 Task: Reply to email with the signature Brittany Collins with the subject Request for a proposal from softage.1@softage.net with the message Could you provide an update on the progress of the inventory management system implementation? Undo the message and rewrite the message as I would like to arrange a meeting to discuss this issue. Send the email
Action: Mouse moved to (469, 594)
Screenshot: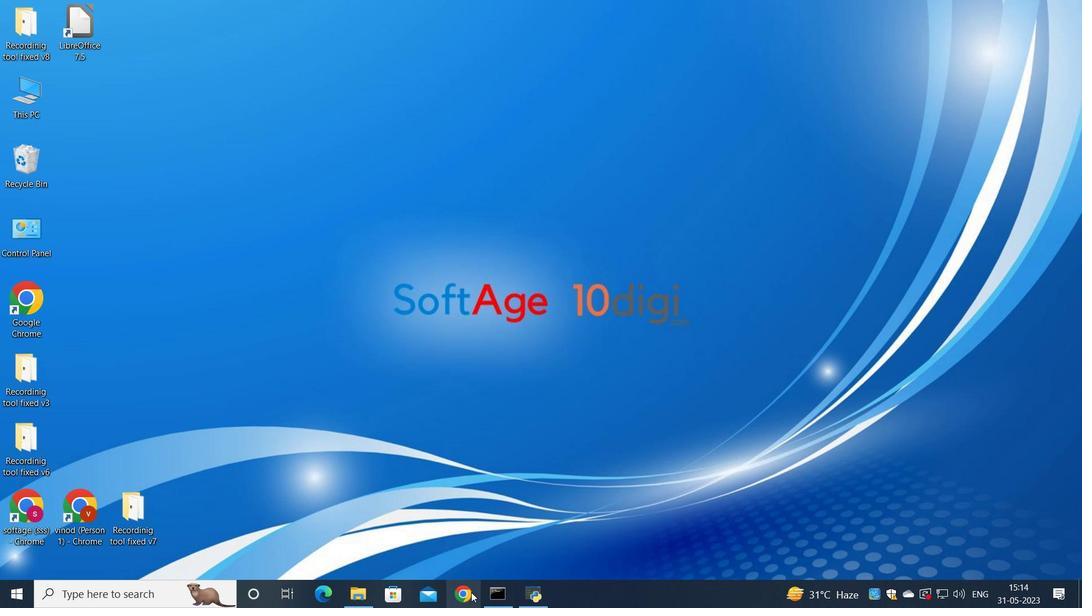
Action: Mouse pressed left at (469, 594)
Screenshot: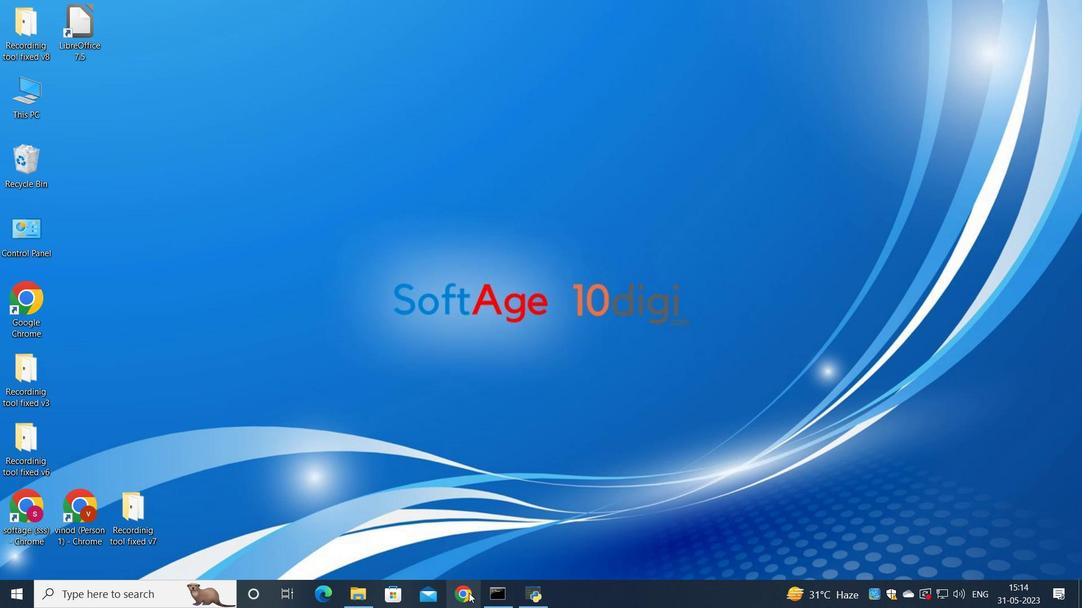 
Action: Mouse moved to (470, 364)
Screenshot: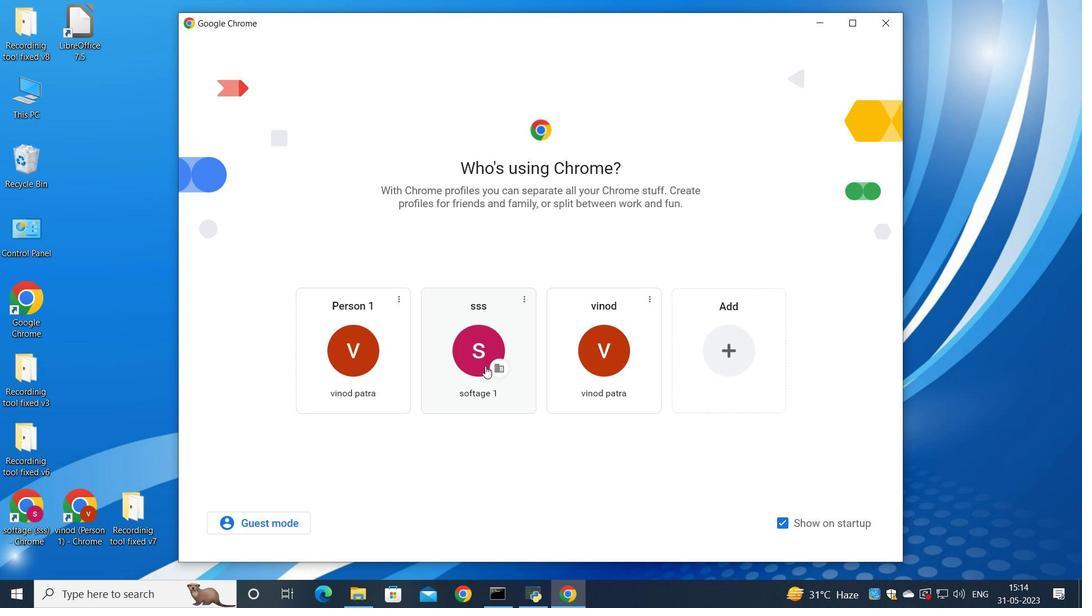
Action: Mouse pressed left at (470, 364)
Screenshot: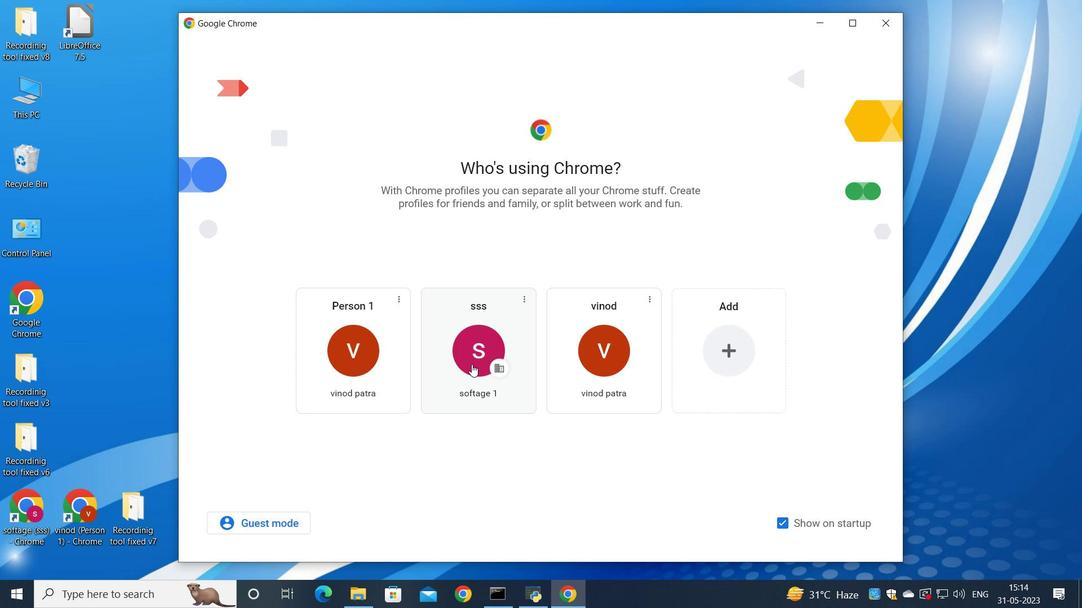 
Action: Mouse moved to (943, 73)
Screenshot: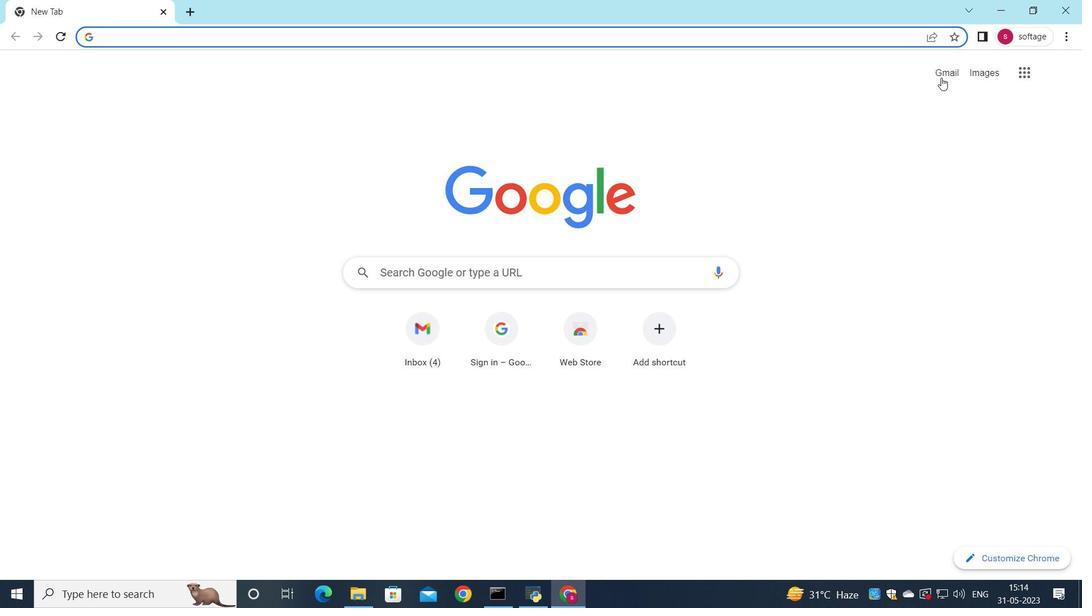 
Action: Mouse pressed left at (943, 73)
Screenshot: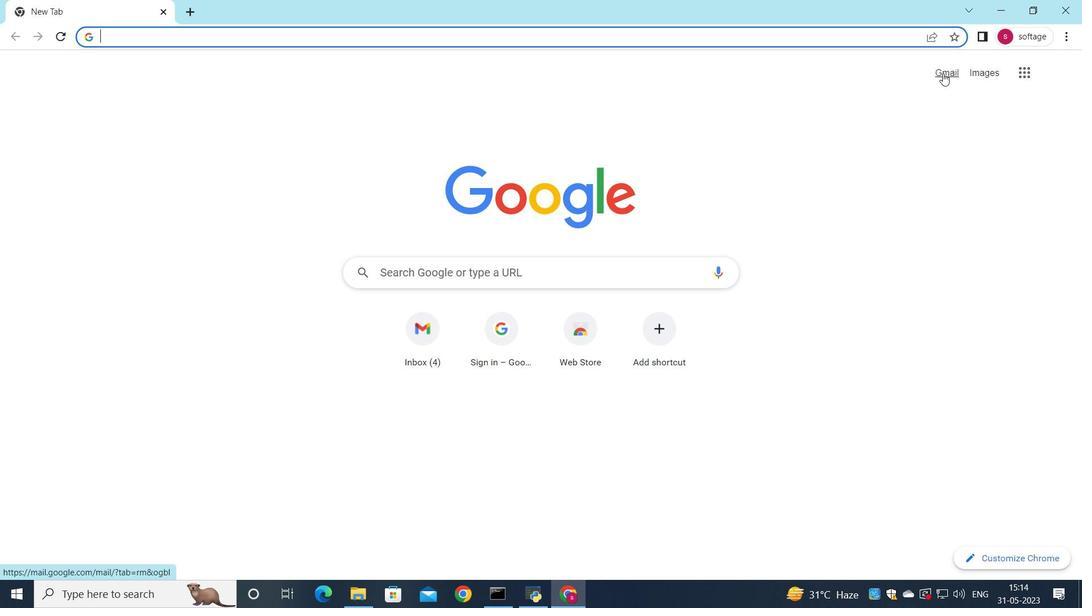 
Action: Mouse moved to (923, 96)
Screenshot: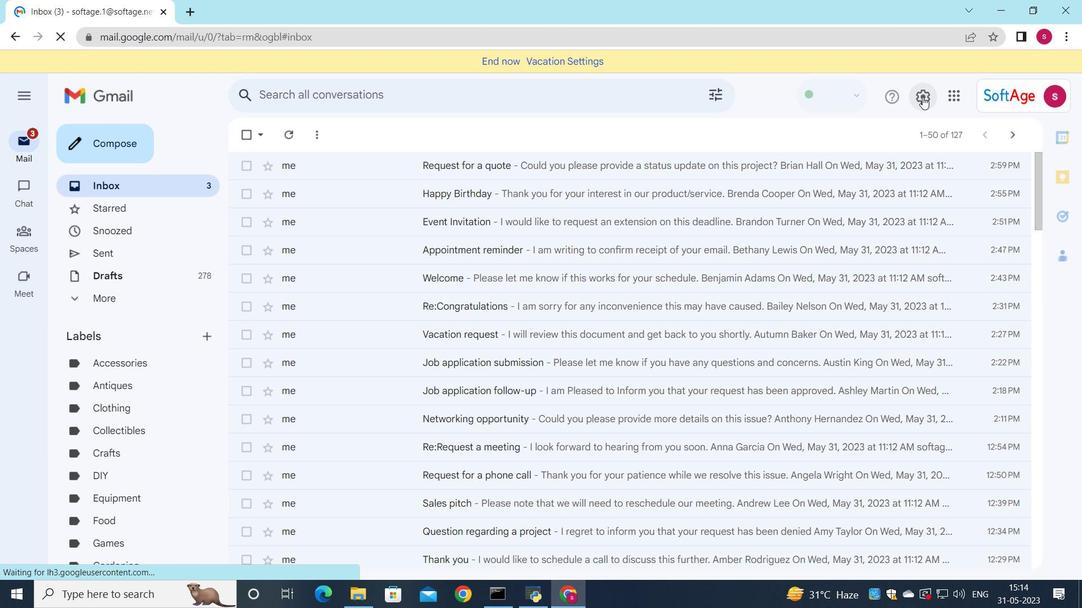 
Action: Mouse pressed left at (923, 96)
Screenshot: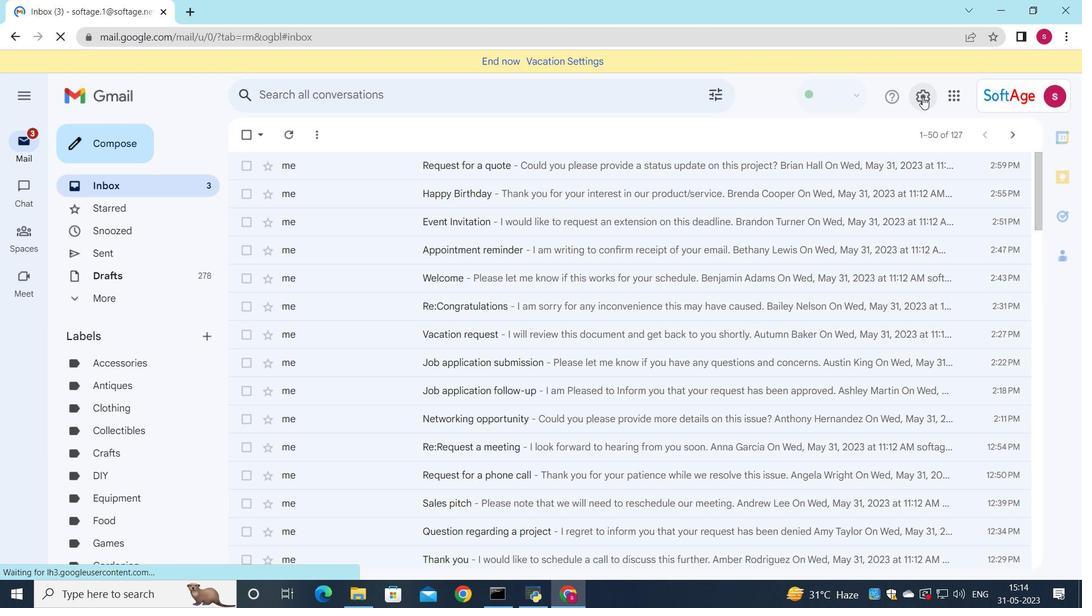 
Action: Mouse moved to (917, 167)
Screenshot: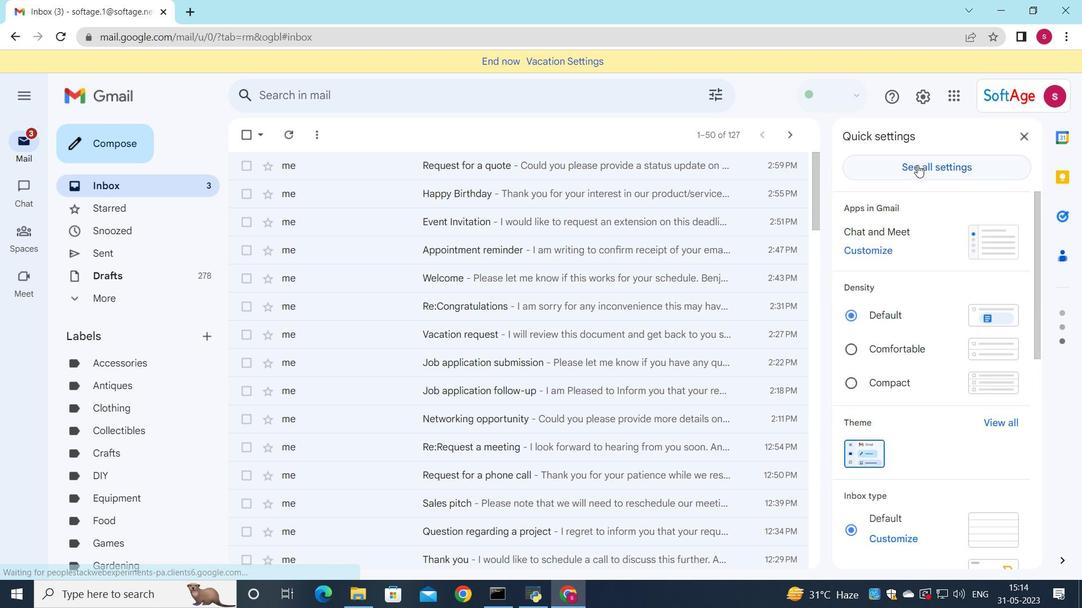 
Action: Mouse pressed left at (917, 167)
Screenshot: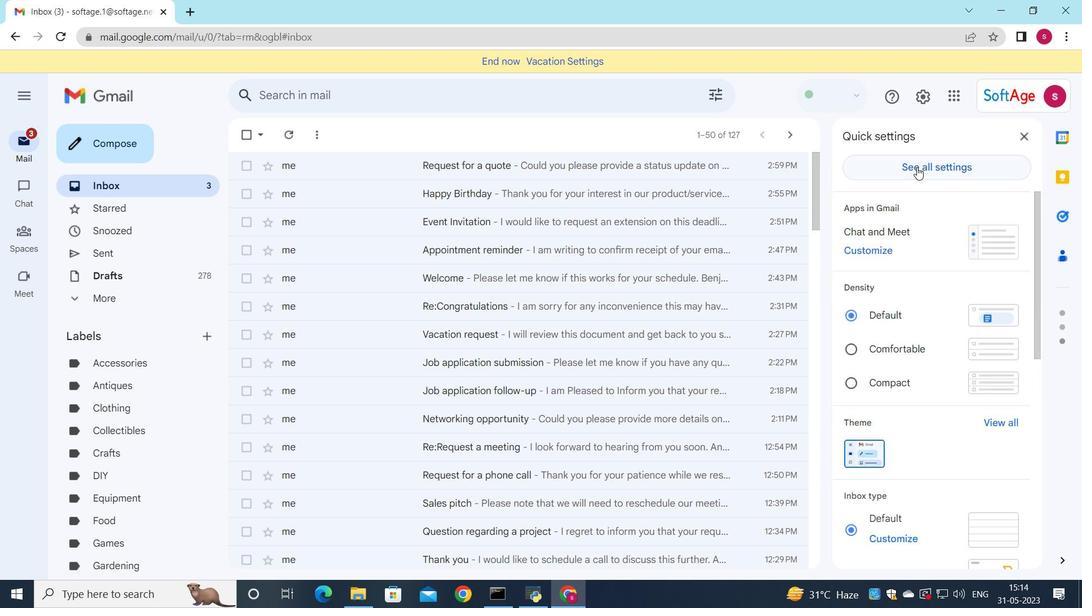 
Action: Mouse moved to (564, 237)
Screenshot: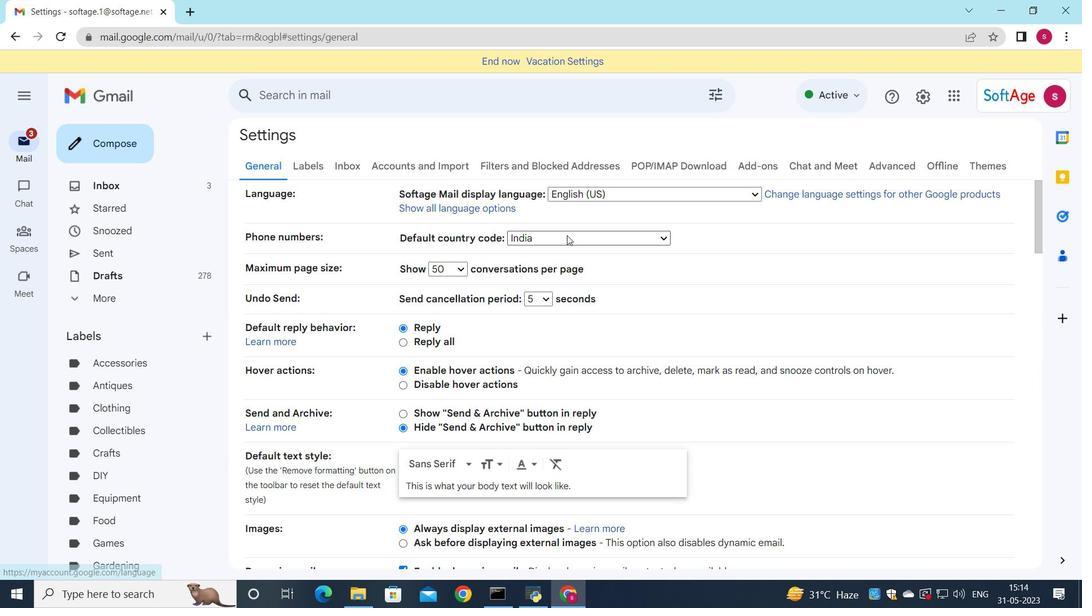 
Action: Mouse scrolled (564, 236) with delta (0, 0)
Screenshot: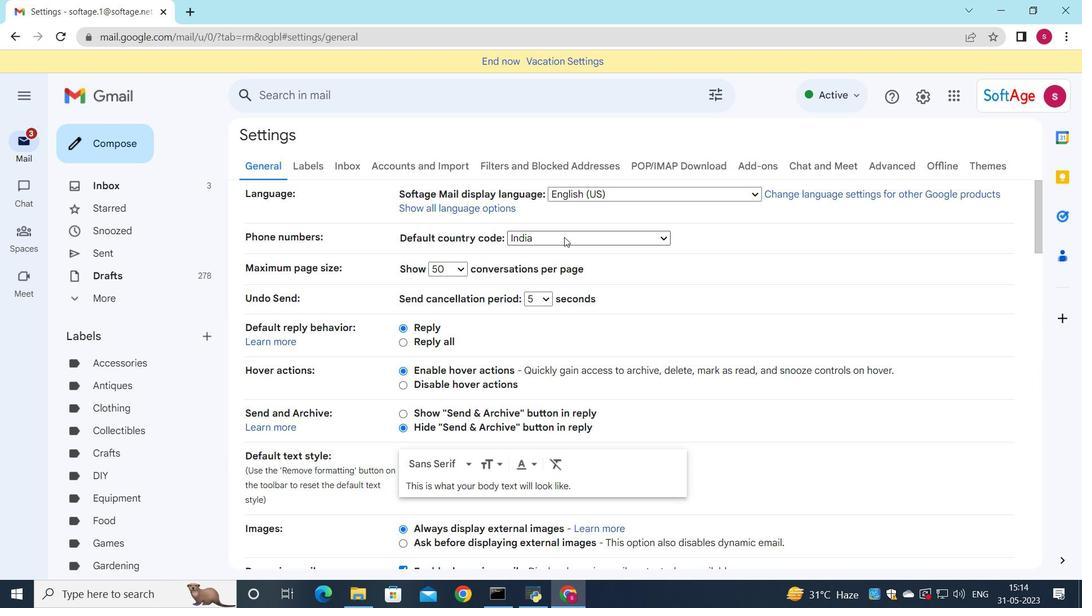 
Action: Mouse moved to (563, 237)
Screenshot: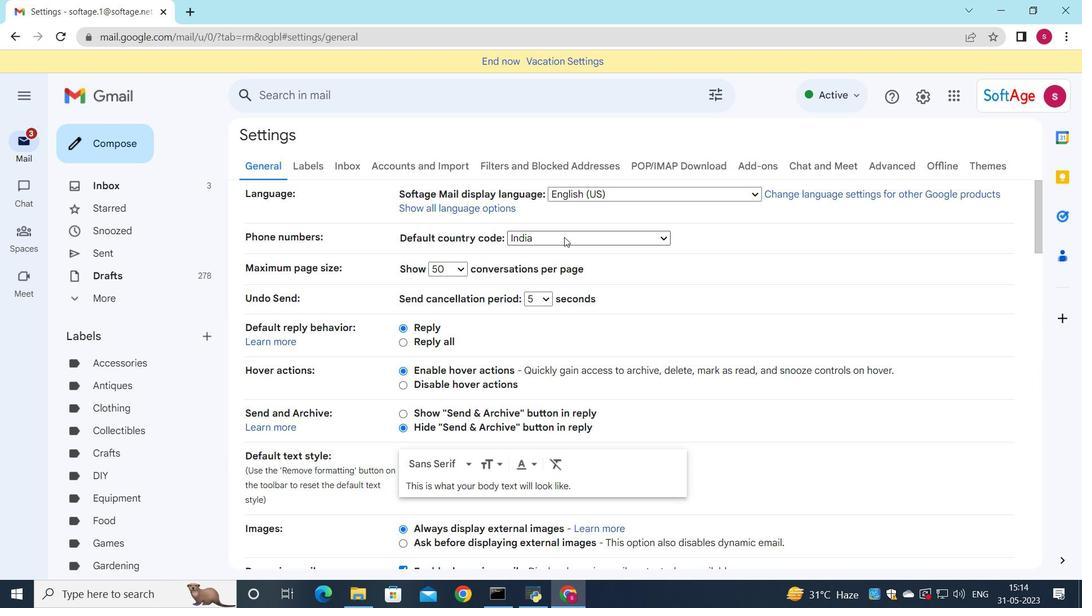 
Action: Mouse scrolled (563, 237) with delta (0, 0)
Screenshot: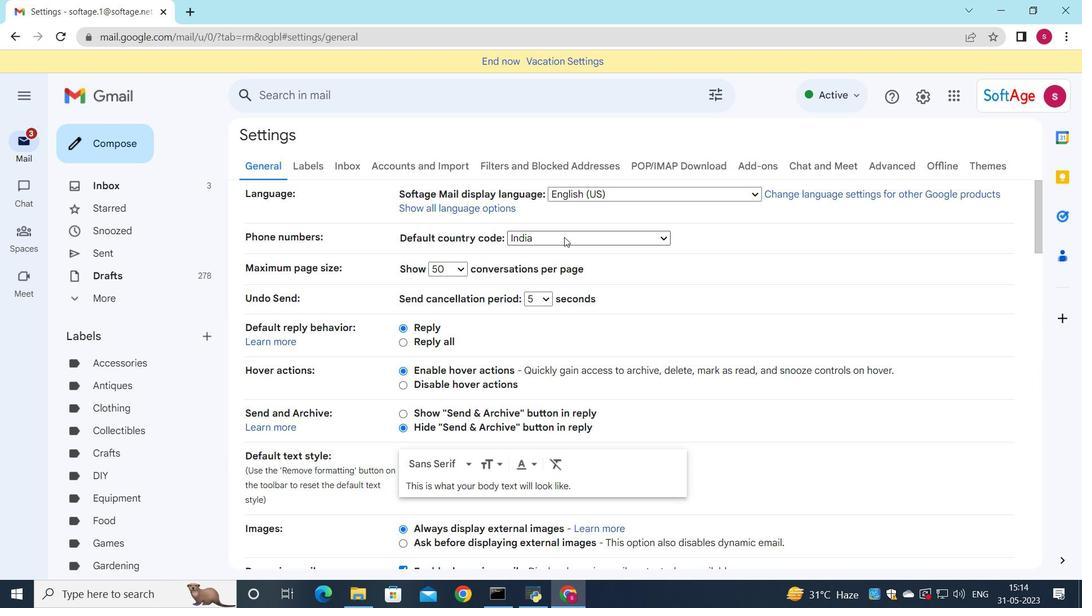 
Action: Mouse scrolled (563, 237) with delta (0, 0)
Screenshot: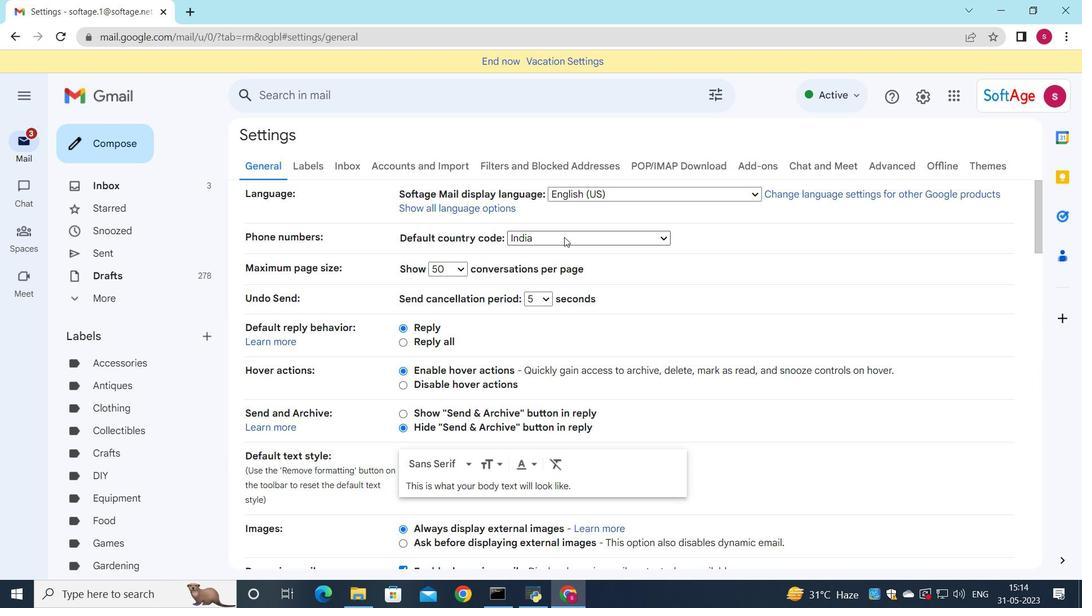 
Action: Mouse moved to (563, 239)
Screenshot: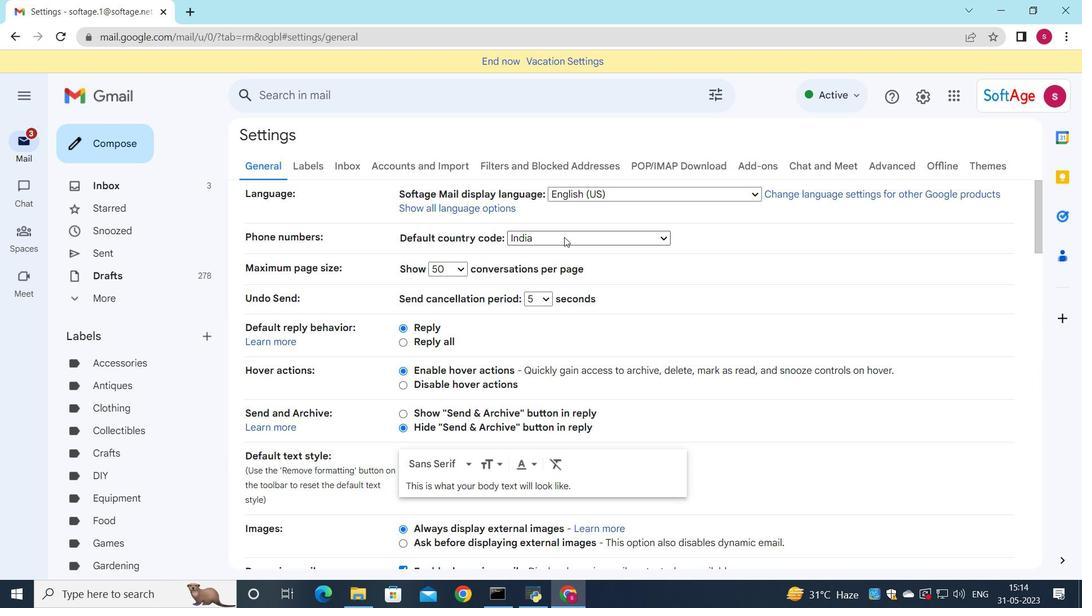 
Action: Mouse scrolled (563, 238) with delta (0, 0)
Screenshot: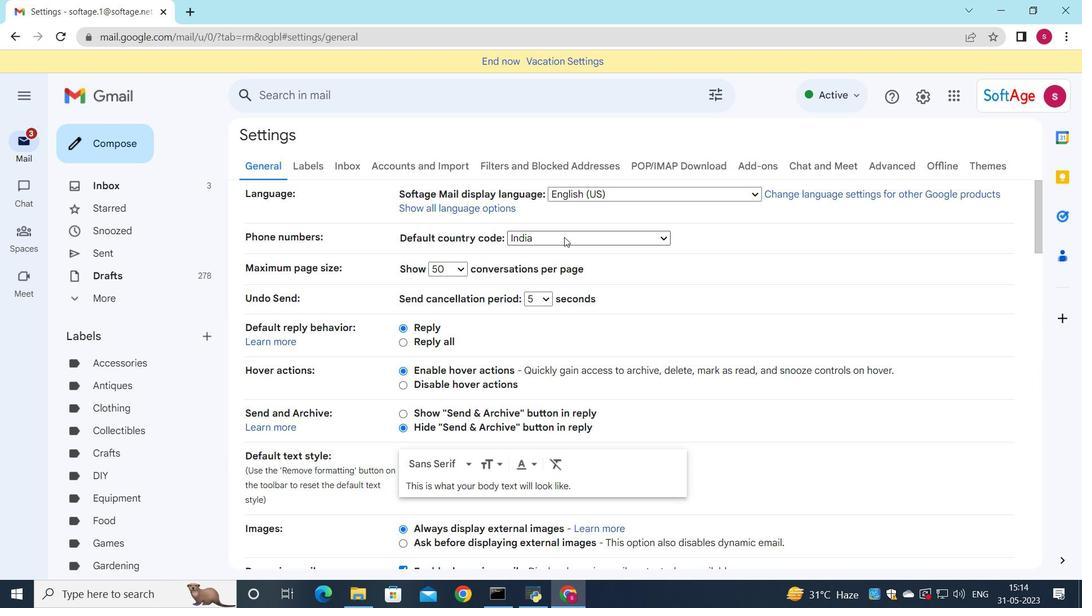 
Action: Mouse moved to (563, 241)
Screenshot: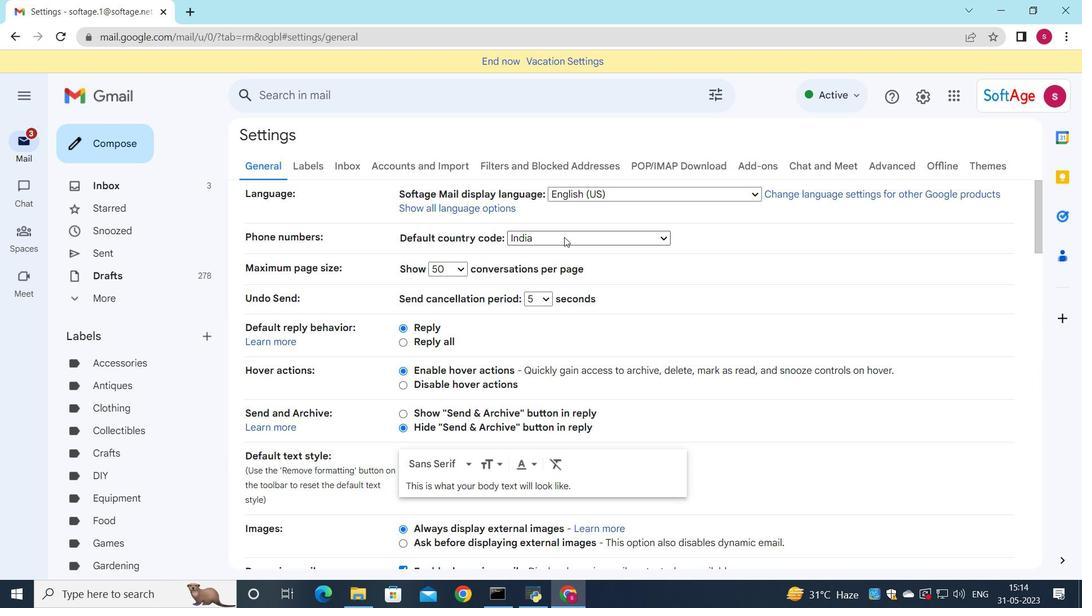 
Action: Mouse scrolled (563, 241) with delta (0, 0)
Screenshot: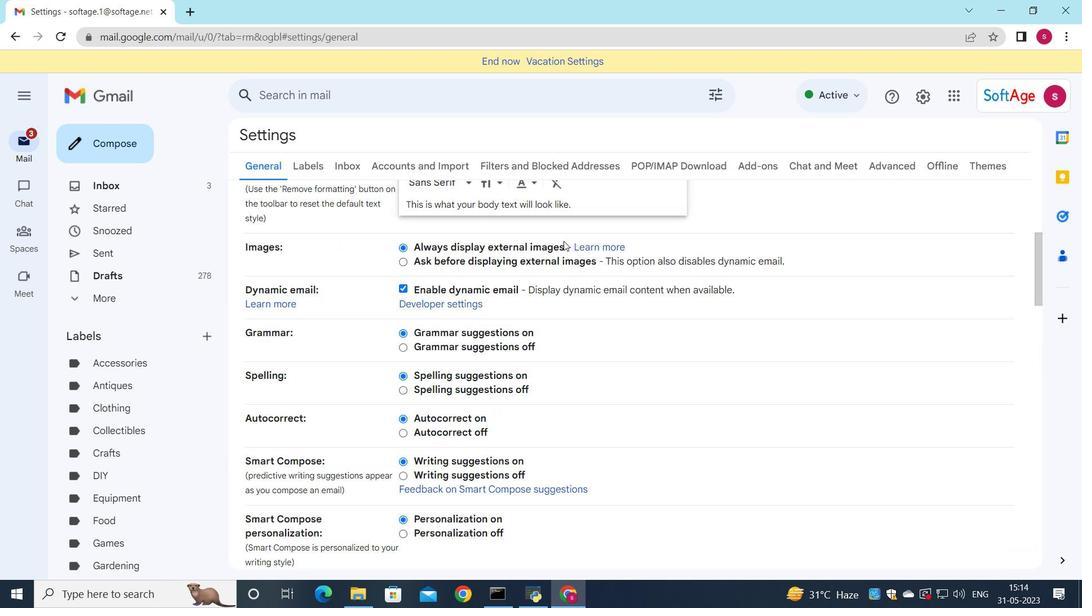 
Action: Mouse scrolled (563, 241) with delta (0, 0)
Screenshot: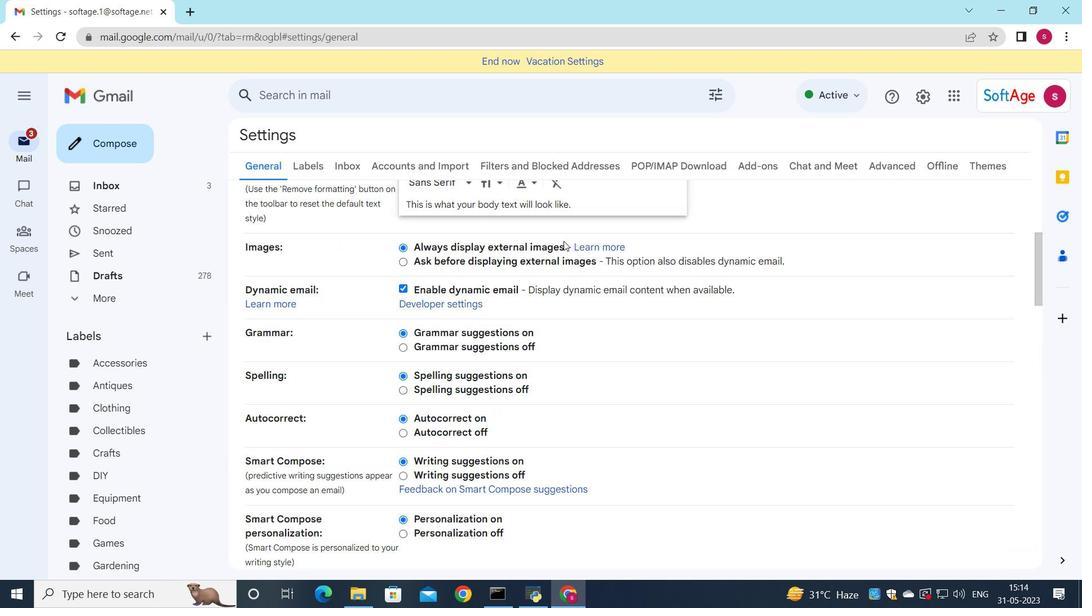 
Action: Mouse scrolled (563, 241) with delta (0, 0)
Screenshot: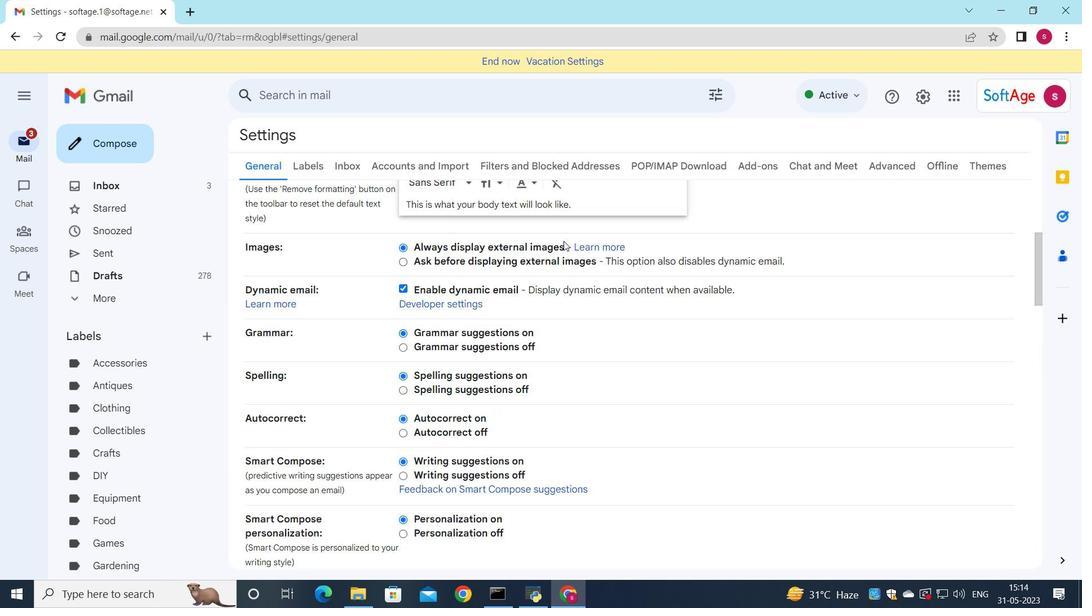 
Action: Mouse moved to (550, 249)
Screenshot: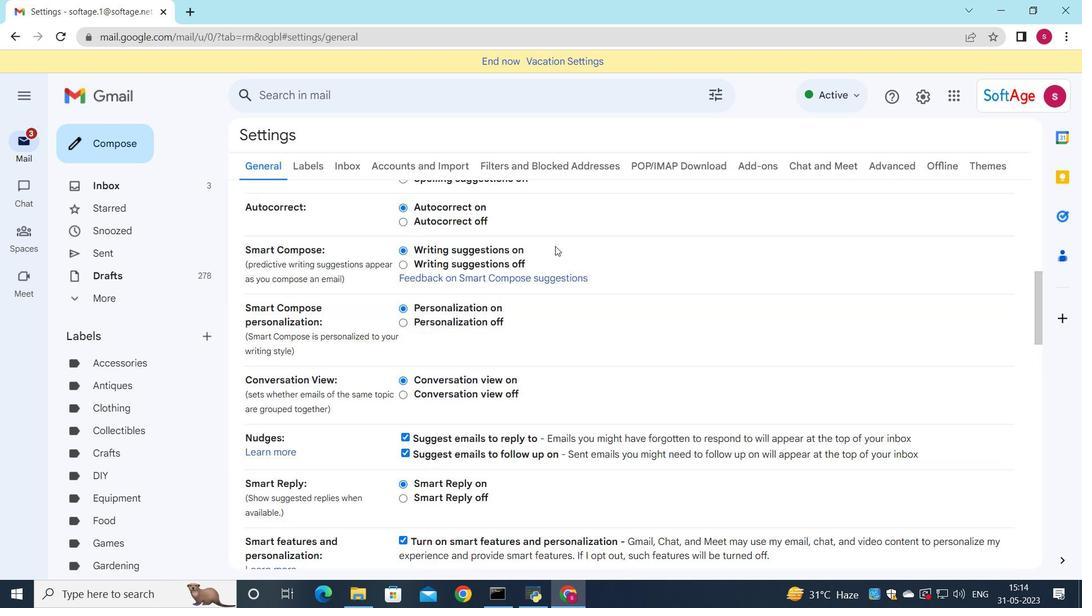 
Action: Mouse scrolled (550, 249) with delta (0, 0)
Screenshot: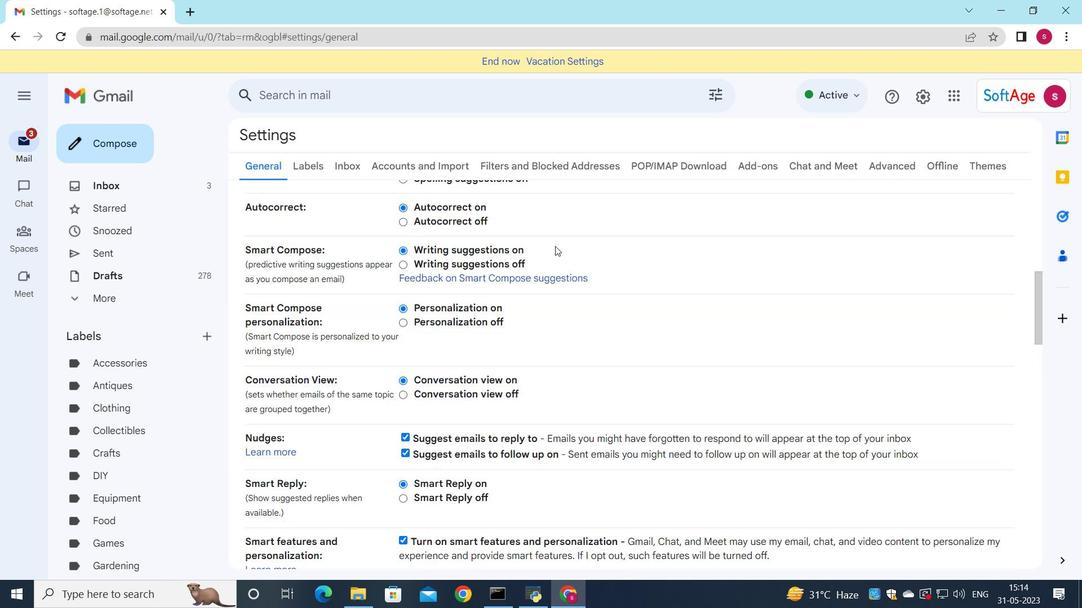
Action: Mouse scrolled (550, 249) with delta (0, 0)
Screenshot: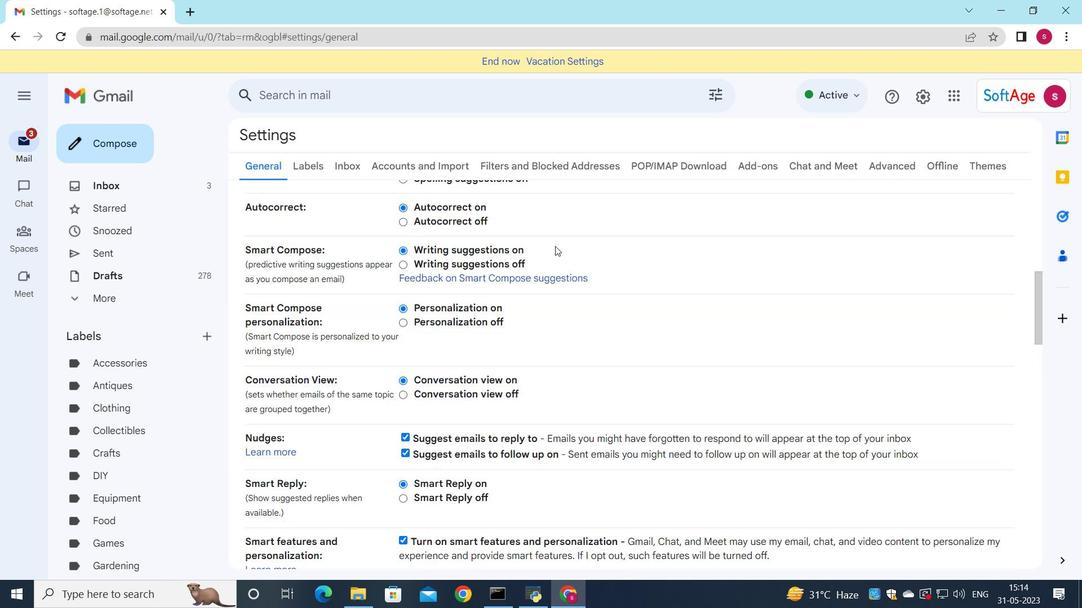 
Action: Mouse moved to (549, 251)
Screenshot: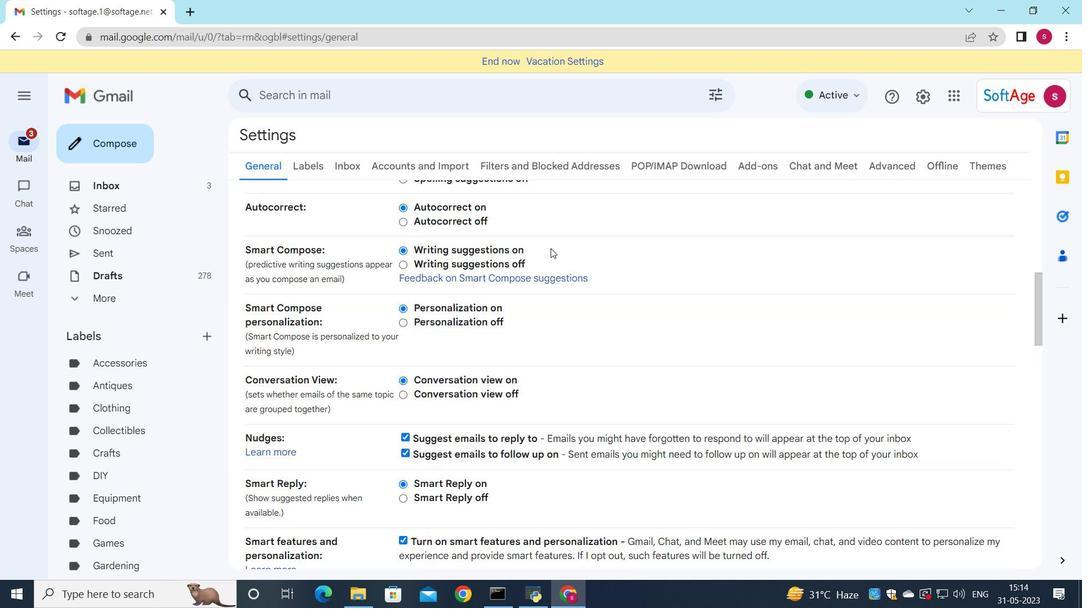 
Action: Mouse scrolled (549, 250) with delta (0, 0)
Screenshot: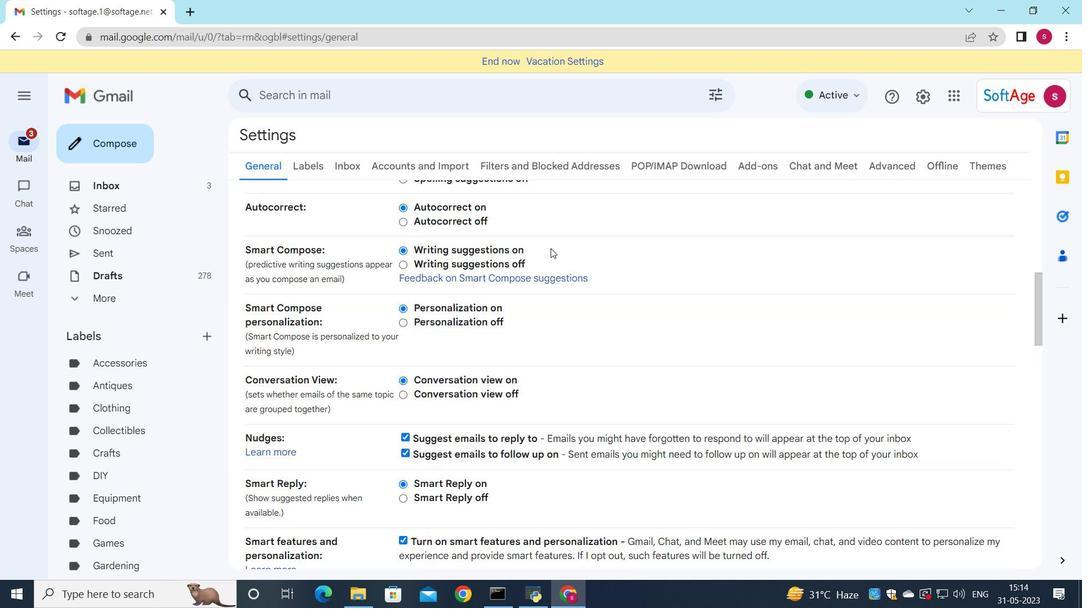 
Action: Mouse moved to (547, 258)
Screenshot: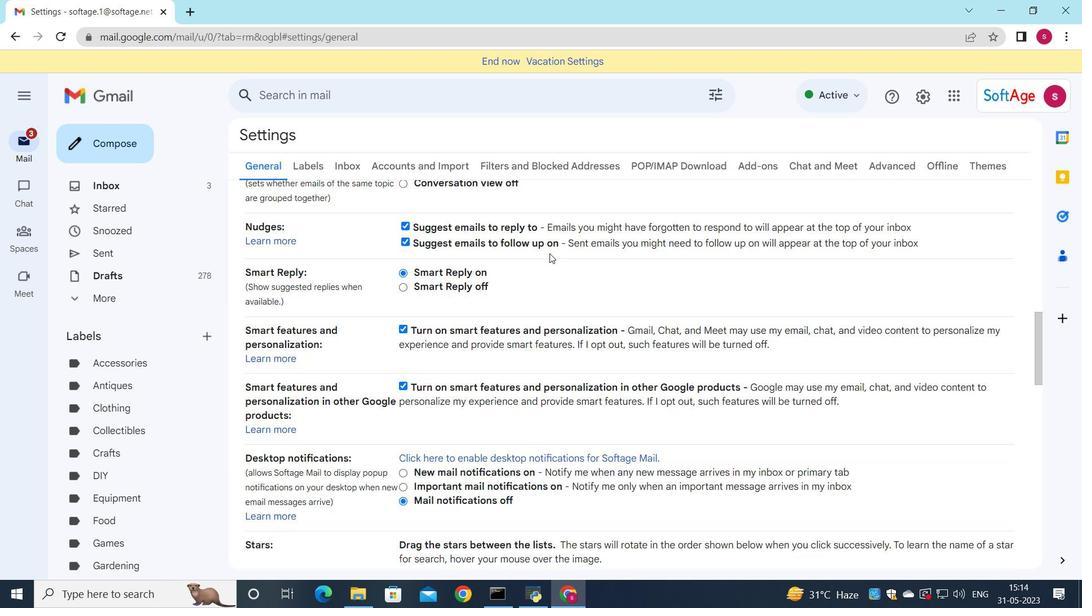 
Action: Mouse scrolled (547, 257) with delta (0, 0)
Screenshot: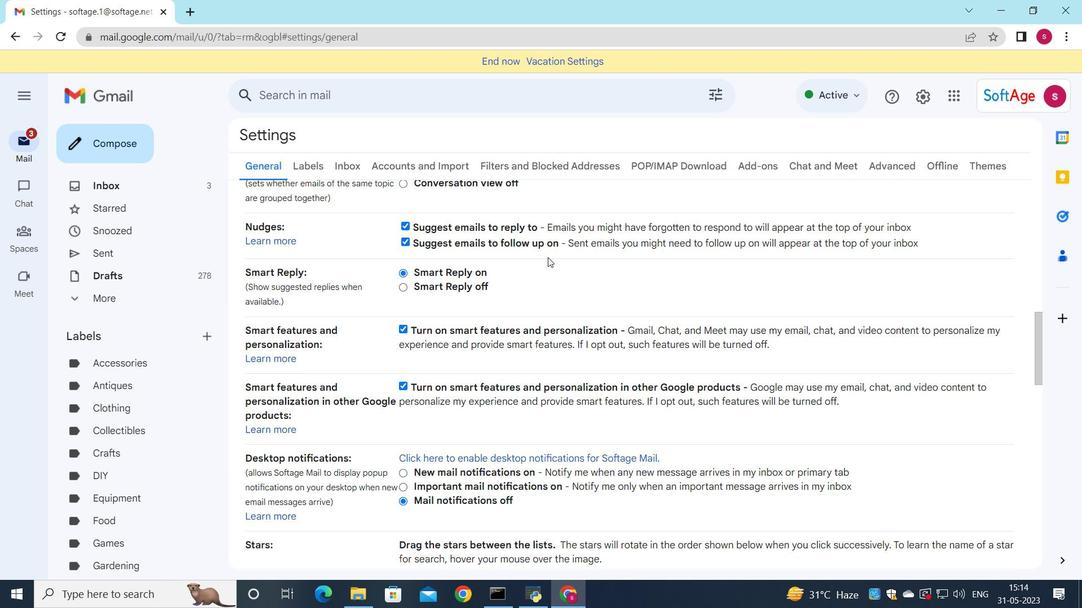
Action: Mouse scrolled (547, 257) with delta (0, 0)
Screenshot: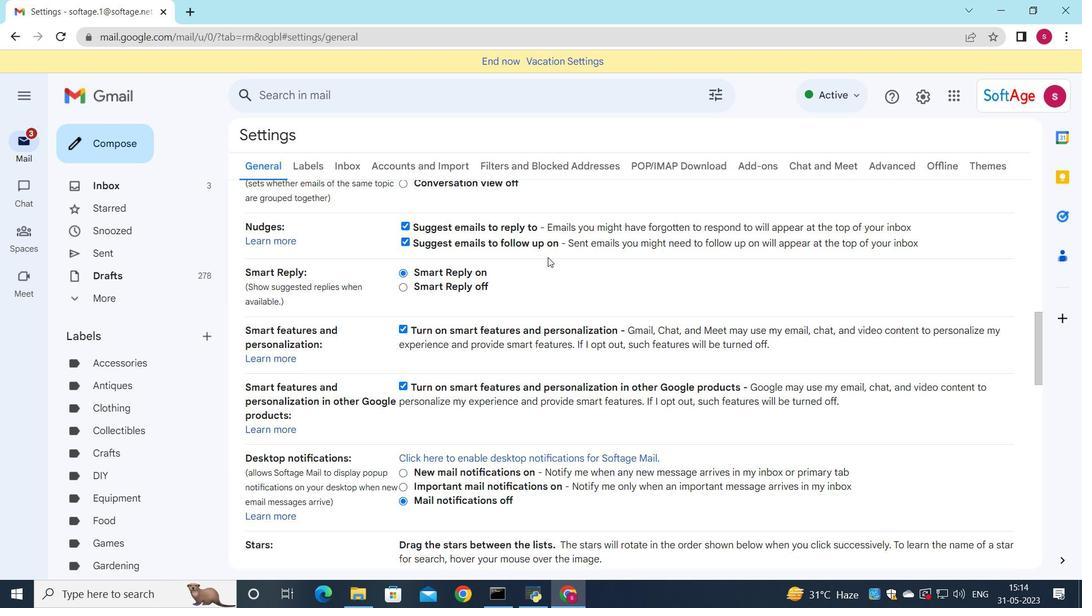 
Action: Mouse scrolled (547, 257) with delta (0, 0)
Screenshot: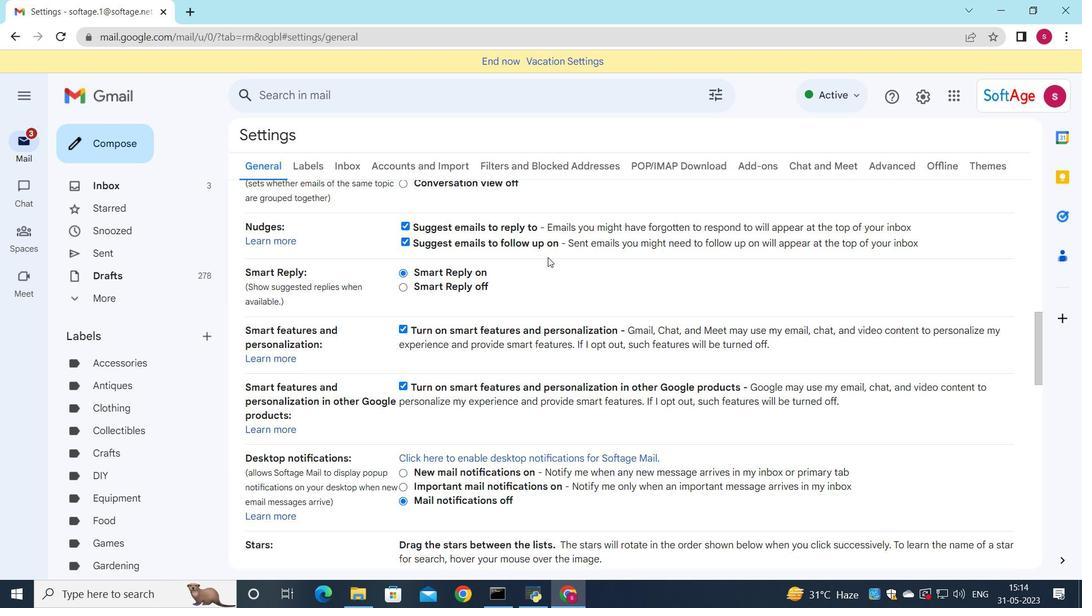 
Action: Mouse scrolled (547, 257) with delta (0, 0)
Screenshot: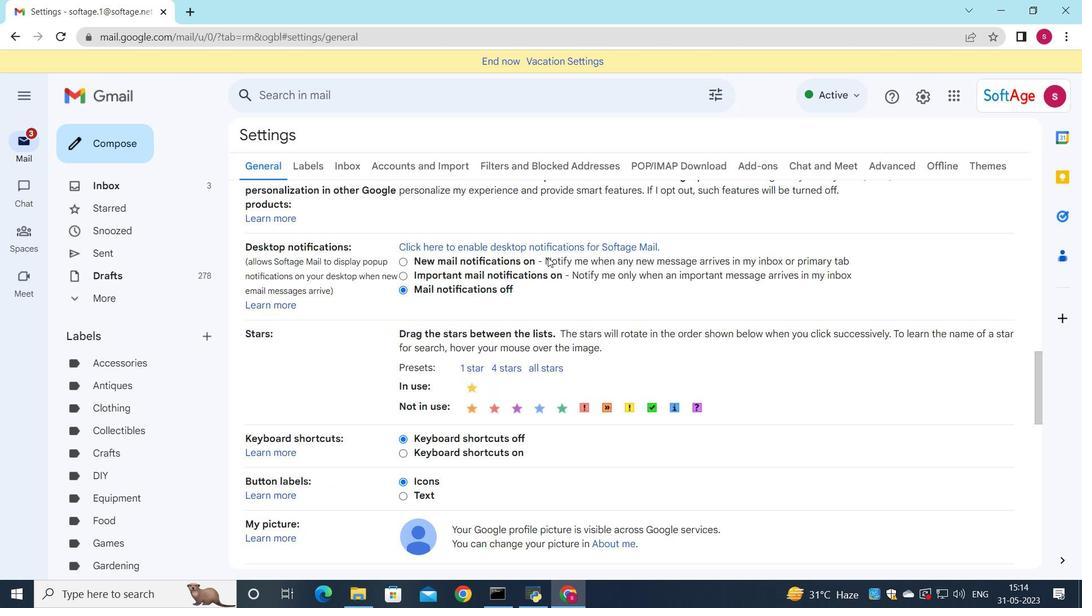 
Action: Mouse scrolled (547, 257) with delta (0, 0)
Screenshot: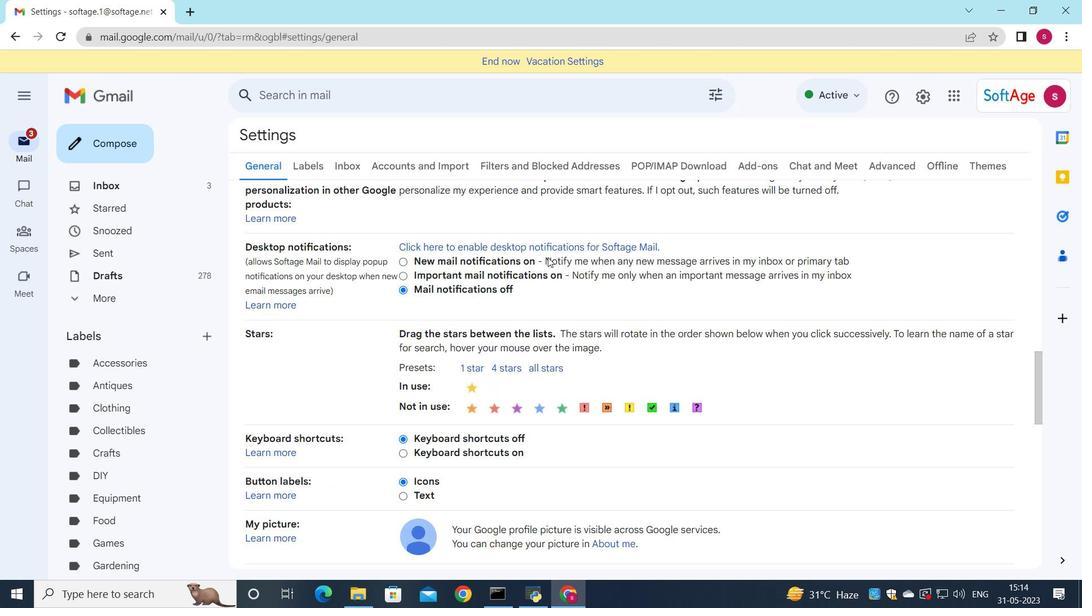 
Action: Mouse scrolled (547, 257) with delta (0, 0)
Screenshot: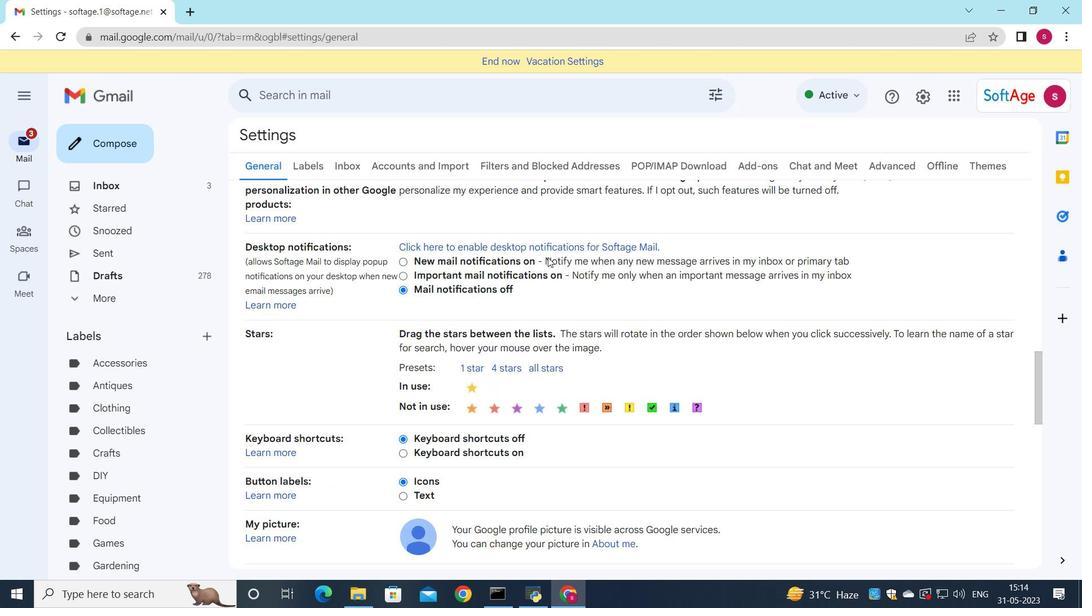 
Action: Mouse moved to (546, 257)
Screenshot: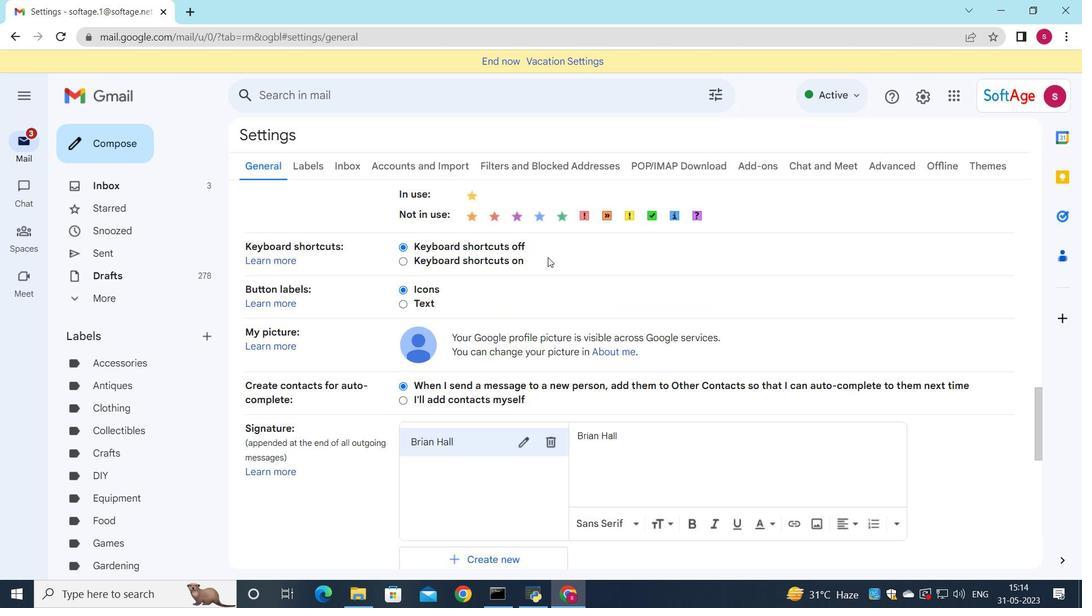 
Action: Mouse scrolled (546, 256) with delta (0, 0)
Screenshot: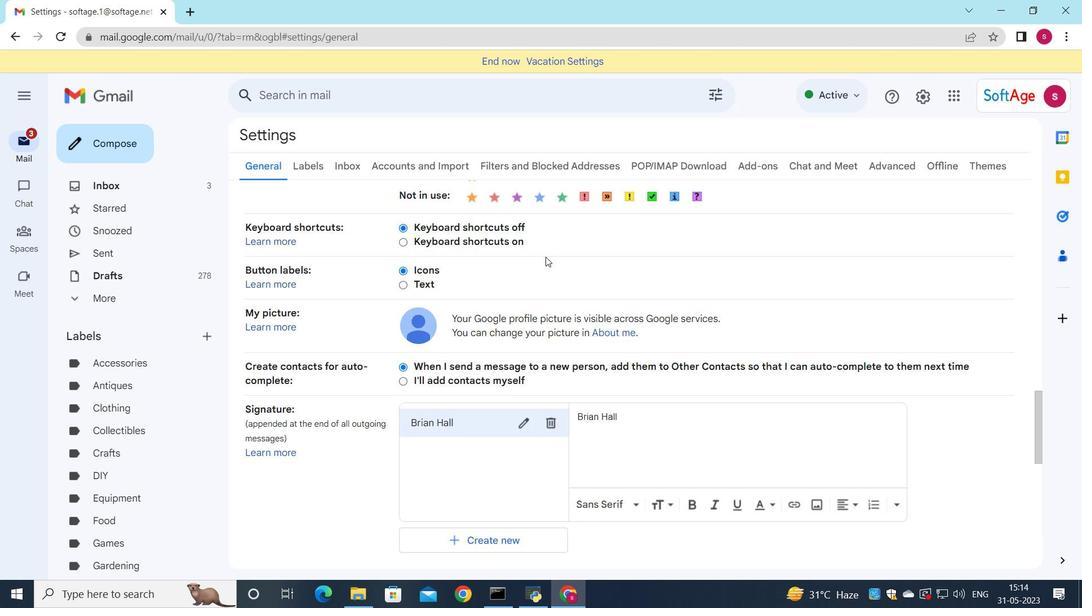 
Action: Mouse scrolled (546, 256) with delta (0, 0)
Screenshot: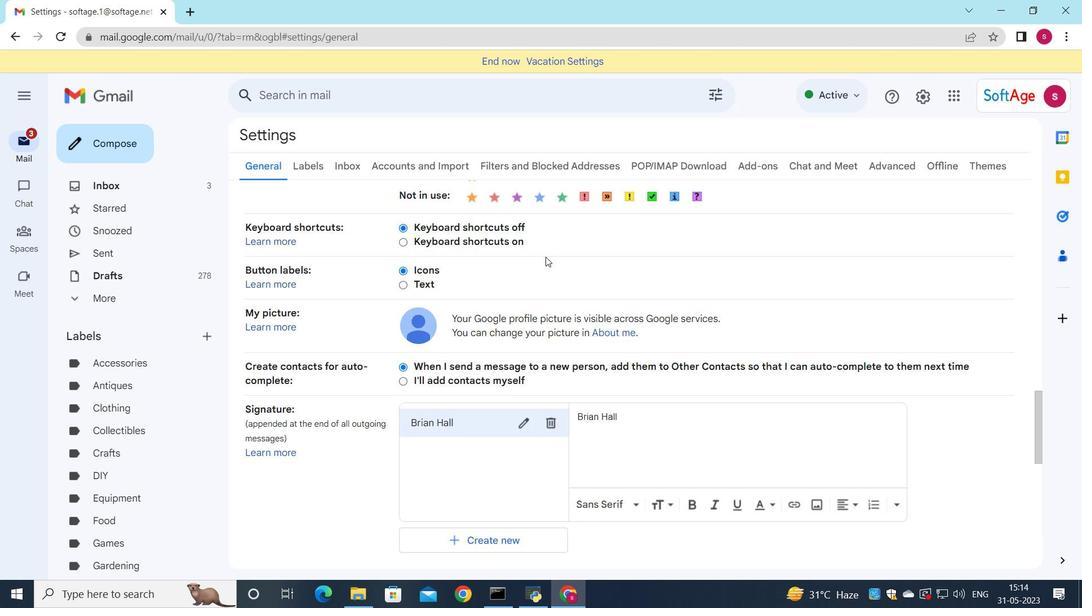 
Action: Mouse scrolled (546, 256) with delta (0, 0)
Screenshot: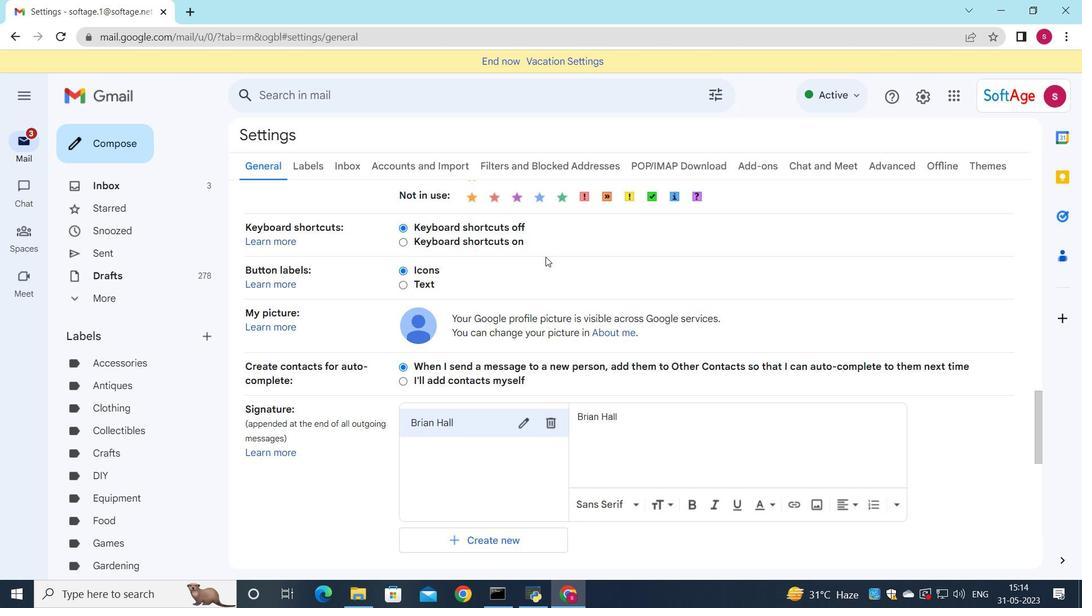 
Action: Mouse moved to (548, 222)
Screenshot: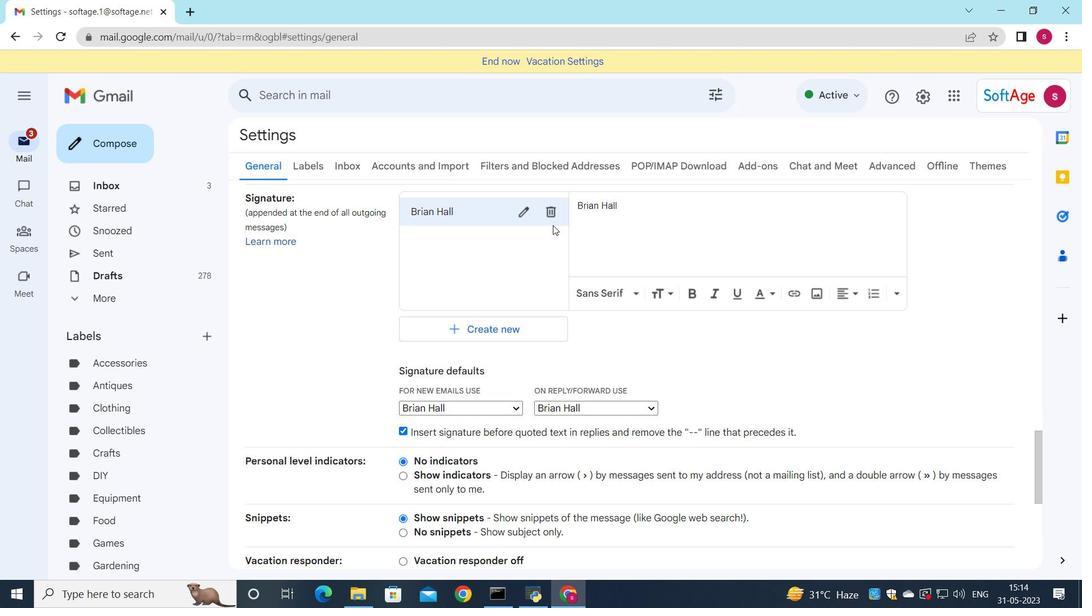 
Action: Mouse pressed left at (548, 222)
Screenshot: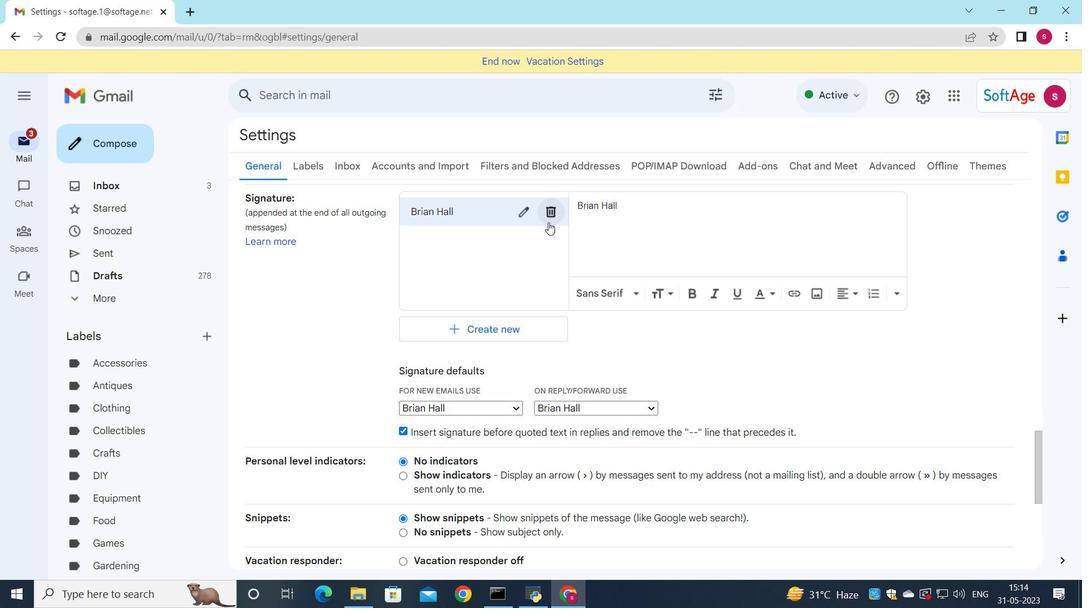 
Action: Mouse moved to (651, 344)
Screenshot: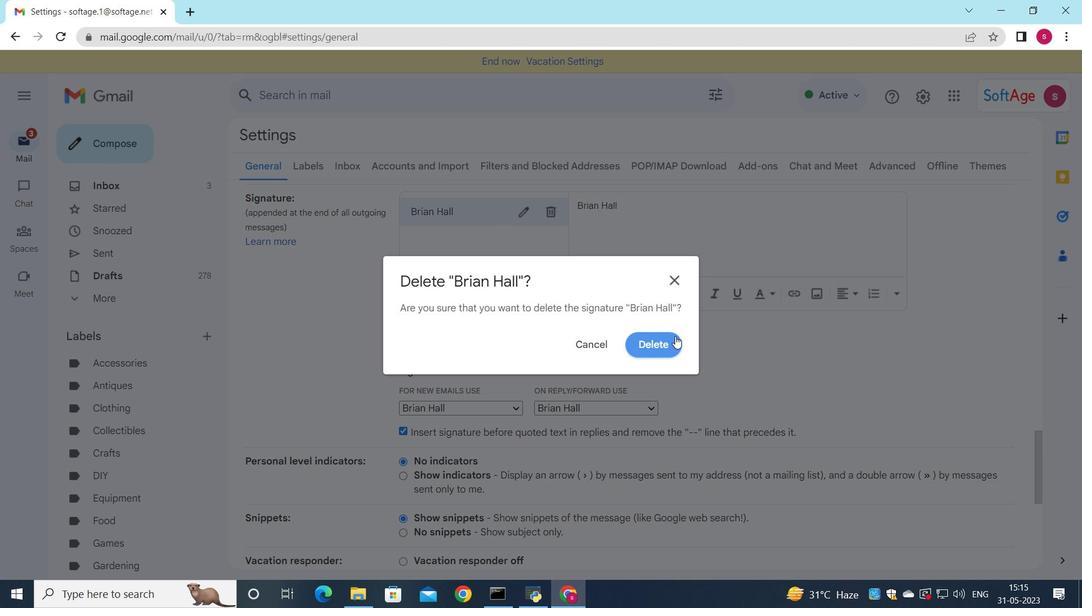 
Action: Mouse pressed left at (651, 344)
Screenshot: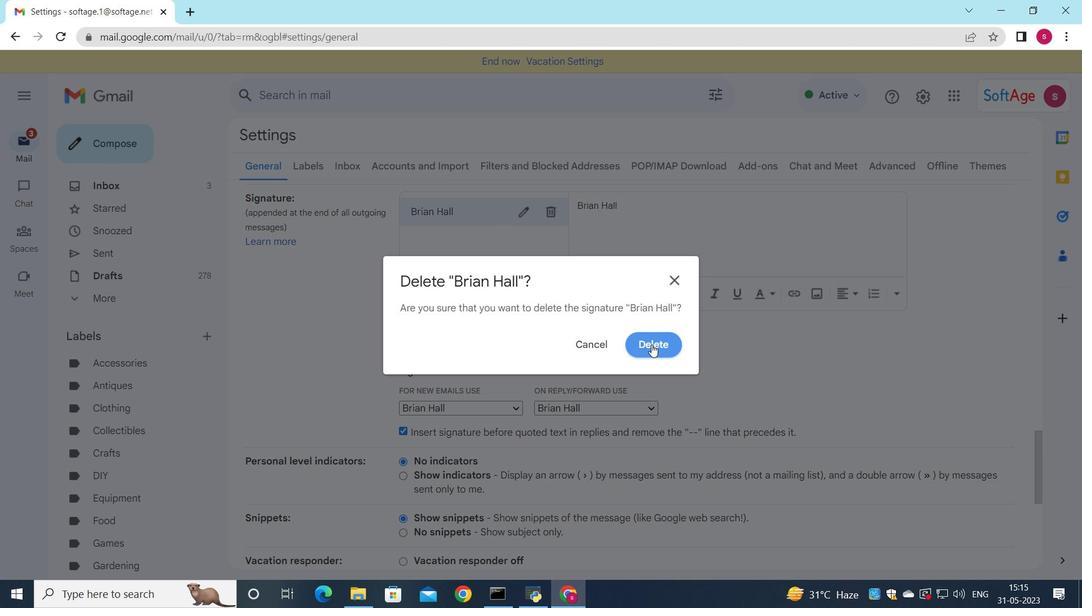 
Action: Mouse moved to (468, 220)
Screenshot: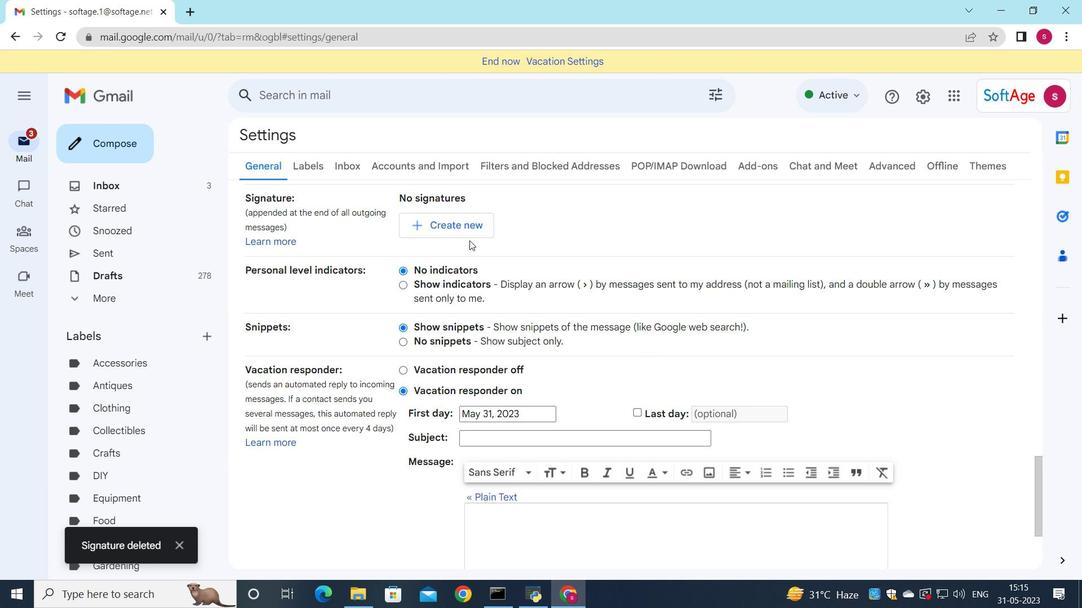 
Action: Mouse pressed left at (468, 220)
Screenshot: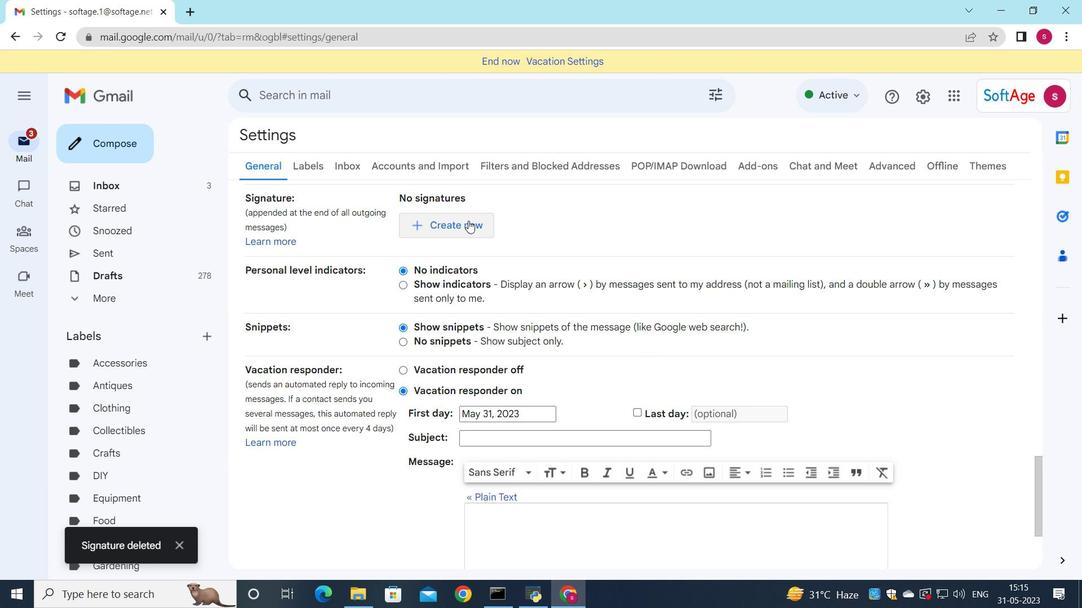 
Action: Mouse moved to (625, 248)
Screenshot: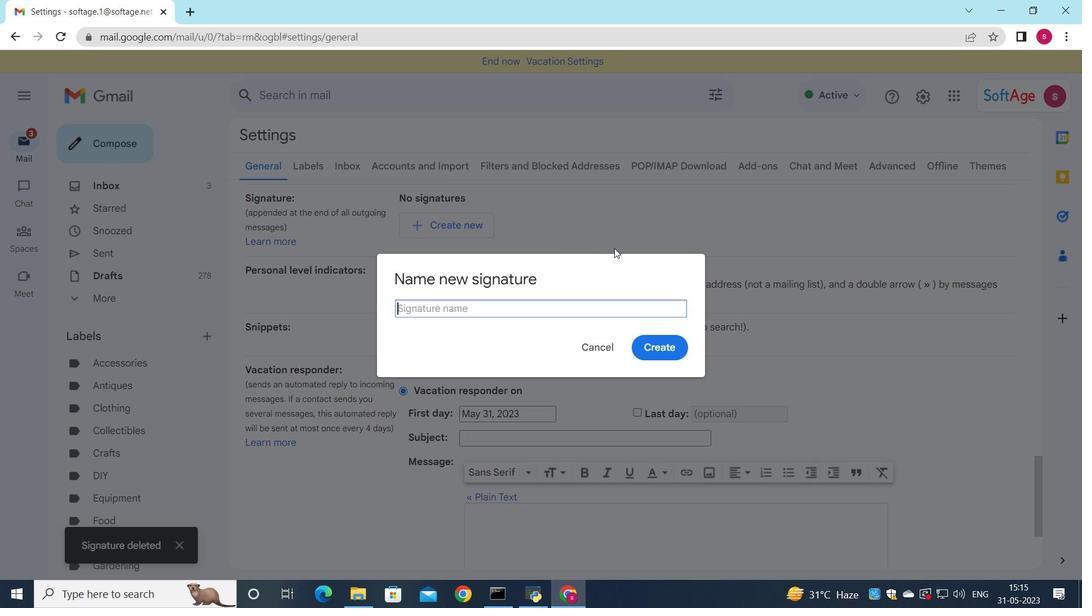 
Action: Key pressed <Key.shift><Key.shift><Key.shift>Brittany<Key.space><Key.shift>Collins
Screenshot: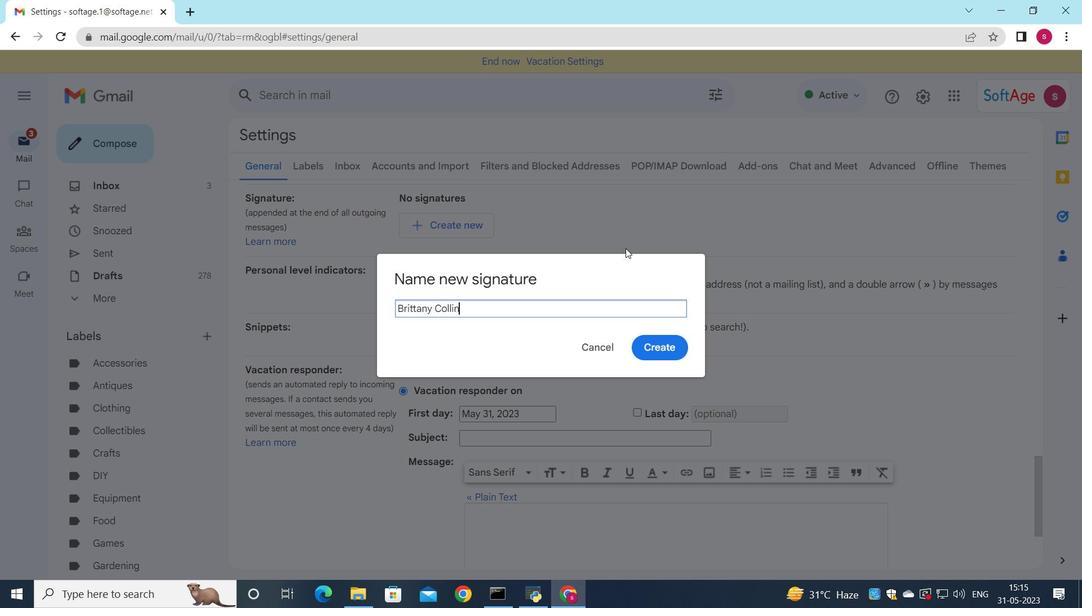 
Action: Mouse moved to (664, 346)
Screenshot: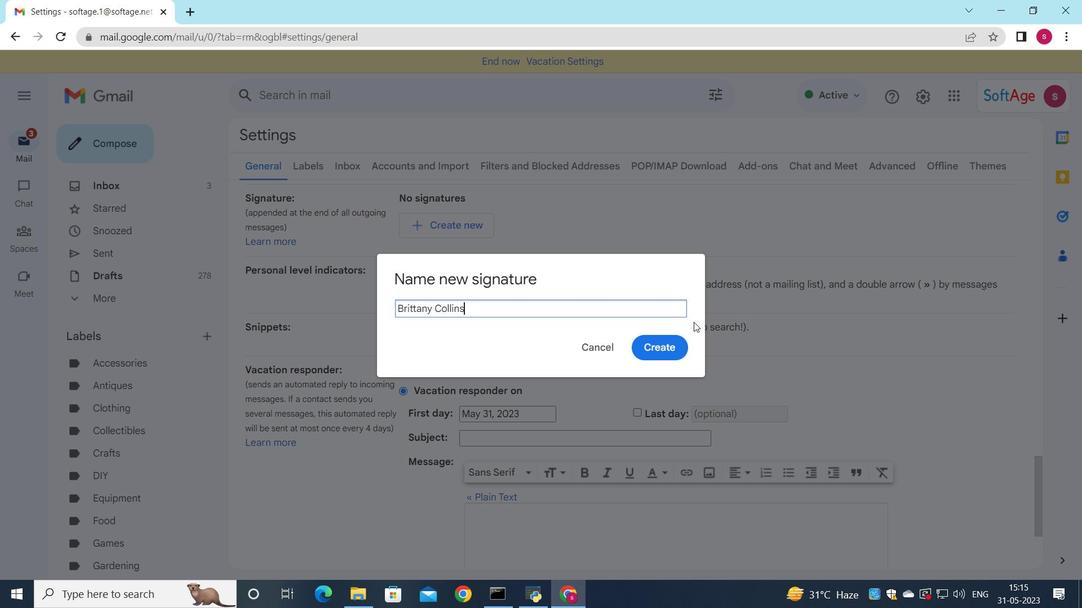 
Action: Mouse pressed left at (664, 346)
Screenshot: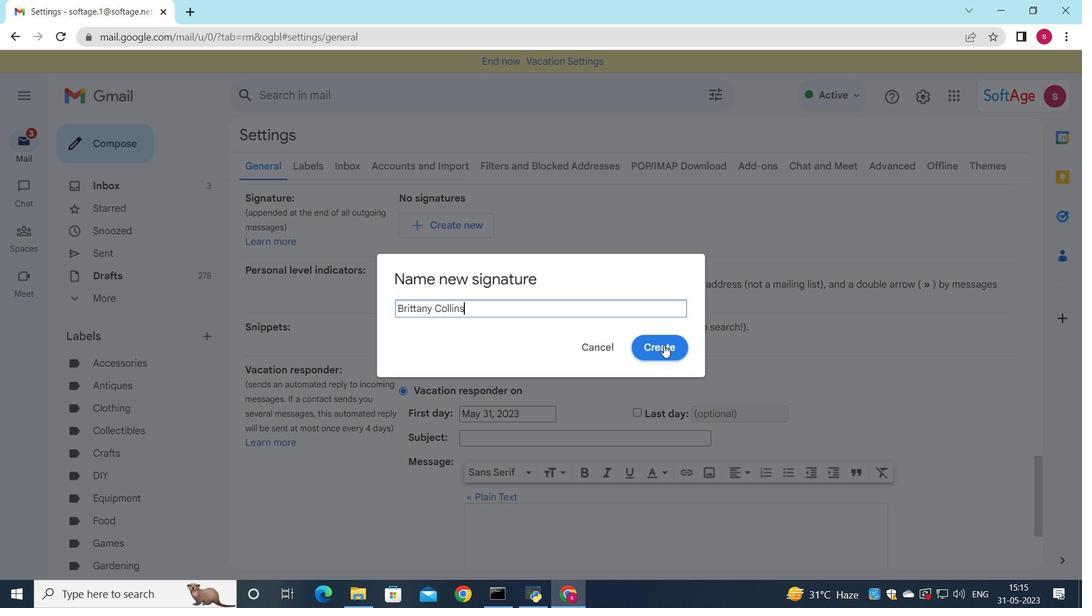 
Action: Mouse moved to (684, 222)
Screenshot: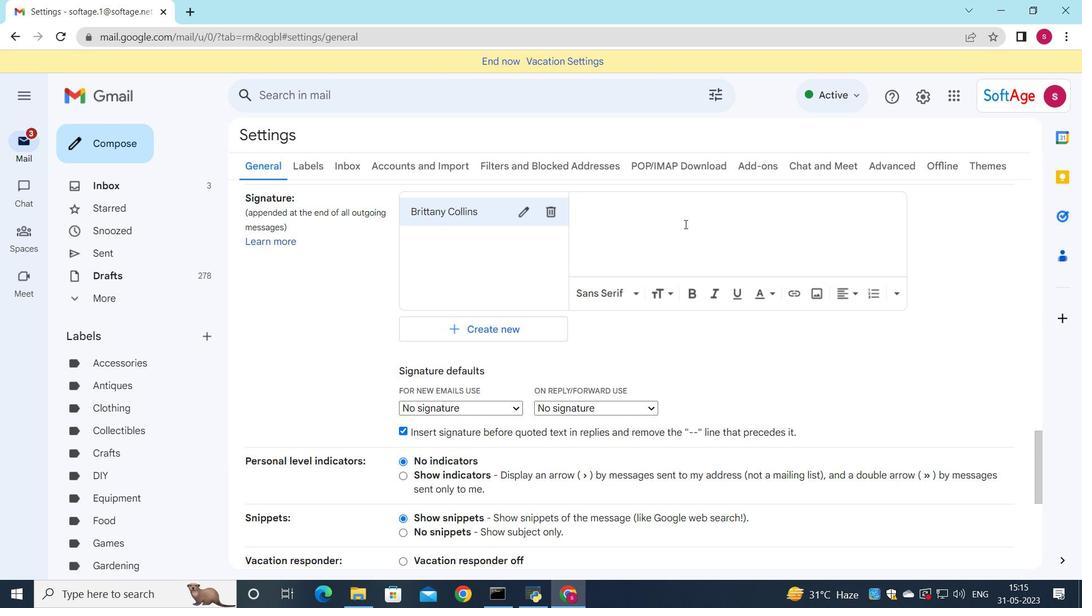 
Action: Mouse pressed left at (684, 222)
Screenshot: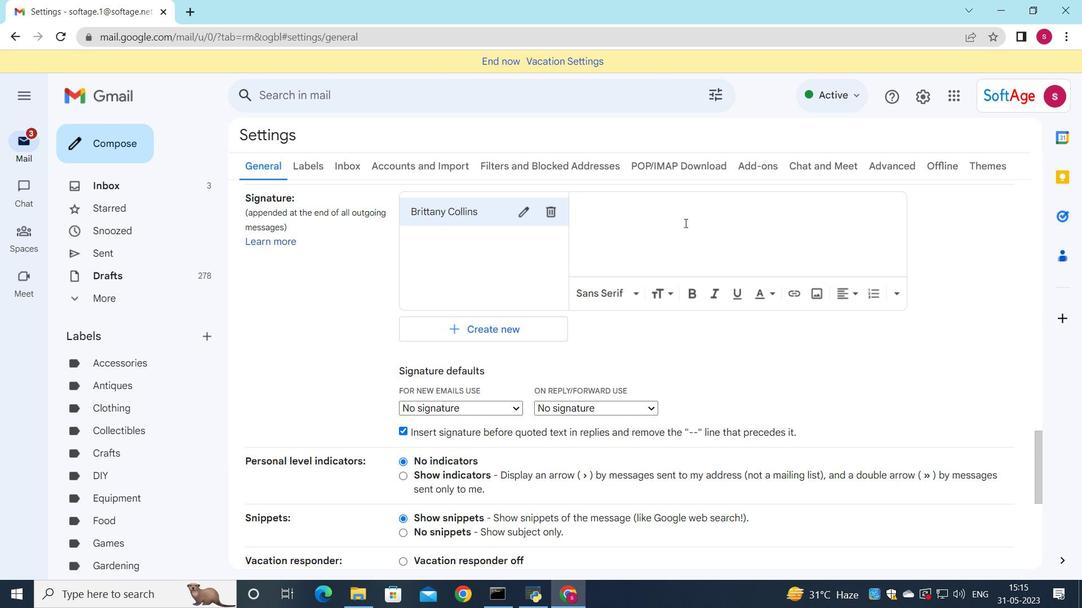 
Action: Key pressed <Key.shift>Brittany<Key.space><Key.shift>Collind<Key.backspace>s
Screenshot: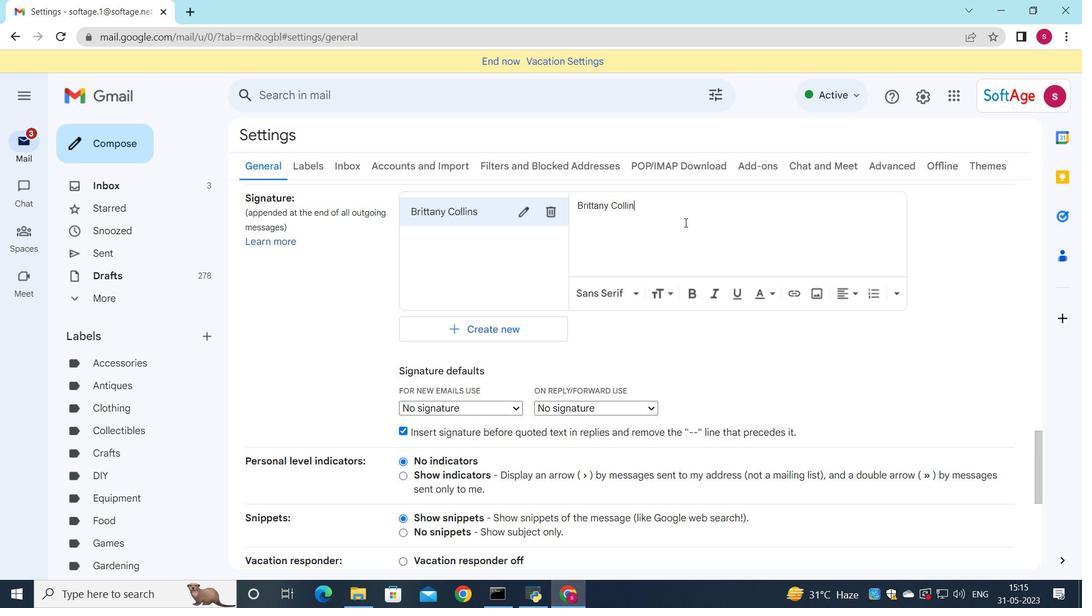 
Action: Mouse moved to (608, 329)
Screenshot: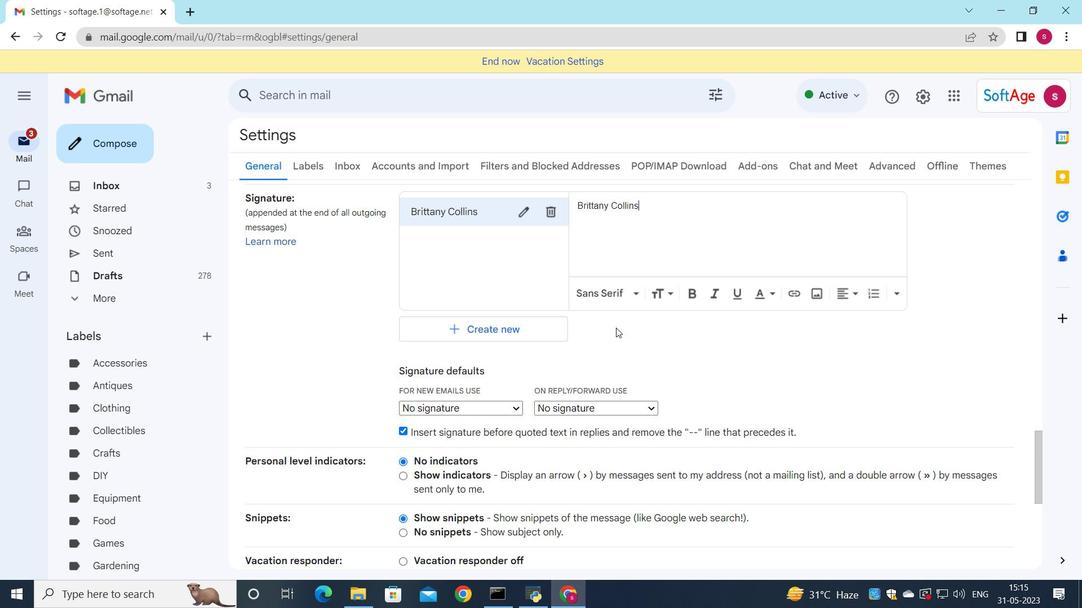 
Action: Mouse scrolled (608, 329) with delta (0, 0)
Screenshot: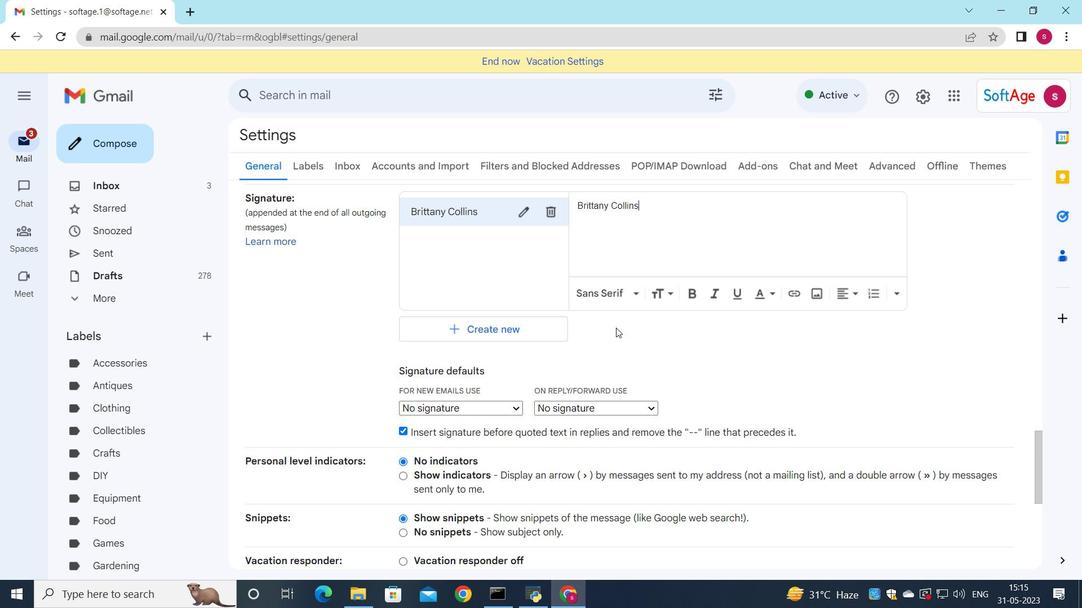 
Action: Mouse moved to (583, 336)
Screenshot: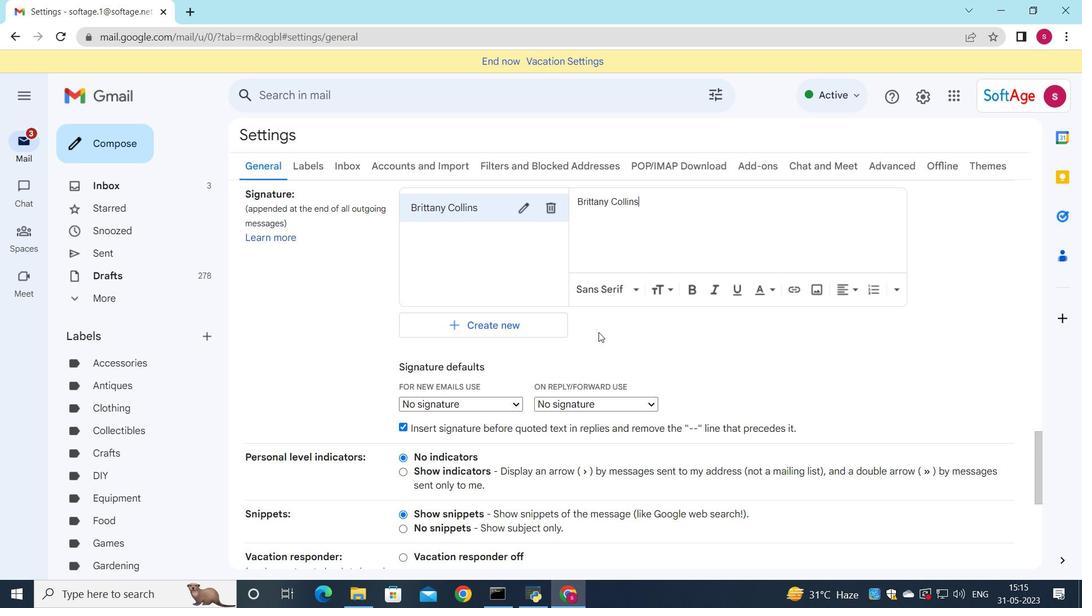 
Action: Mouse scrolled (583, 335) with delta (0, 0)
Screenshot: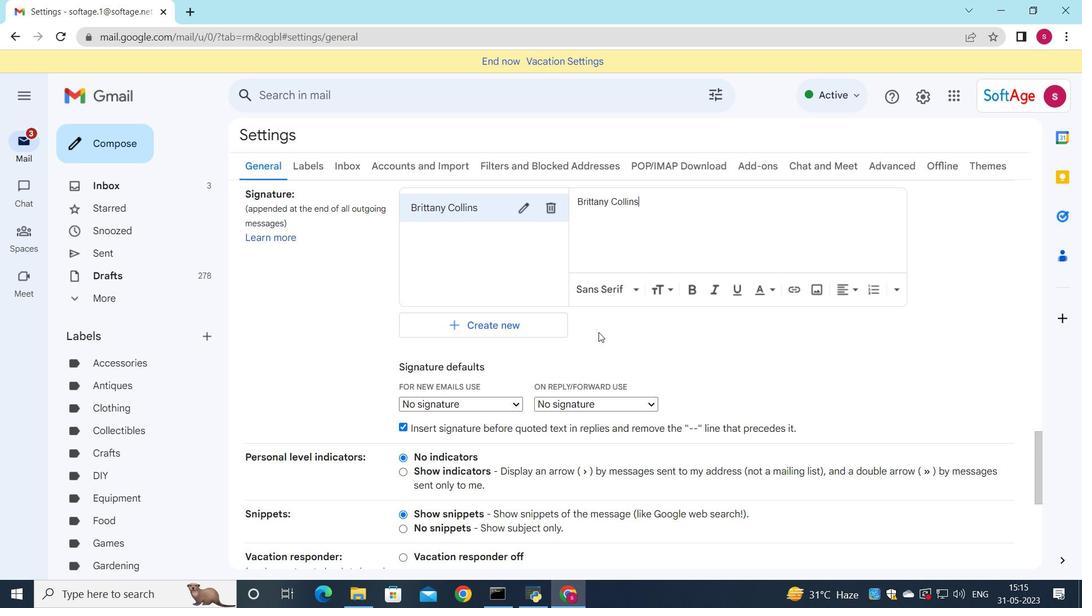 
Action: Mouse moved to (474, 265)
Screenshot: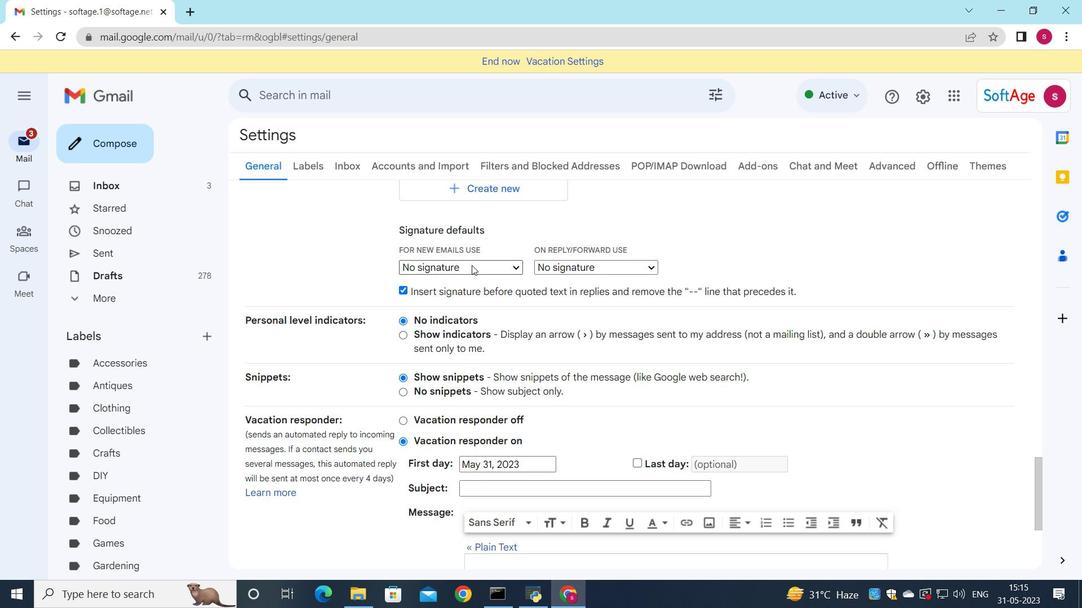 
Action: Mouse pressed left at (474, 265)
Screenshot: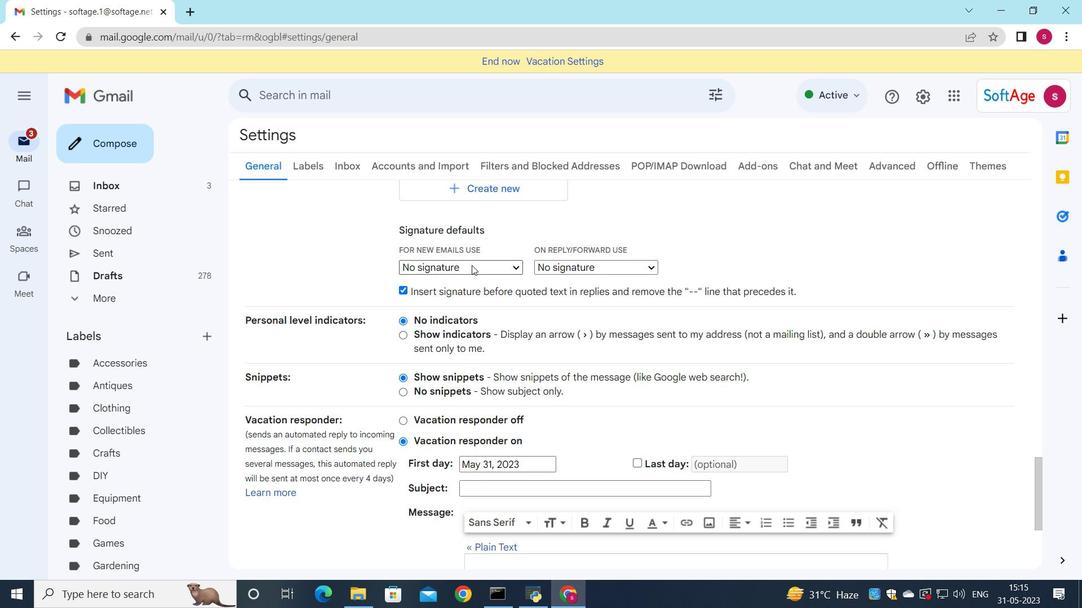 
Action: Mouse moved to (464, 295)
Screenshot: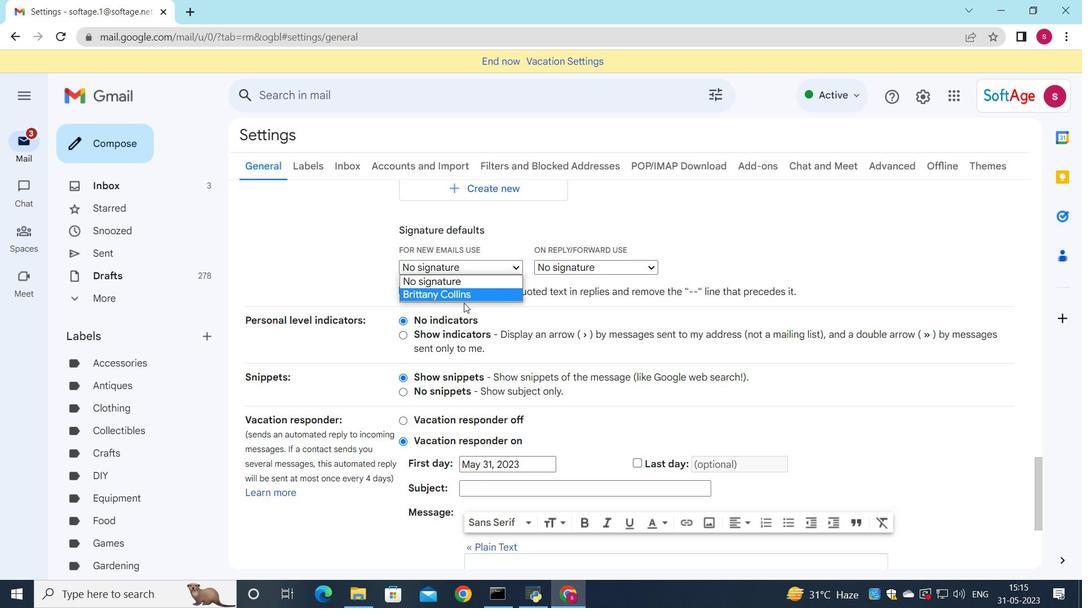 
Action: Mouse pressed left at (464, 295)
Screenshot: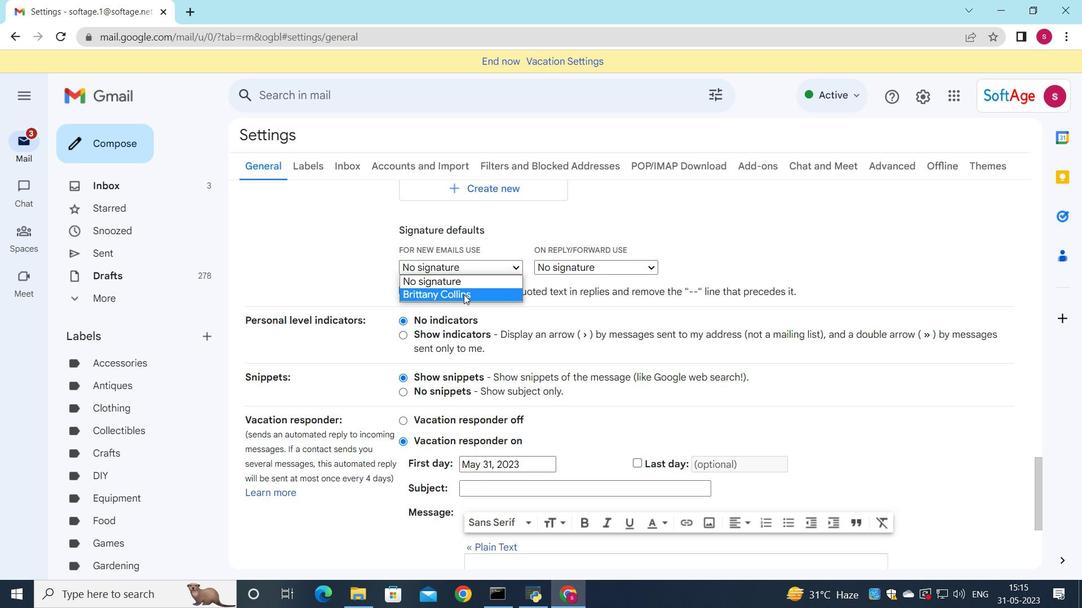
Action: Mouse moved to (560, 273)
Screenshot: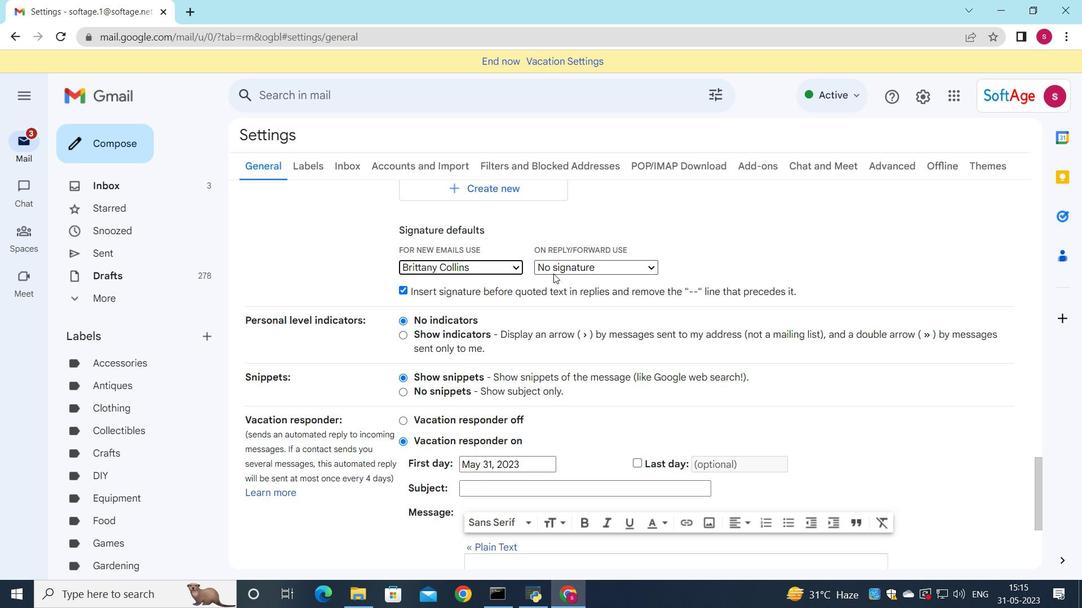 
Action: Mouse pressed left at (560, 273)
Screenshot: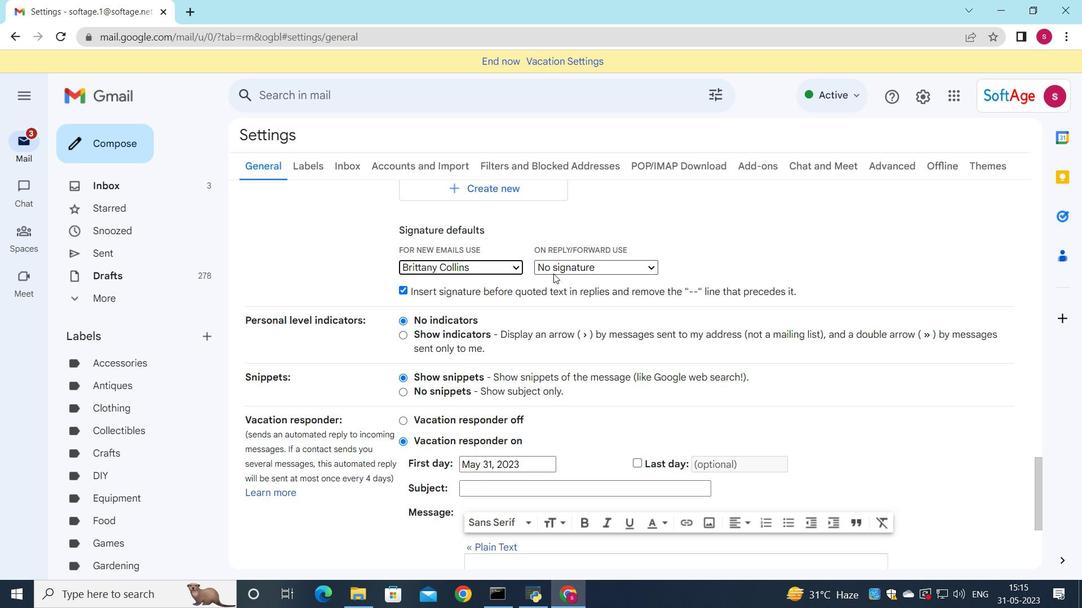 
Action: Mouse moved to (560, 289)
Screenshot: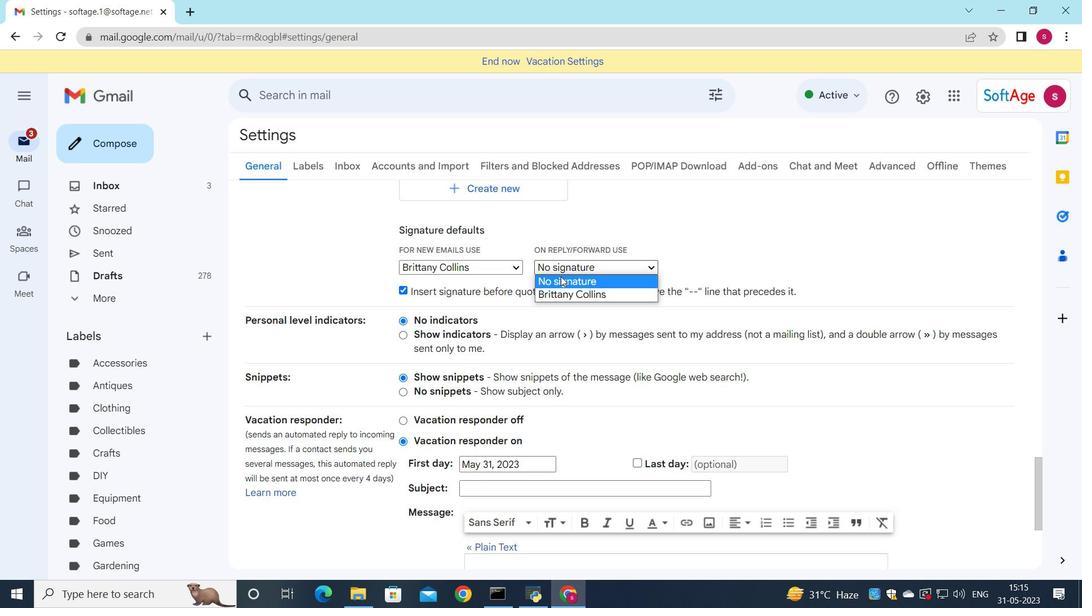 
Action: Mouse pressed left at (560, 289)
Screenshot: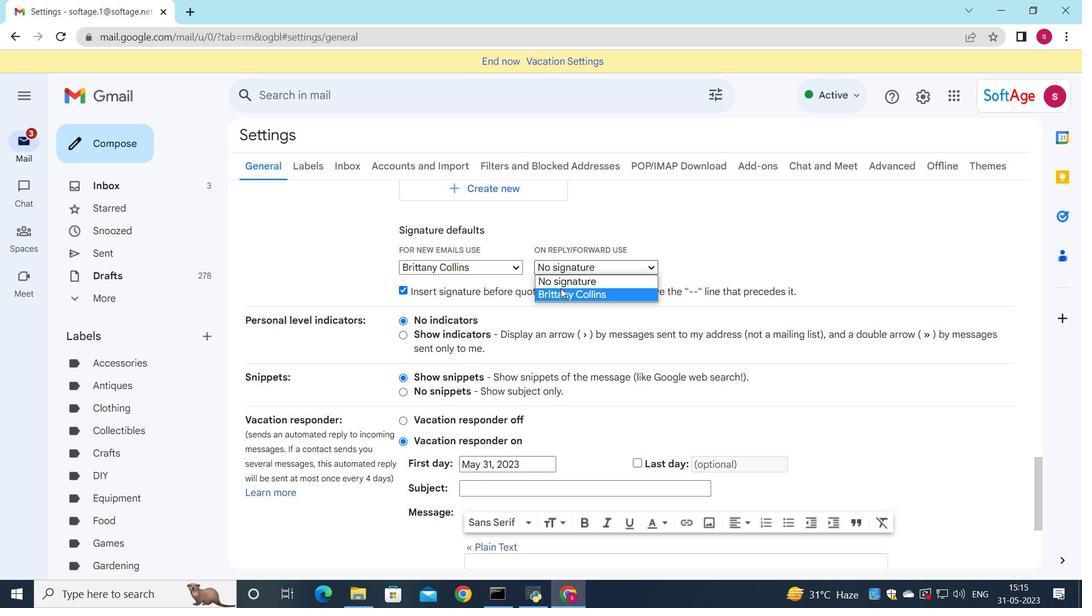 
Action: Mouse moved to (685, 390)
Screenshot: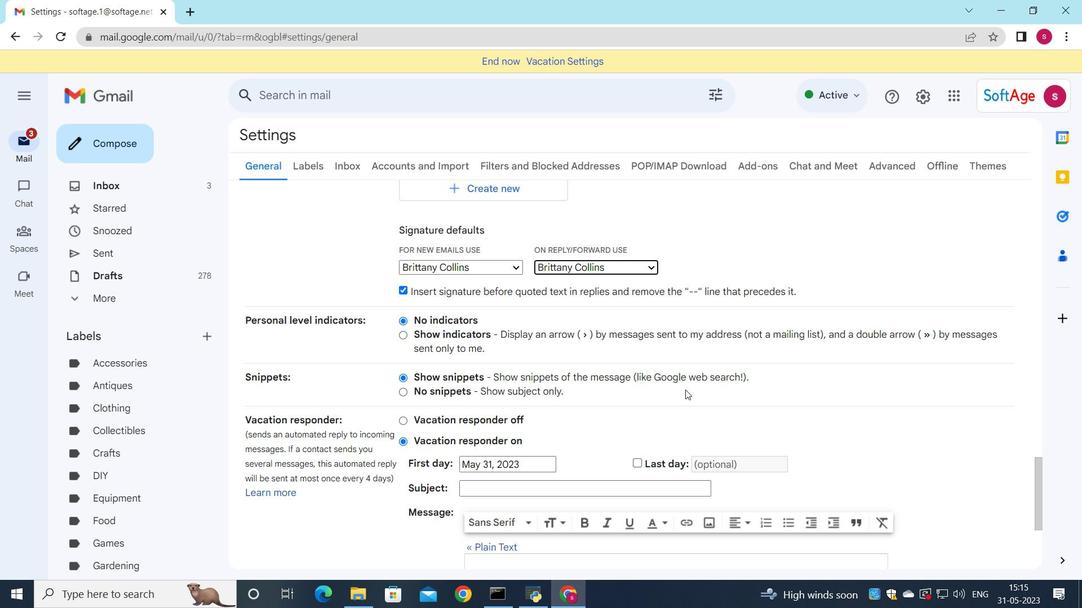 
Action: Mouse scrolled (685, 389) with delta (0, 0)
Screenshot: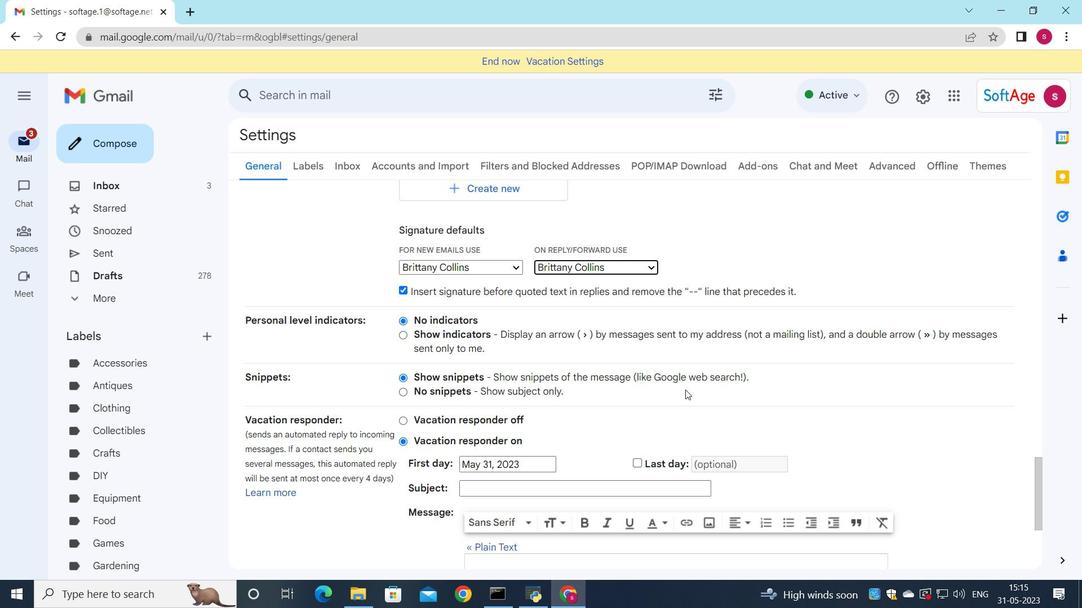 
Action: Mouse scrolled (685, 389) with delta (0, 0)
Screenshot: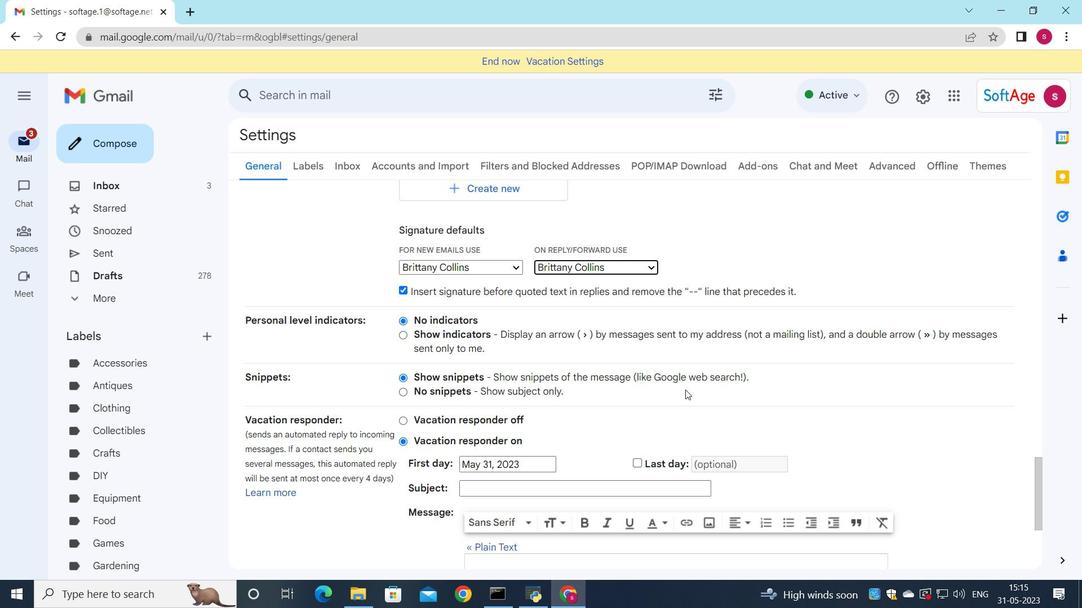 
Action: Mouse scrolled (685, 389) with delta (0, 0)
Screenshot: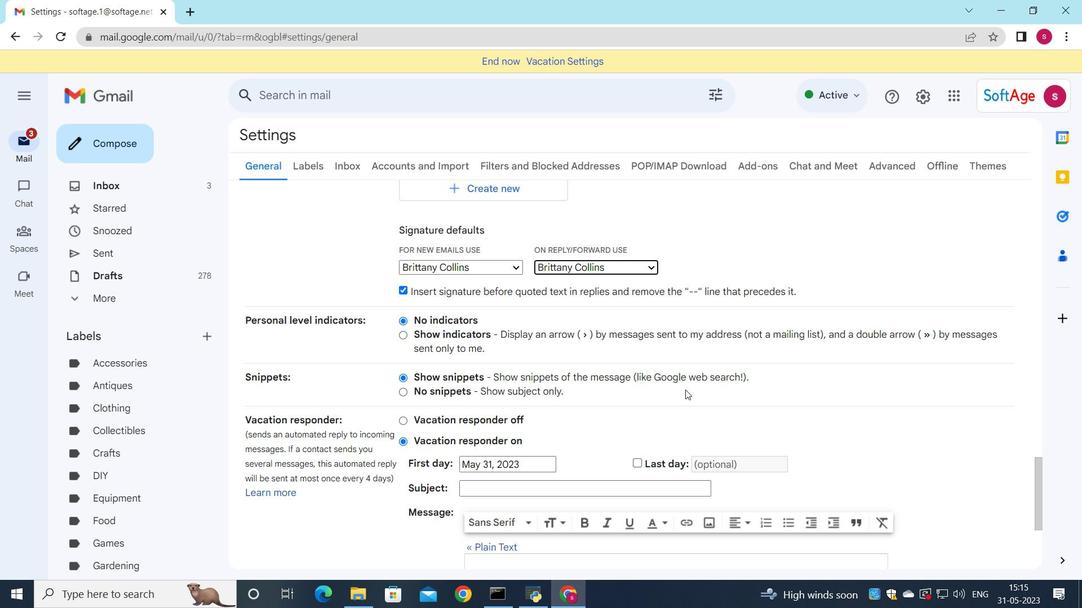 
Action: Mouse moved to (678, 386)
Screenshot: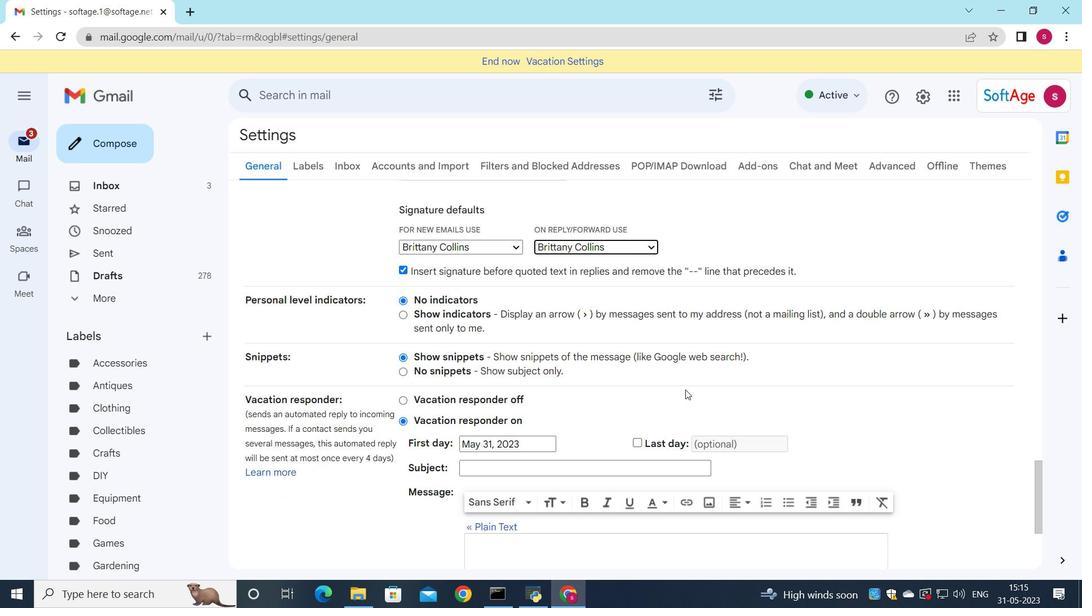 
Action: Mouse scrolled (678, 386) with delta (0, 0)
Screenshot: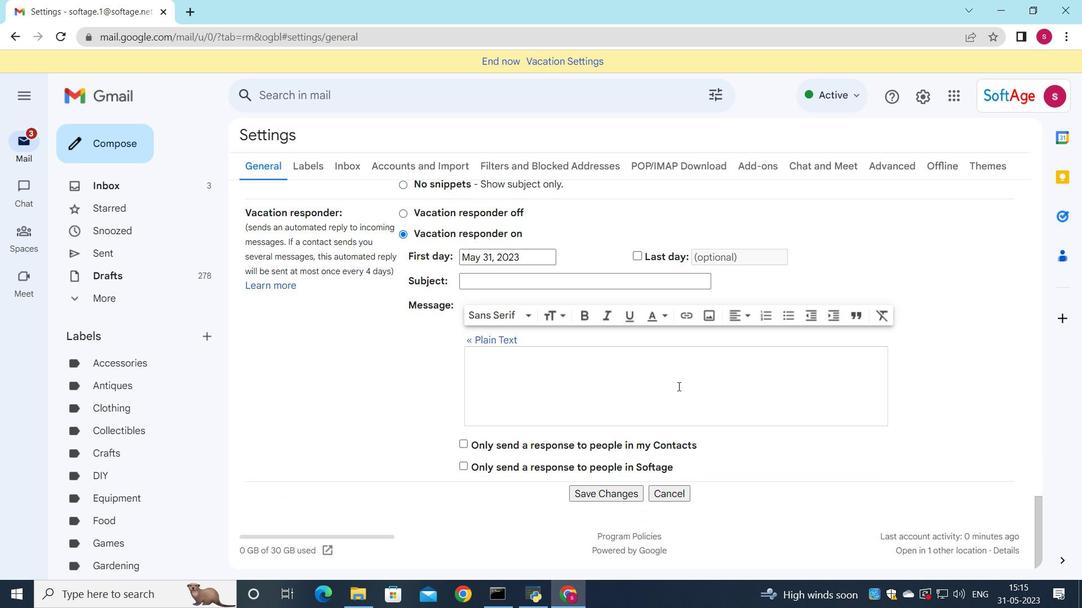 
Action: Mouse scrolled (678, 386) with delta (0, 0)
Screenshot: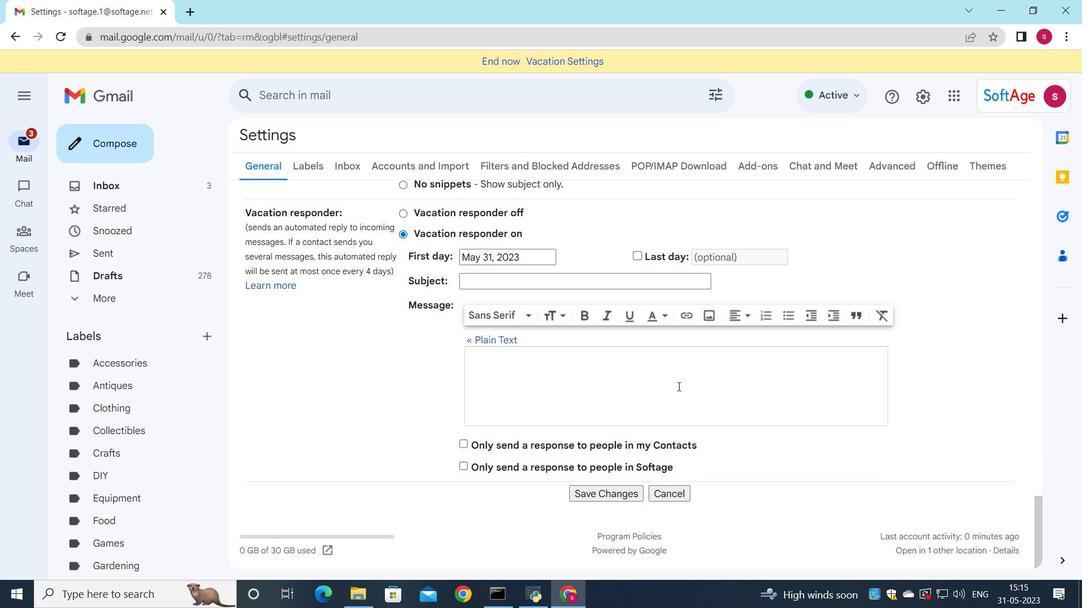 
Action: Mouse scrolled (678, 386) with delta (0, 0)
Screenshot: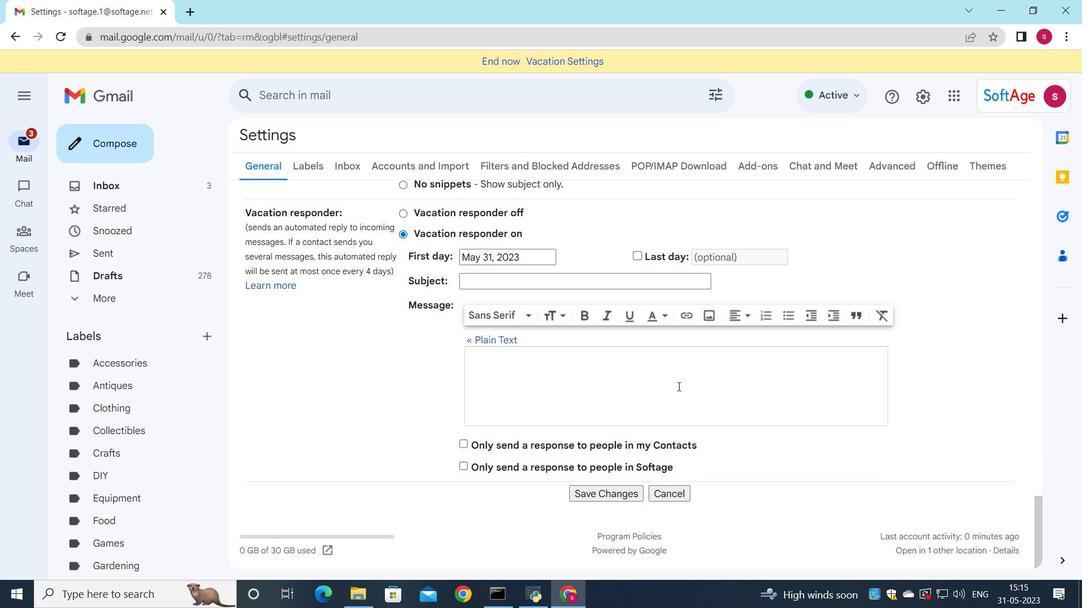 
Action: Mouse moved to (686, 377)
Screenshot: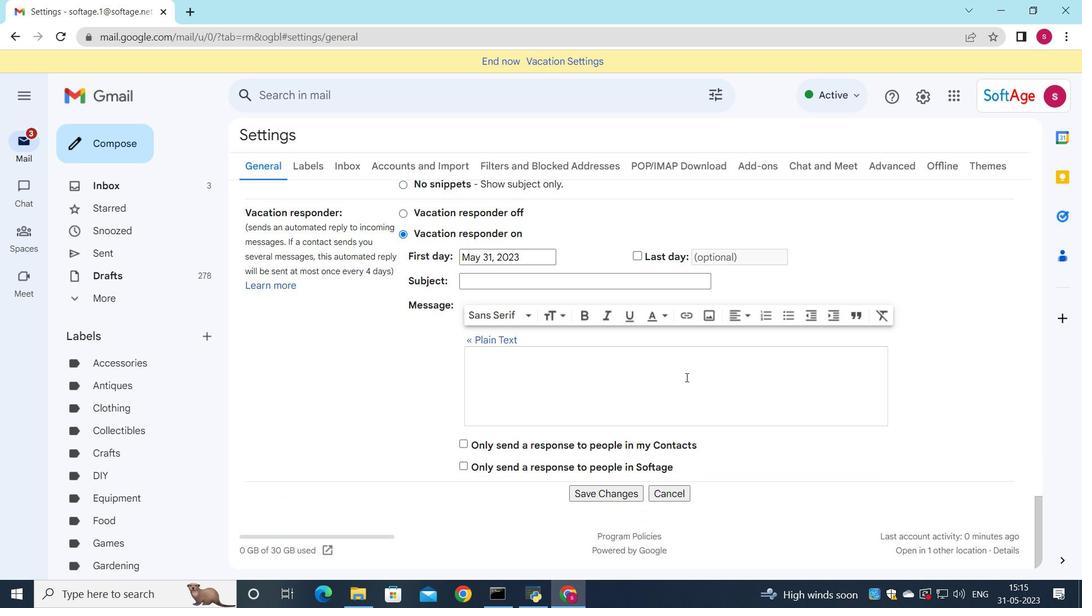 
Action: Mouse scrolled (686, 376) with delta (0, 0)
Screenshot: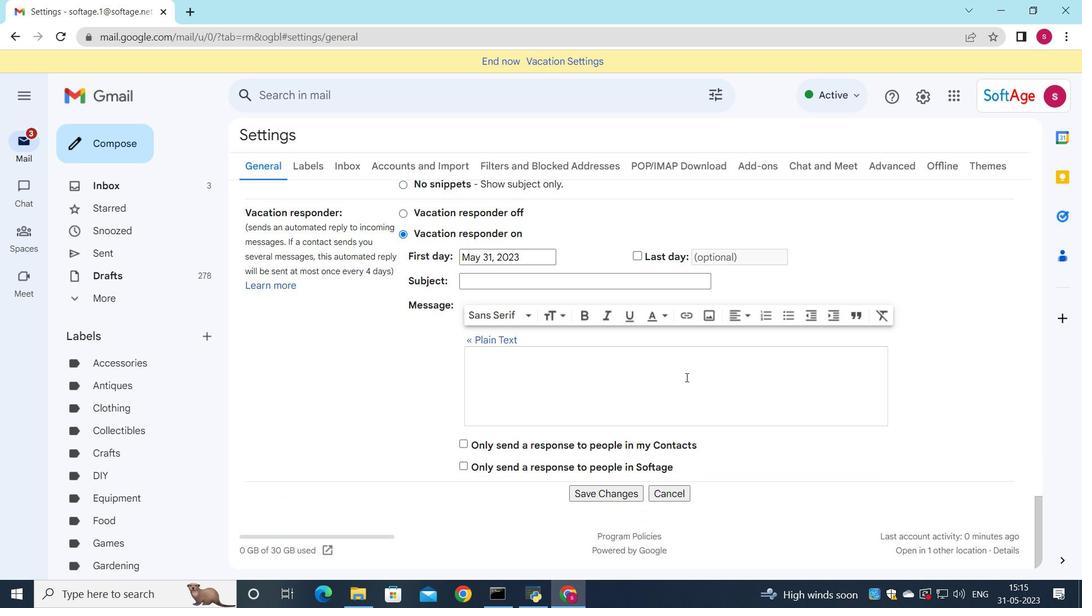 
Action: Mouse scrolled (686, 376) with delta (0, 0)
Screenshot: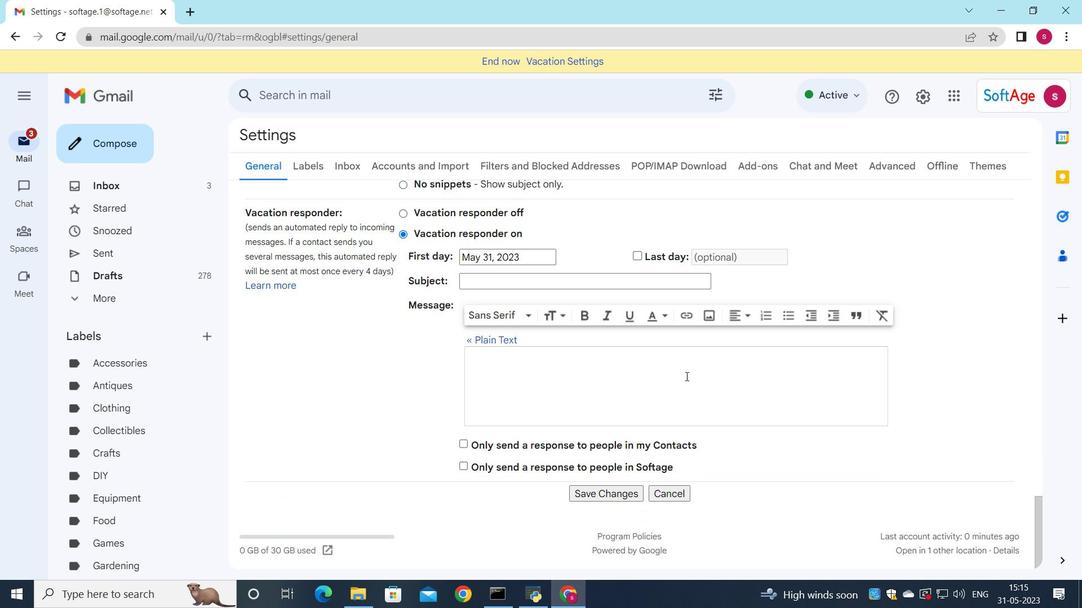 
Action: Mouse moved to (606, 486)
Screenshot: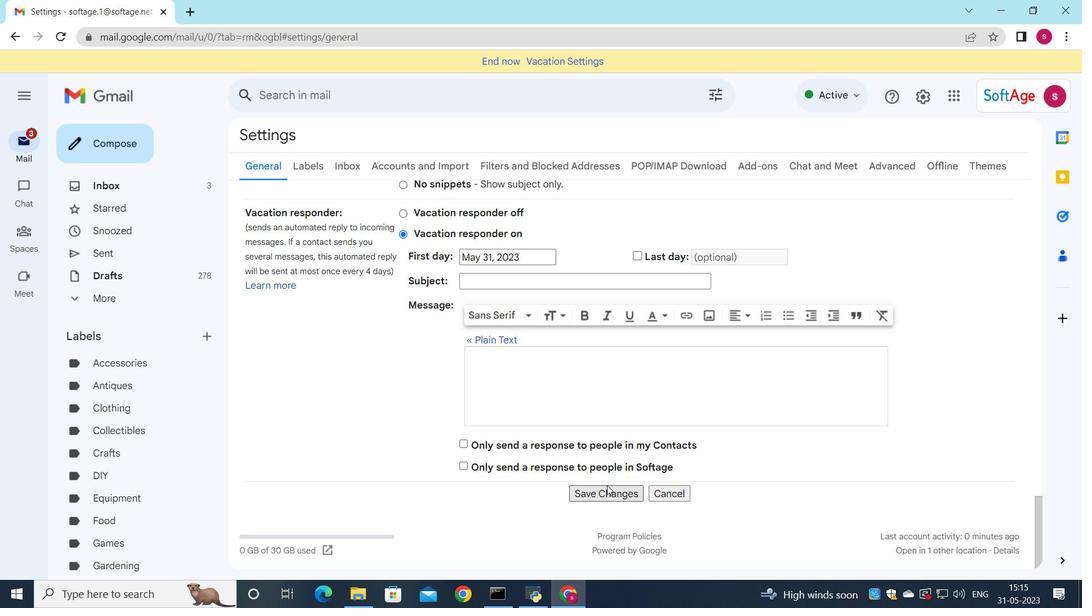 
Action: Mouse pressed left at (606, 486)
Screenshot: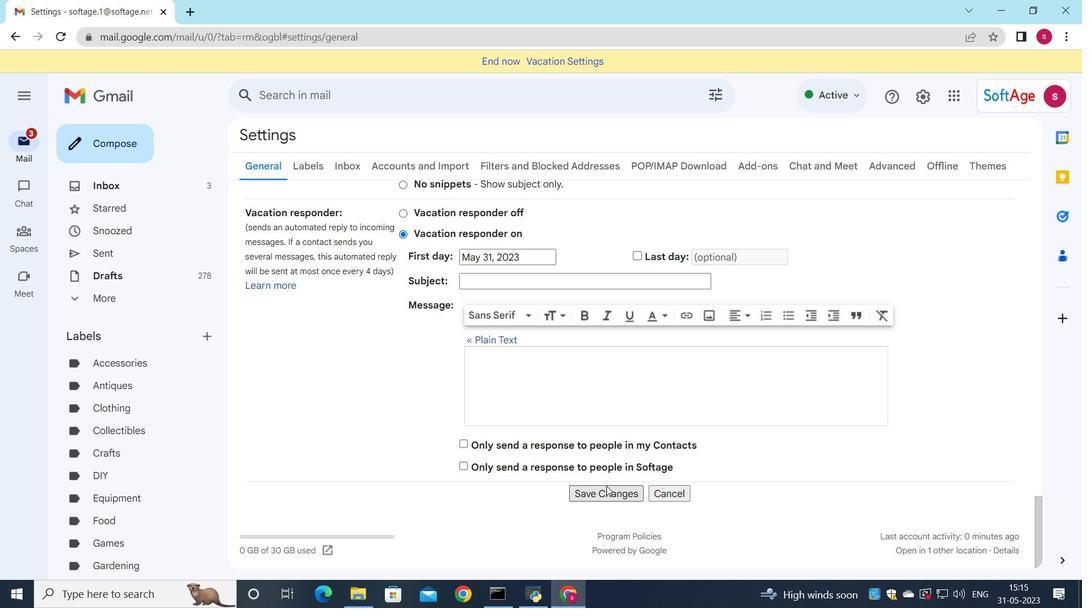 
Action: Mouse moved to (458, 352)
Screenshot: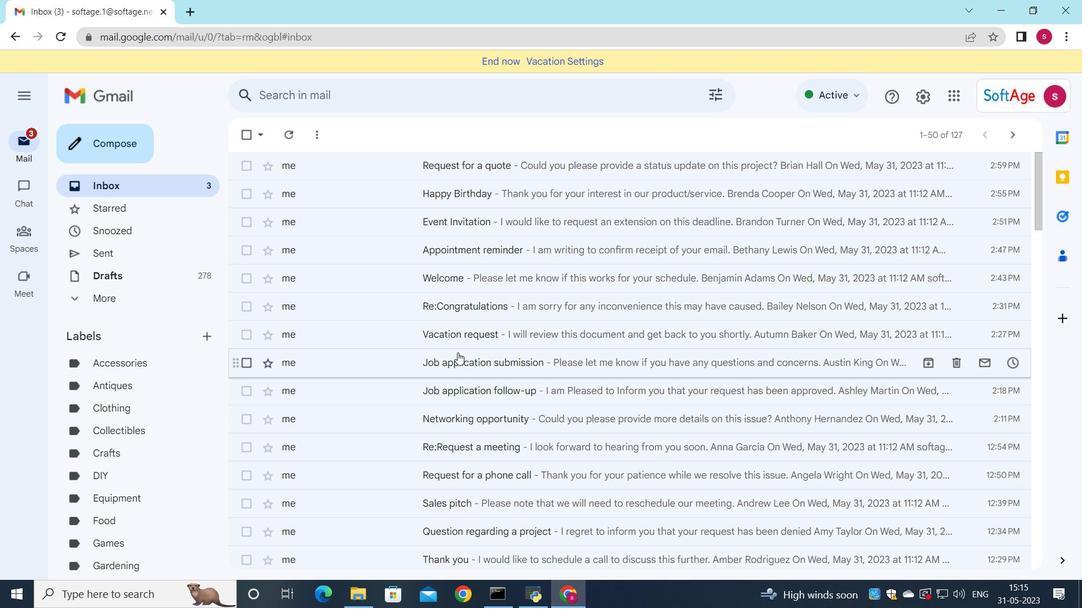 
Action: Mouse scrolled (458, 352) with delta (0, 0)
Screenshot: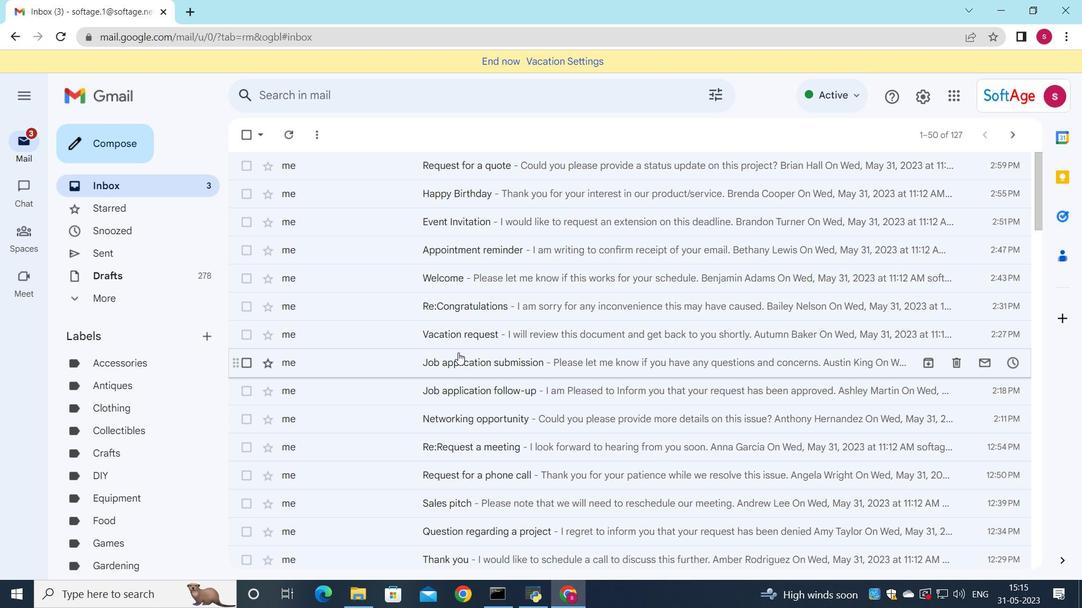 
Action: Mouse scrolled (458, 352) with delta (0, 0)
Screenshot: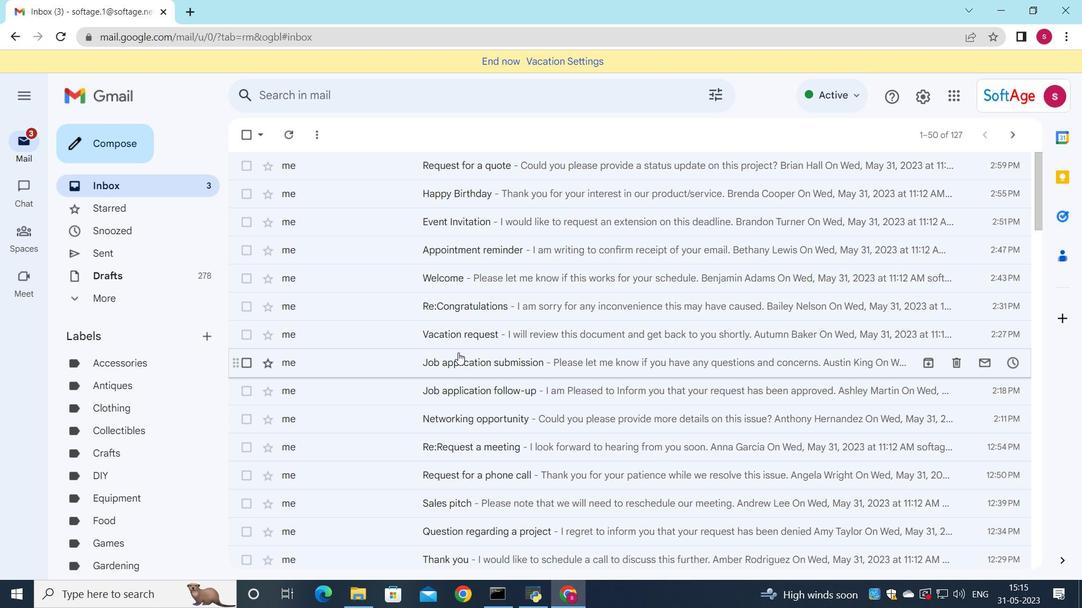 
Action: Mouse scrolled (458, 352) with delta (0, 0)
Screenshot: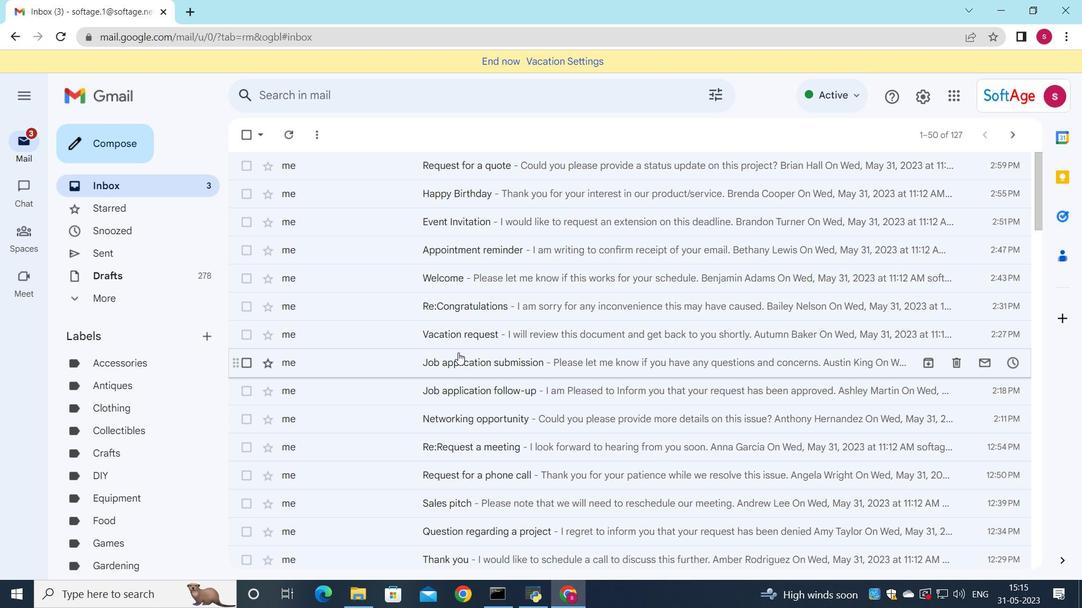 
Action: Mouse scrolled (458, 352) with delta (0, 0)
Screenshot: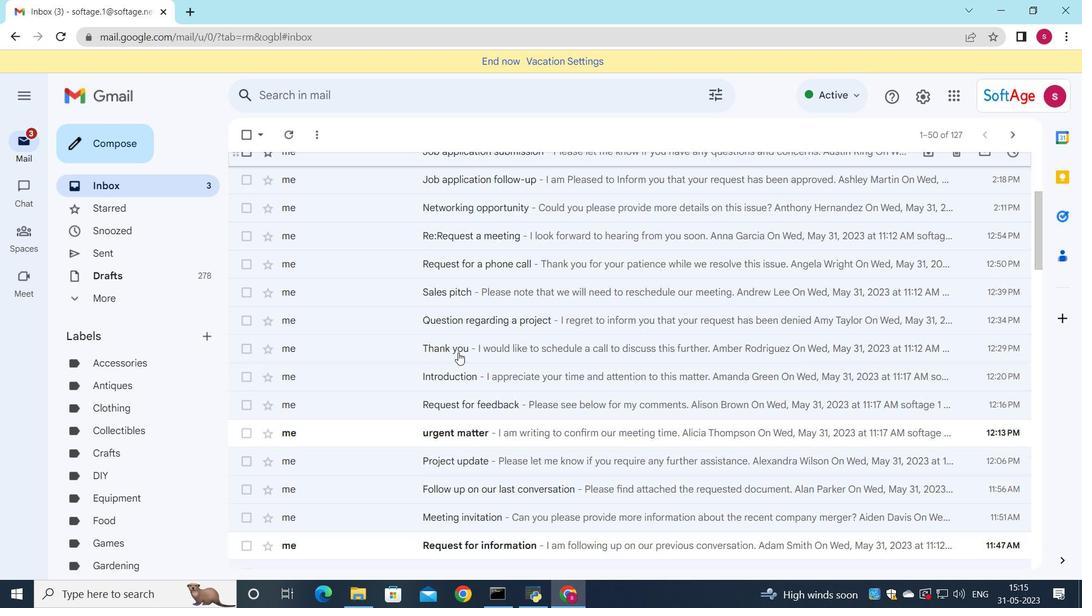 
Action: Mouse scrolled (458, 352) with delta (0, 0)
Screenshot: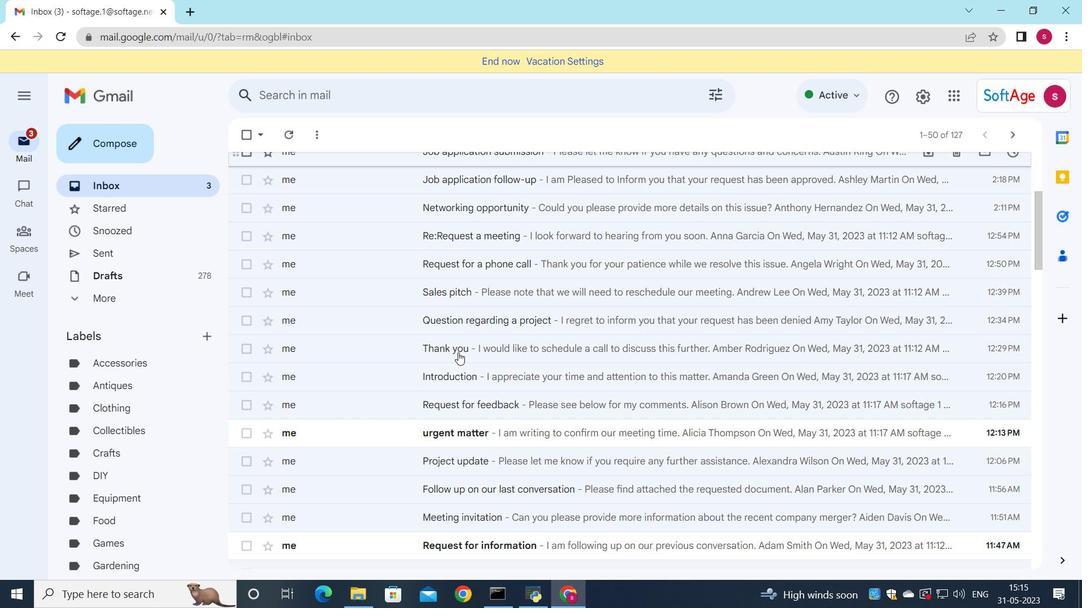 
Action: Mouse scrolled (458, 352) with delta (0, 0)
Screenshot: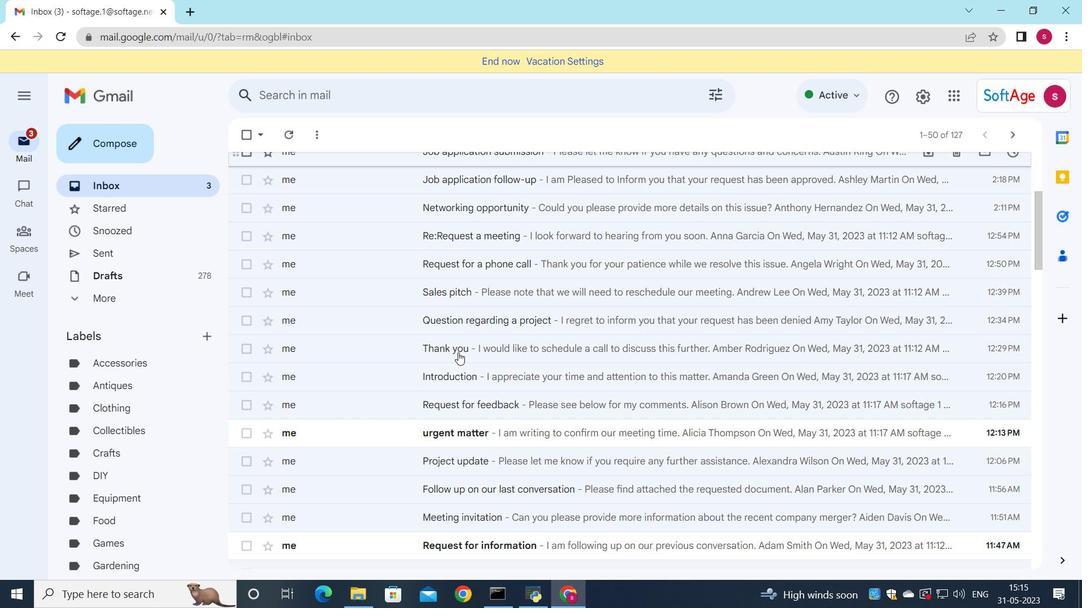 
Action: Mouse moved to (460, 352)
Screenshot: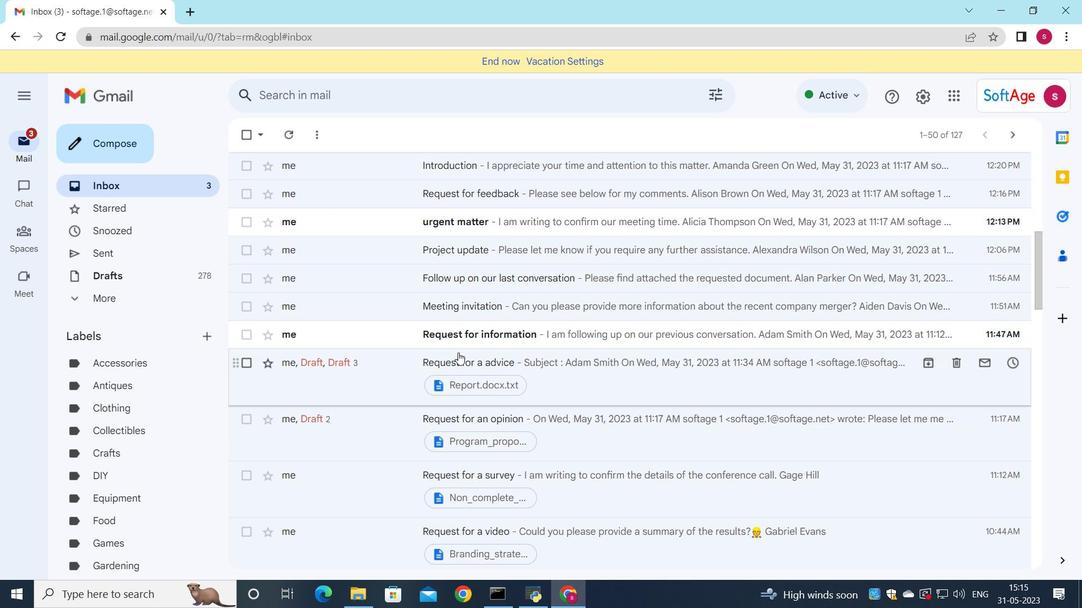 
Action: Mouse scrolled (460, 352) with delta (0, 0)
Screenshot: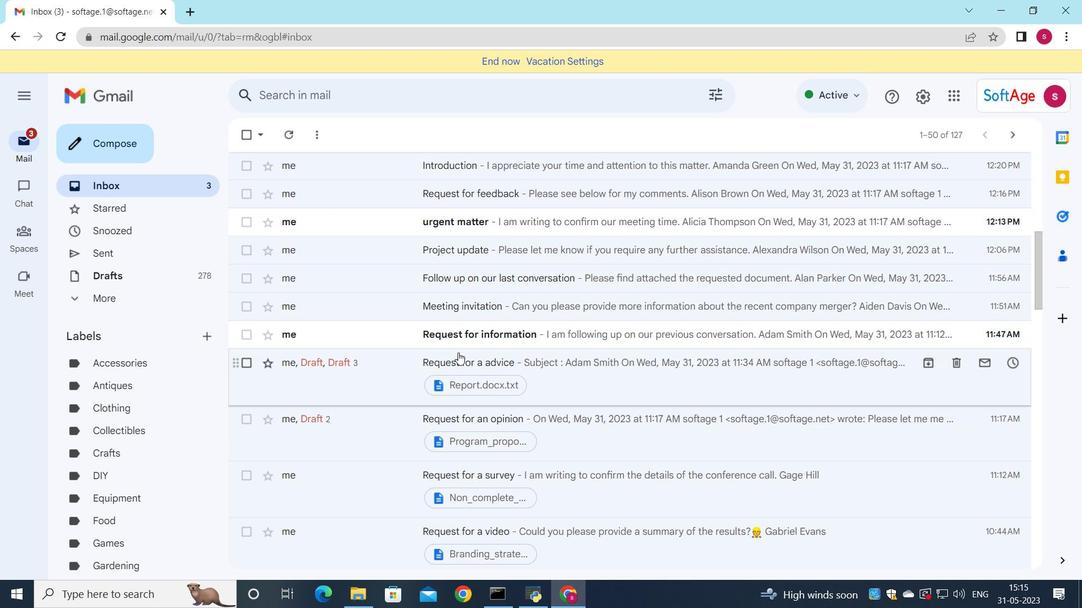 
Action: Mouse moved to (582, 432)
Screenshot: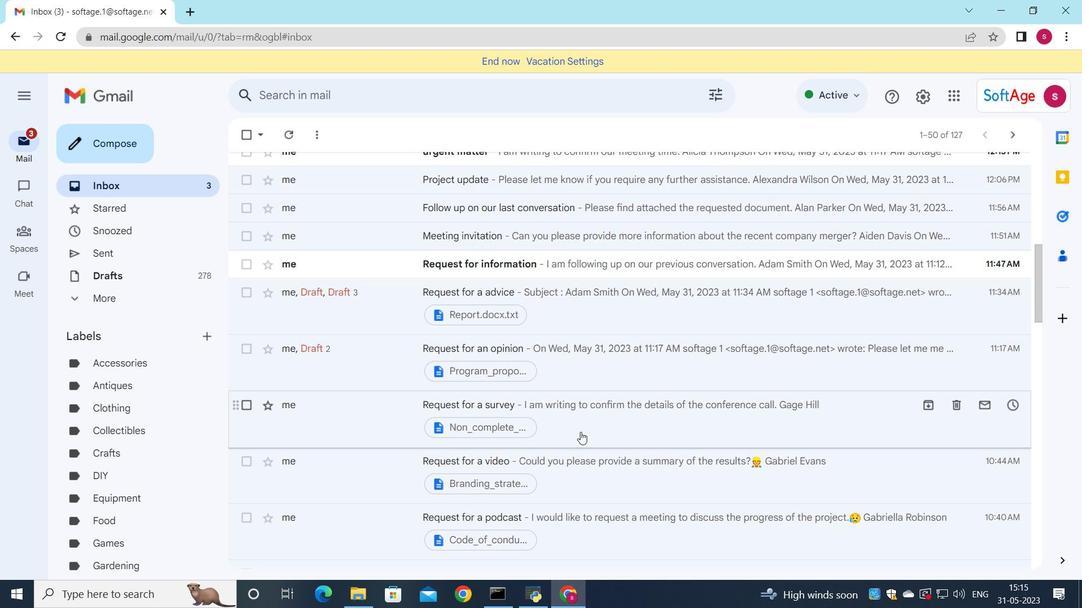 
Action: Mouse pressed left at (582, 432)
Screenshot: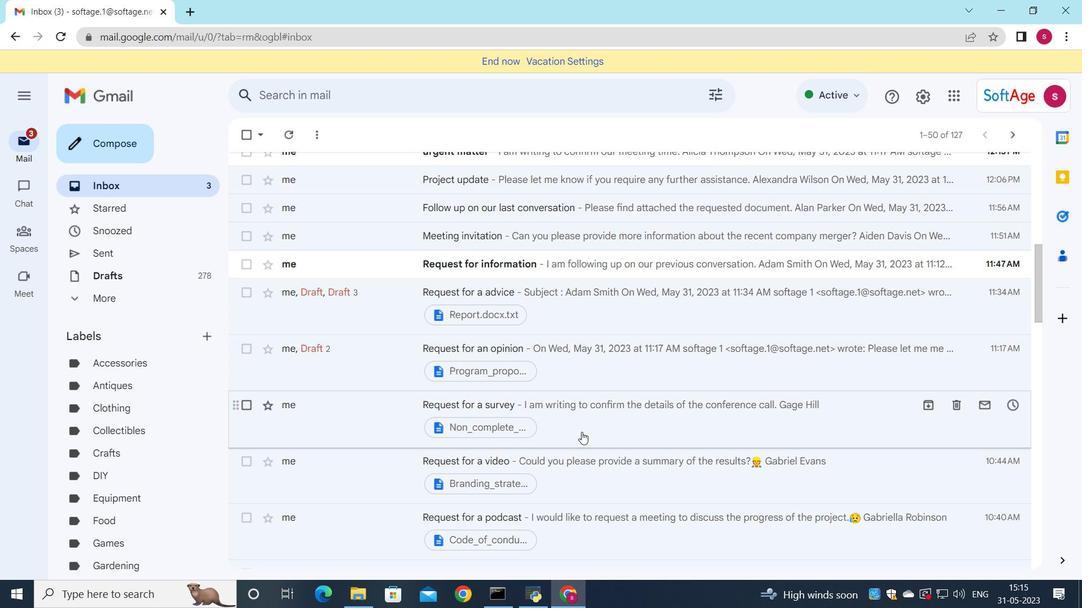 
Action: Mouse moved to (336, 437)
Screenshot: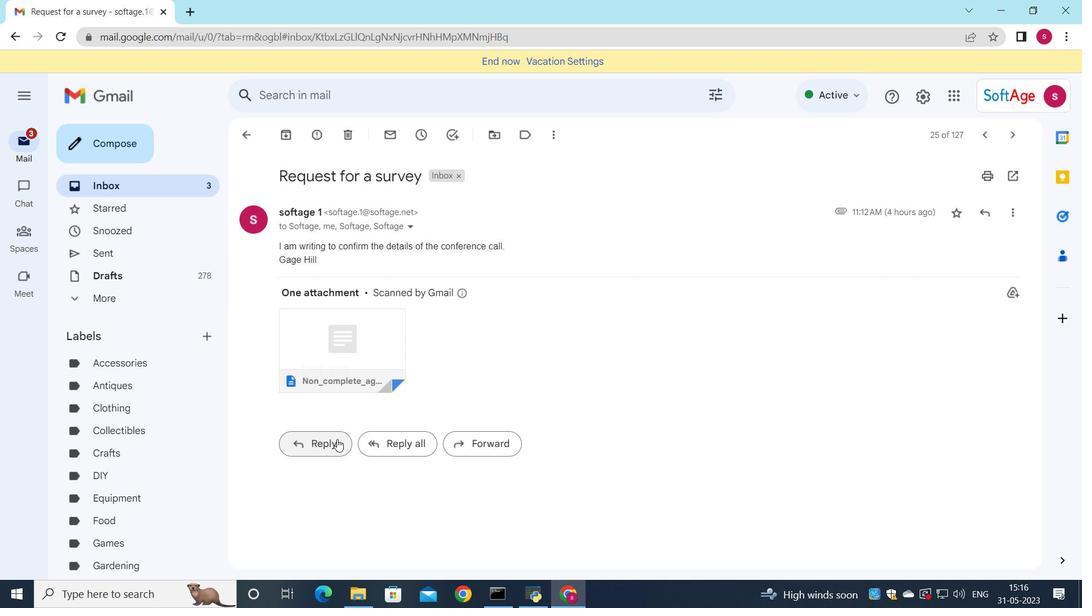 
Action: Mouse pressed left at (336, 437)
Screenshot: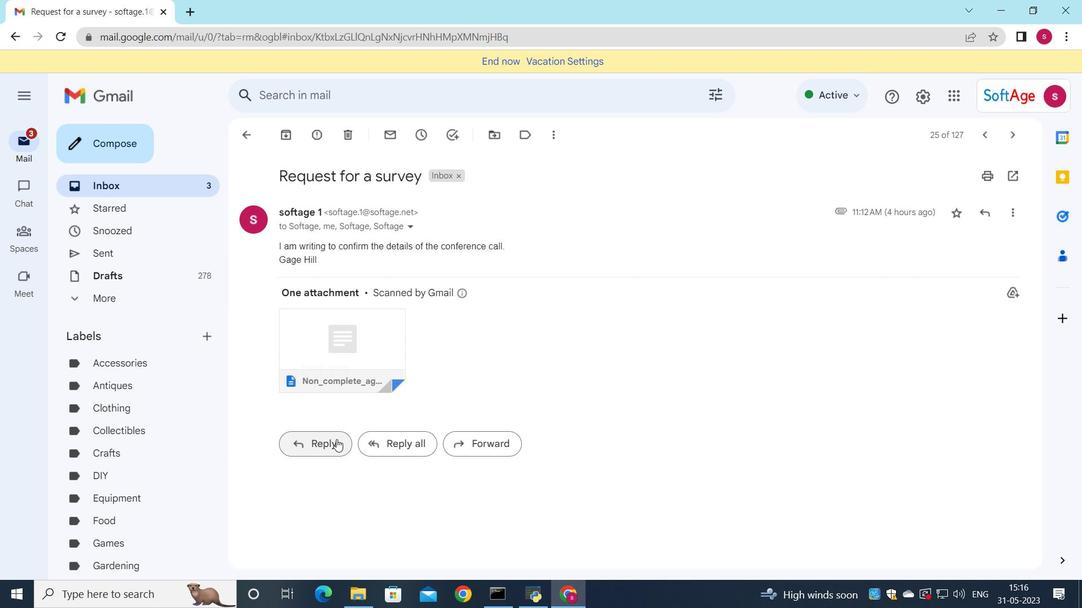
Action: Mouse moved to (308, 384)
Screenshot: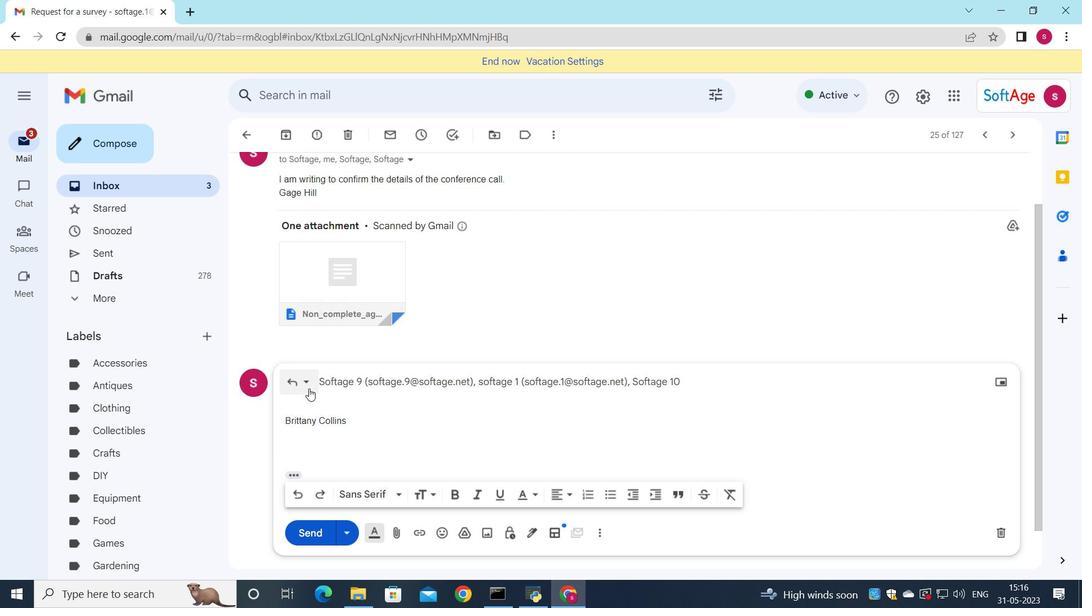 
Action: Mouse pressed left at (308, 384)
Screenshot: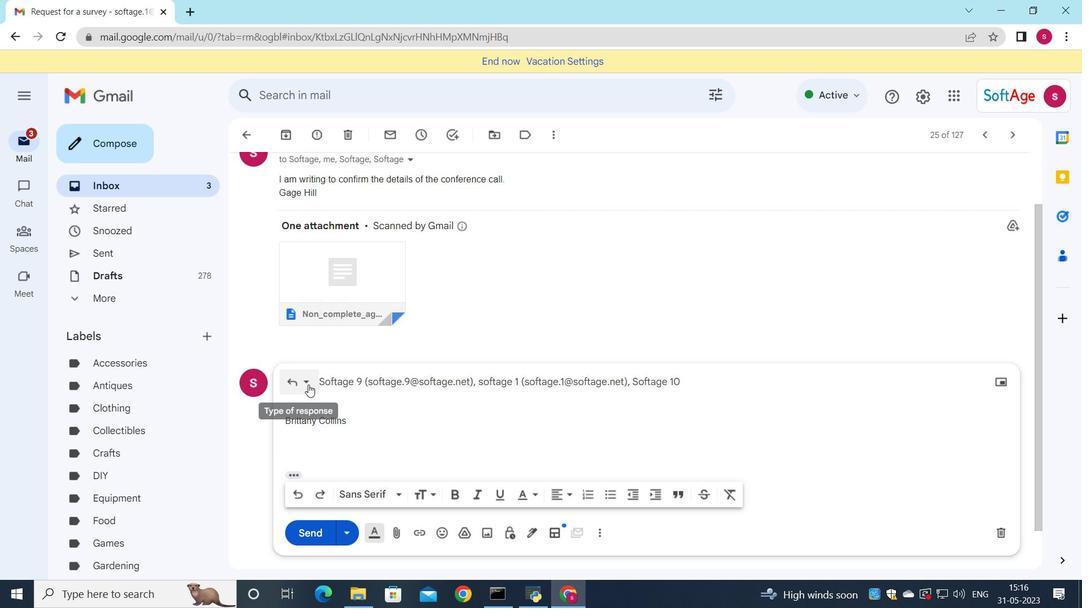 
Action: Mouse moved to (356, 485)
Screenshot: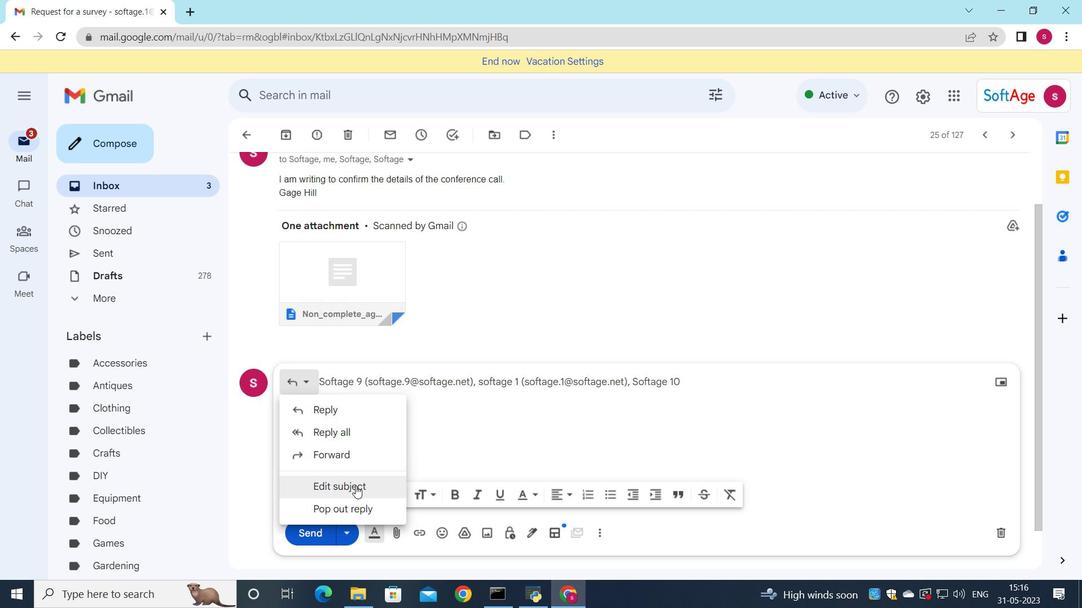 
Action: Mouse pressed left at (356, 485)
Screenshot: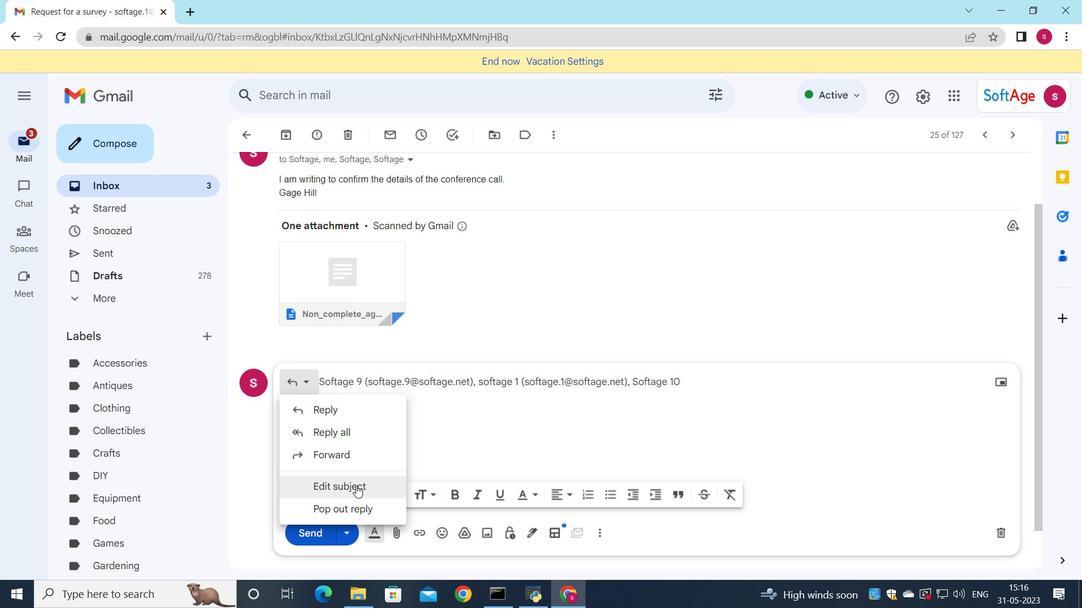 
Action: Mouse moved to (825, 315)
Screenshot: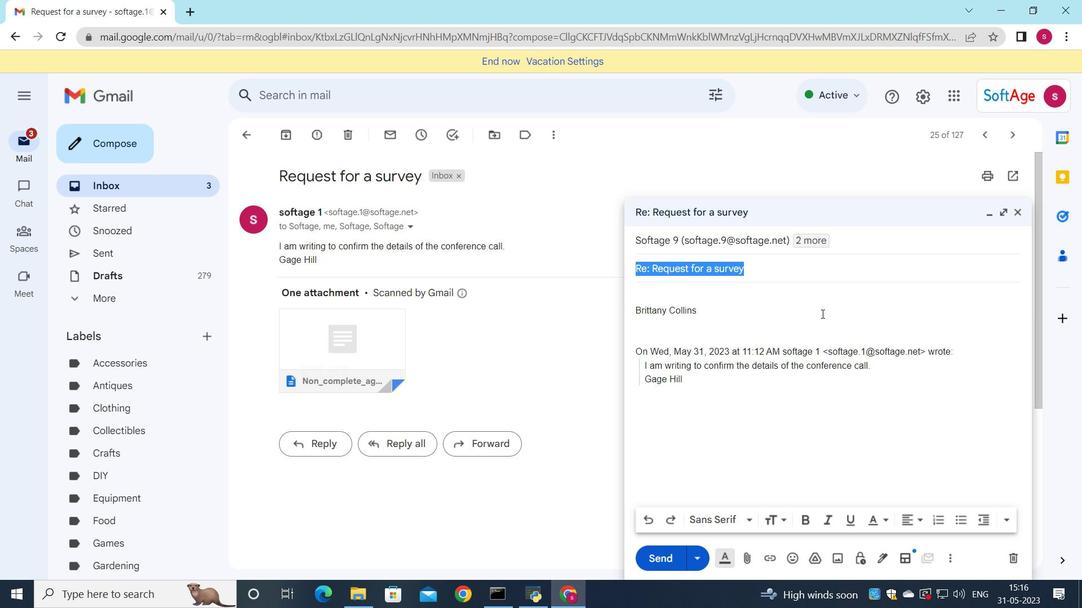 
Action: Key pressed <Key.shift><Key.shift><Key.shift><Key.shift>Rq<Key.backspace>w<Key.backspace>equest<Key.space>for<Key.space>a<Key.space>proposal
Screenshot: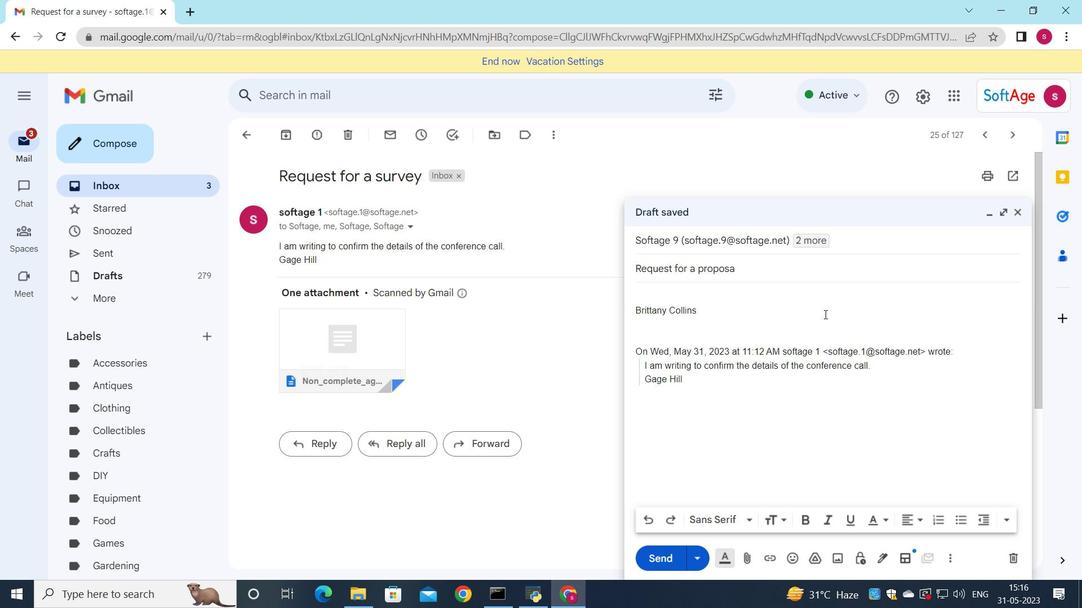
Action: Mouse moved to (666, 298)
Screenshot: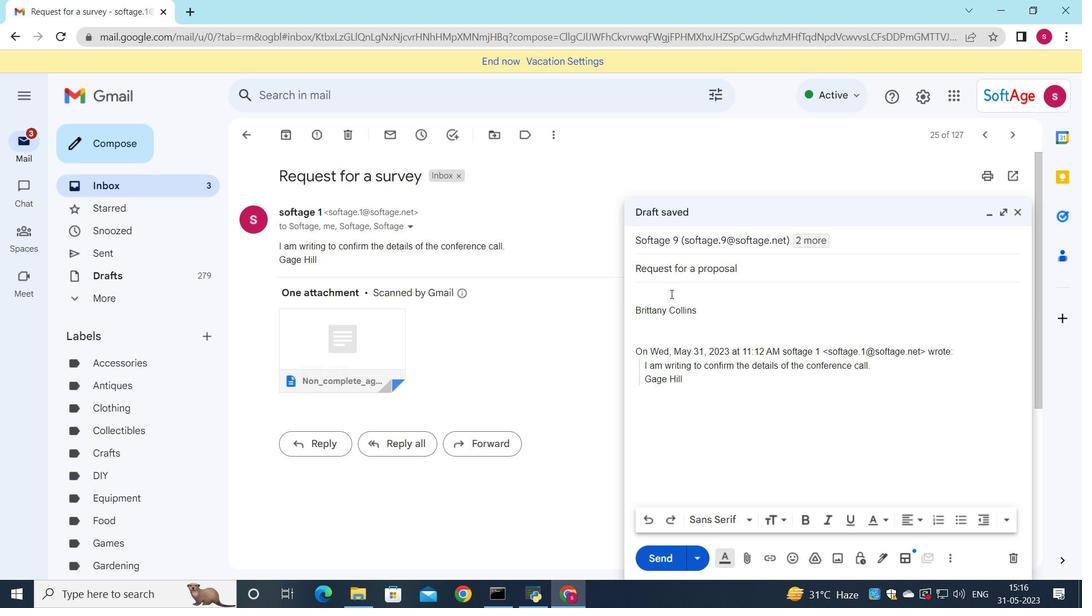 
Action: Mouse pressed left at (666, 298)
Screenshot: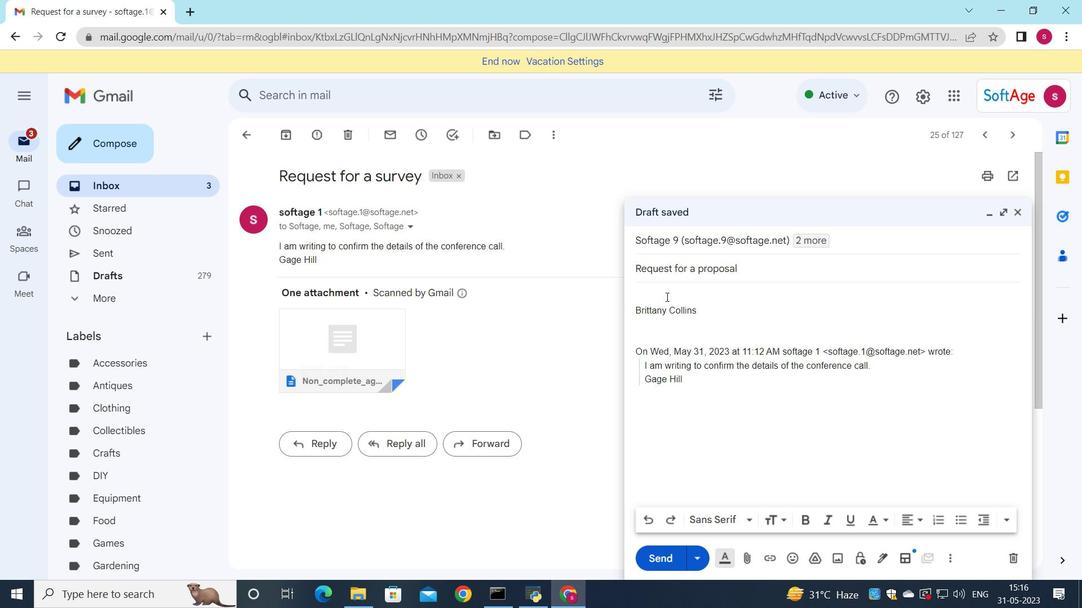 
Action: Key pressed <Key.shift><Key.shift><Key.shift><Key.shift><Key.shift><Key.shift><Key.shift><Key.shift><Key.shift><Key.shift><Key.shift><Key.shift><Key.shift><Key.shift><Key.shift><Key.shift><Key.shift><Key.shift><Key.shift><Key.shift><Key.shift>Could<Key.space>you<Key.space>provide<Key.space>an<Key.space>update<Key.space>on<Key.space>thr<Key.backspace>e<Key.space>progress<Key.space>of<Key.space>ythe<Key.backspace><Key.backspace><Key.backspace><Key.backspace>the<Key.space>inventory<Key.space>n<Key.backspace>management<Key.space>system<Key.space>implementation<Key.tab>
Screenshot: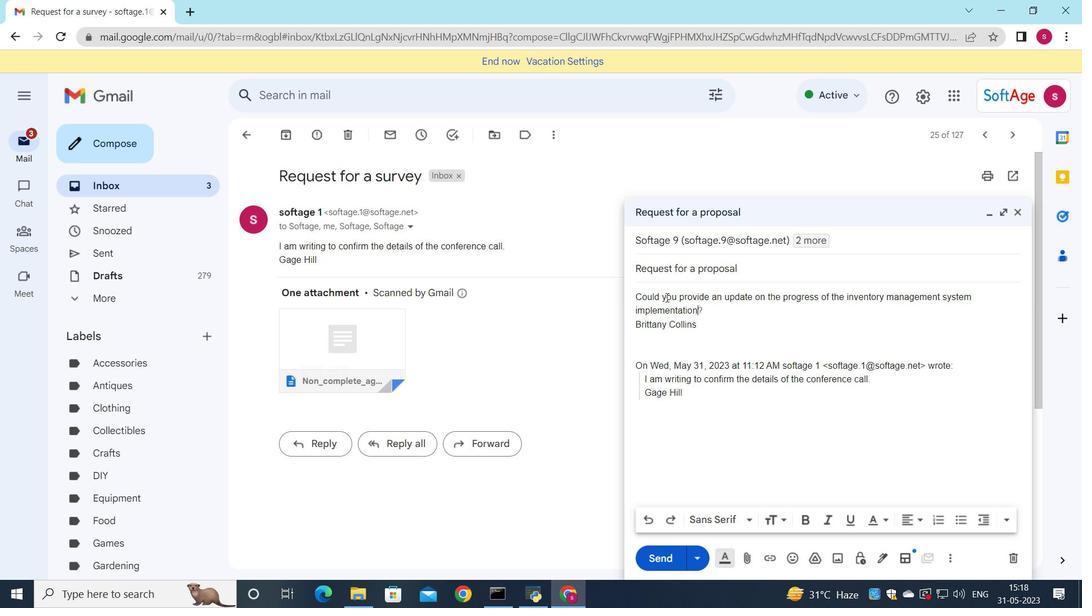 
Action: Mouse moved to (648, 518)
Screenshot: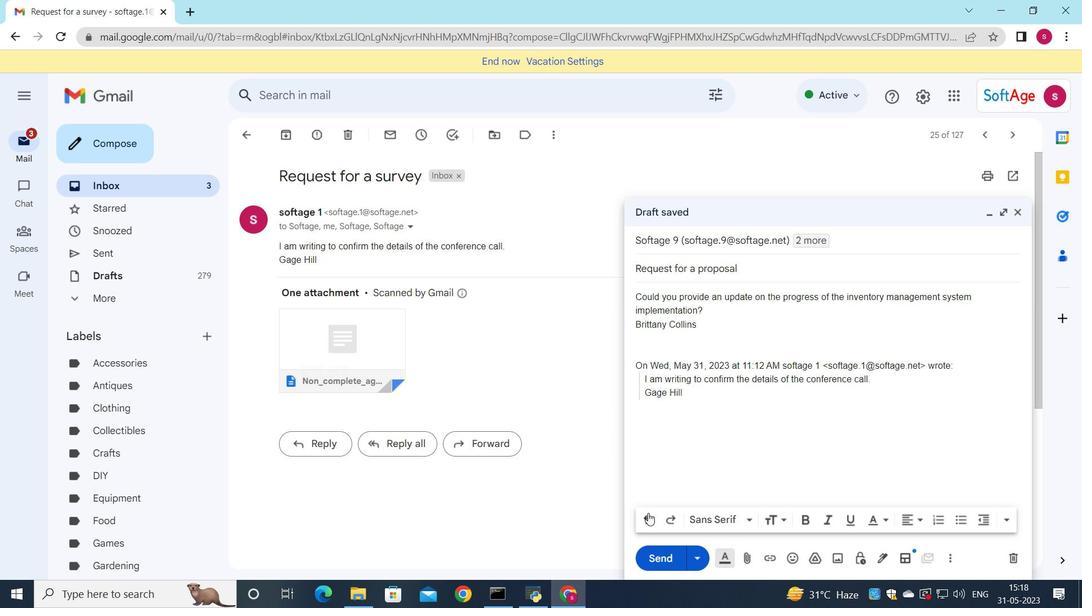 
Action: Mouse pressed left at (648, 518)
Screenshot: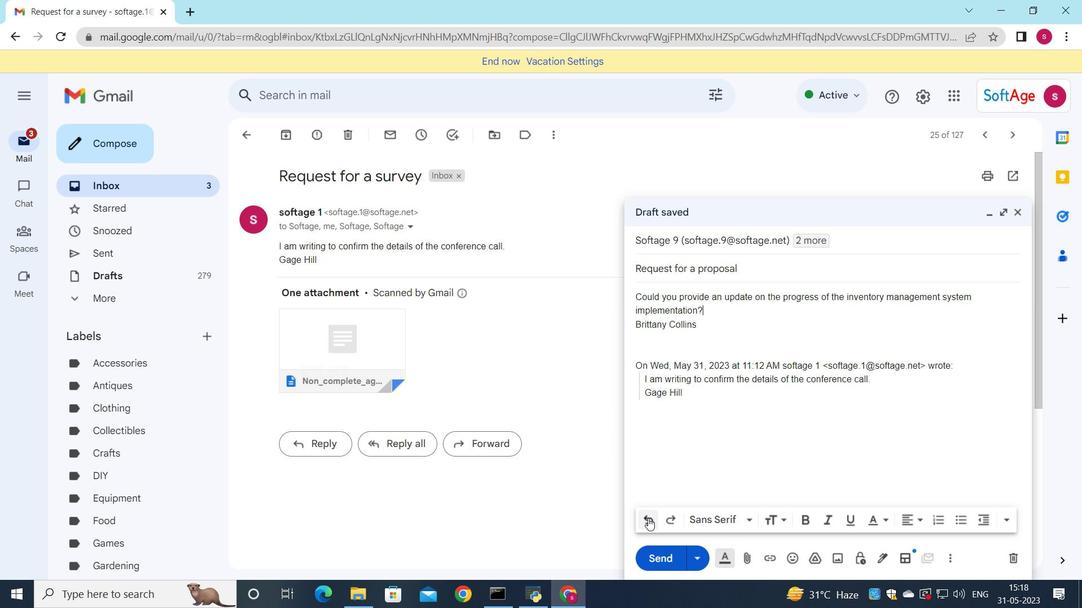 
Action: Mouse pressed left at (648, 518)
Screenshot: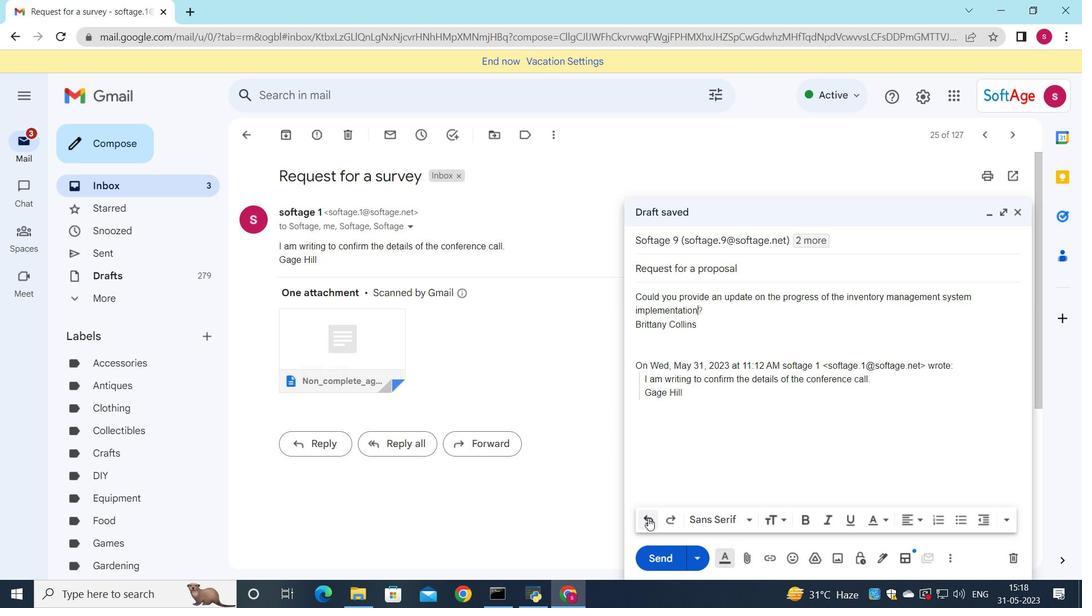 
Action: Mouse pressed left at (648, 518)
Screenshot: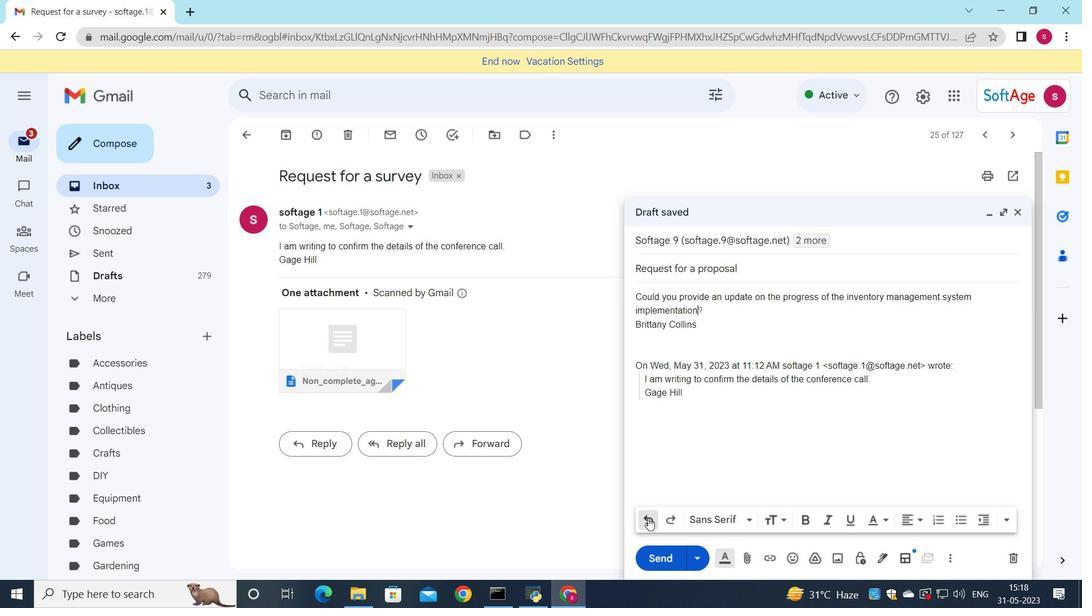 
Action: Mouse pressed left at (648, 518)
Screenshot: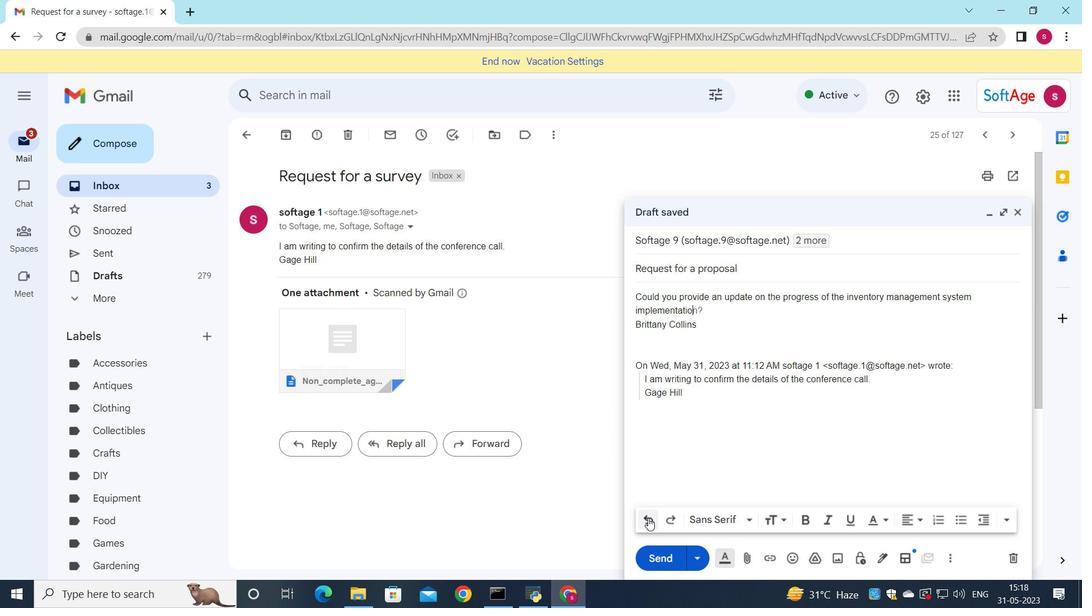 
Action: Mouse pressed left at (648, 518)
Screenshot: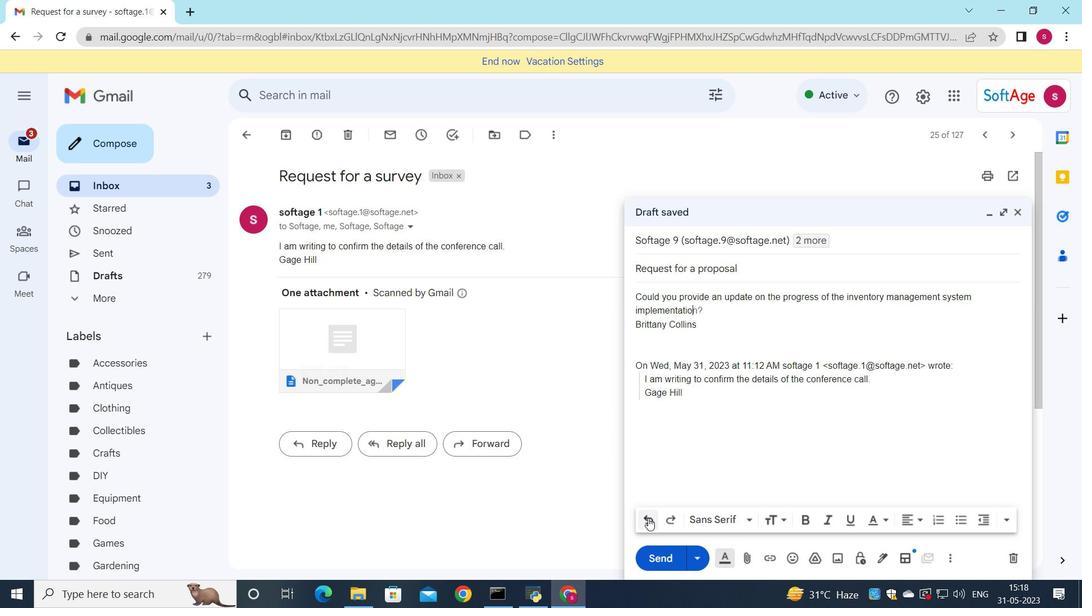 
Action: Mouse pressed left at (648, 518)
Screenshot: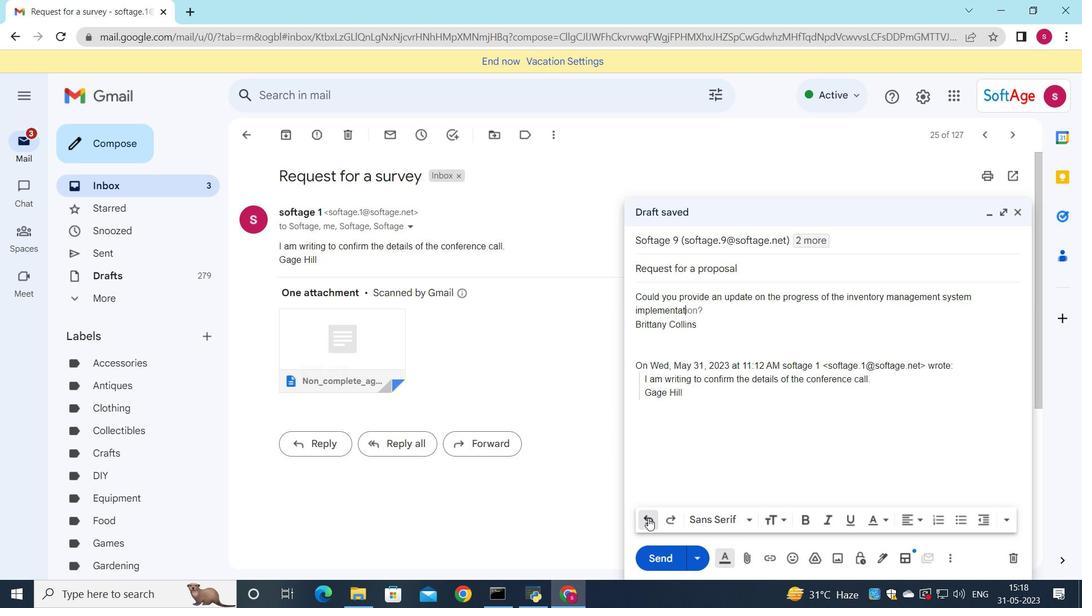 
Action: Mouse pressed left at (648, 518)
Screenshot: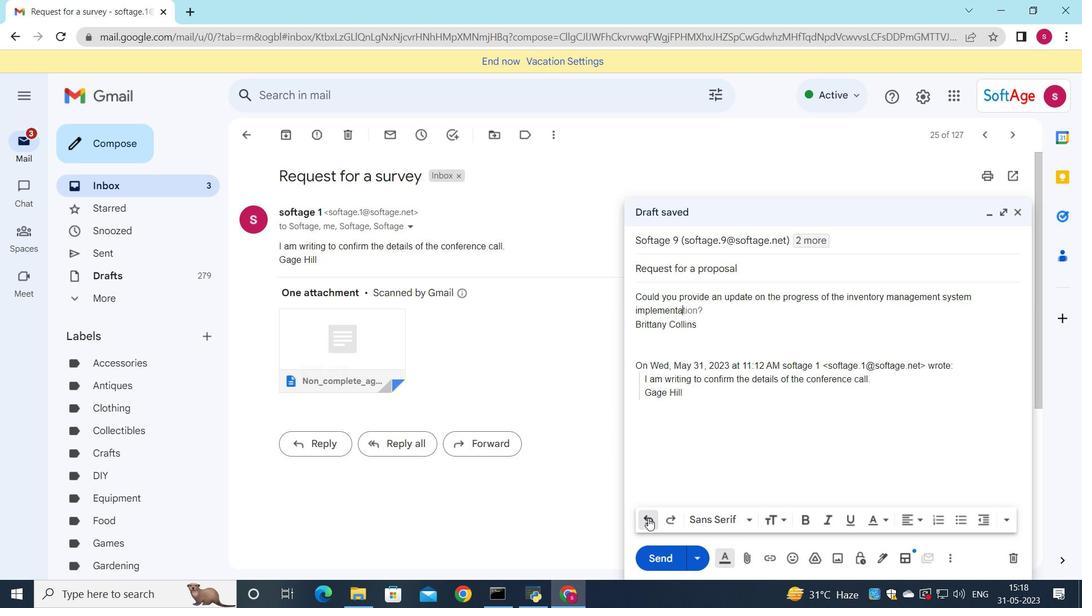 
Action: Mouse pressed left at (648, 518)
Screenshot: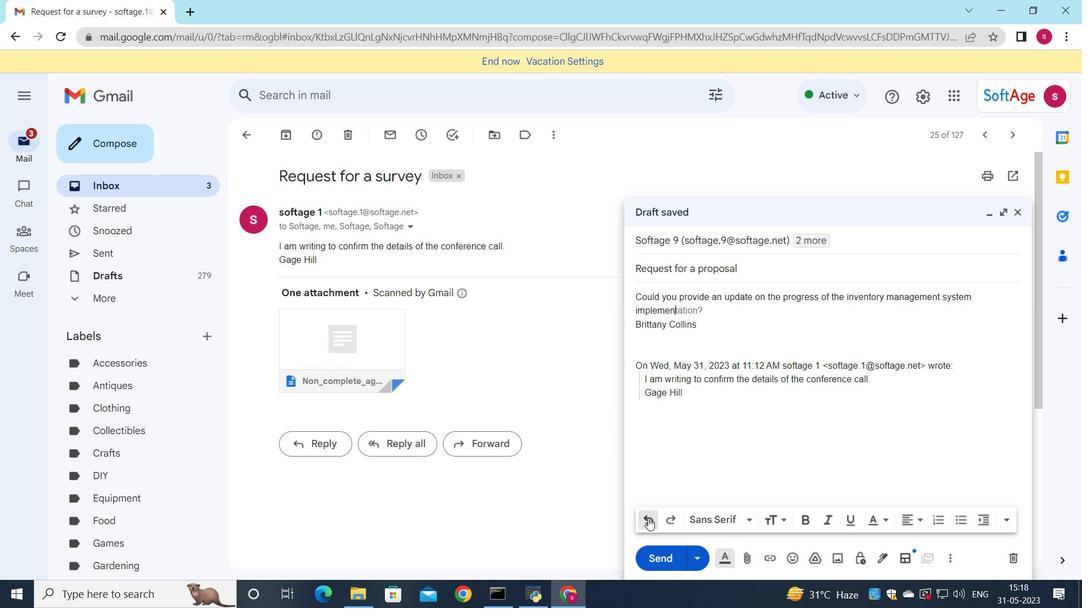 
Action: Mouse pressed left at (648, 518)
Screenshot: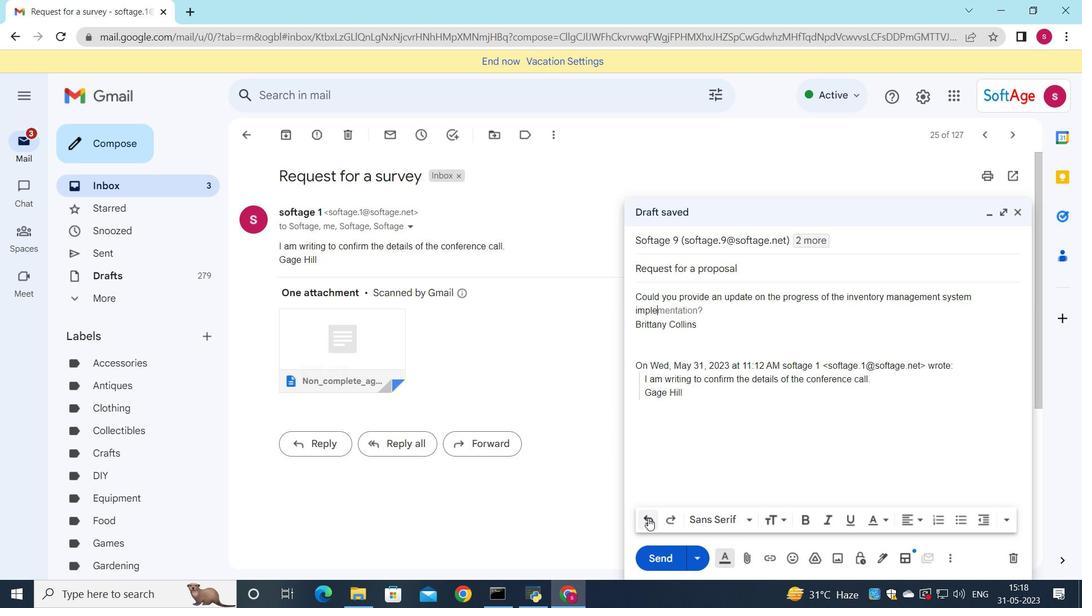 
Action: Mouse pressed left at (648, 518)
Screenshot: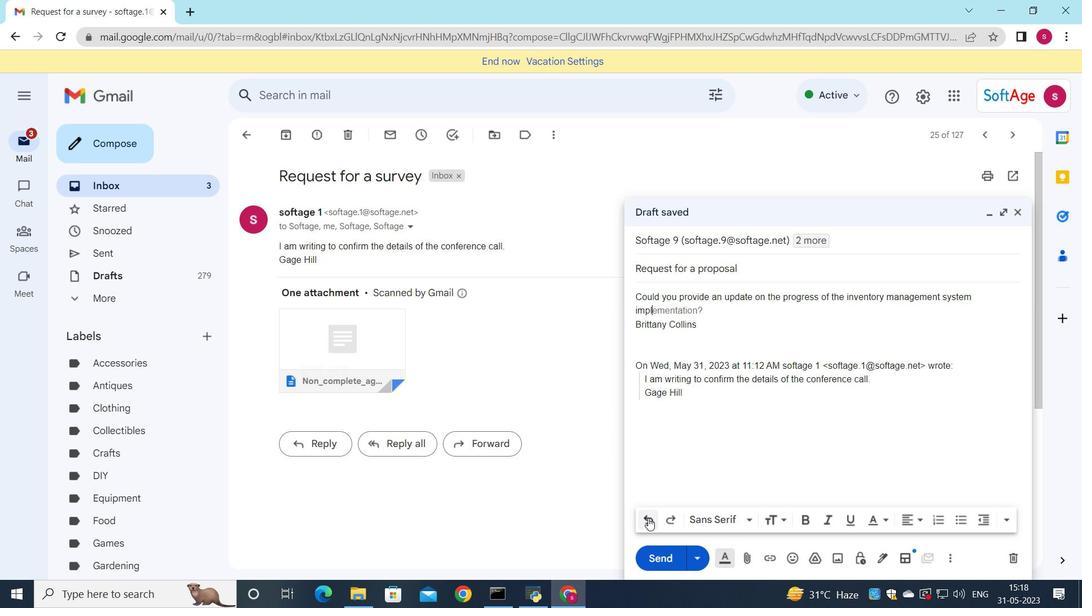 
Action: Mouse pressed left at (648, 518)
Screenshot: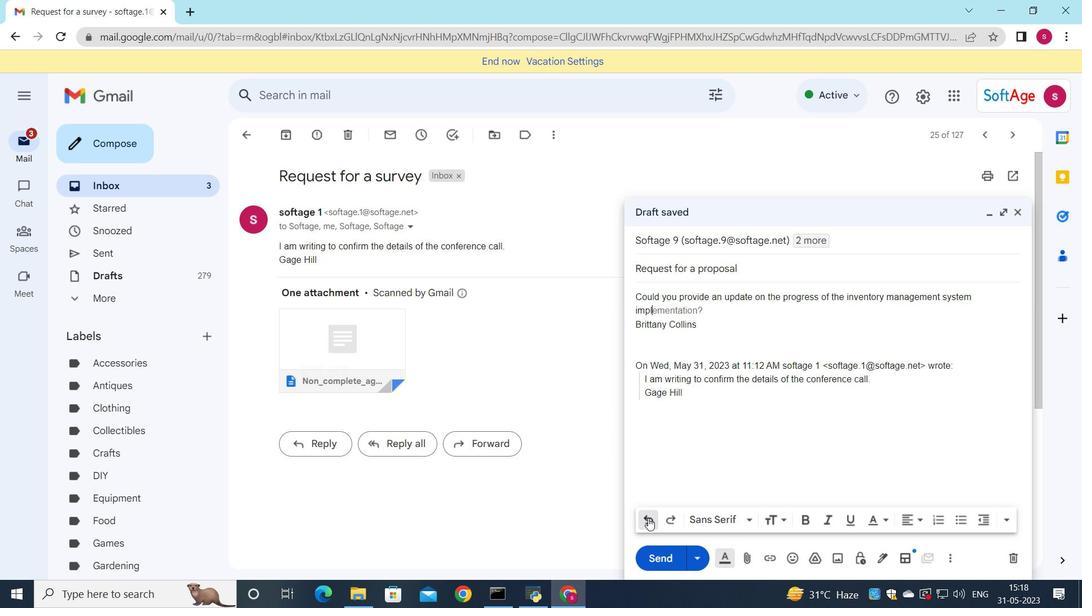 
Action: Mouse pressed left at (648, 518)
Screenshot: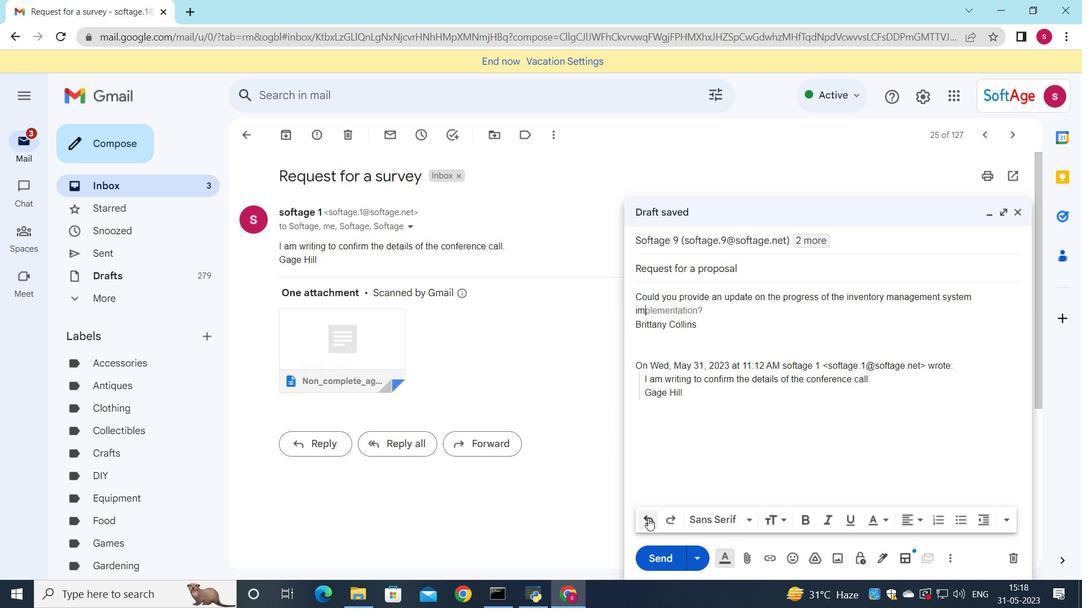 
Action: Mouse pressed left at (648, 518)
Screenshot: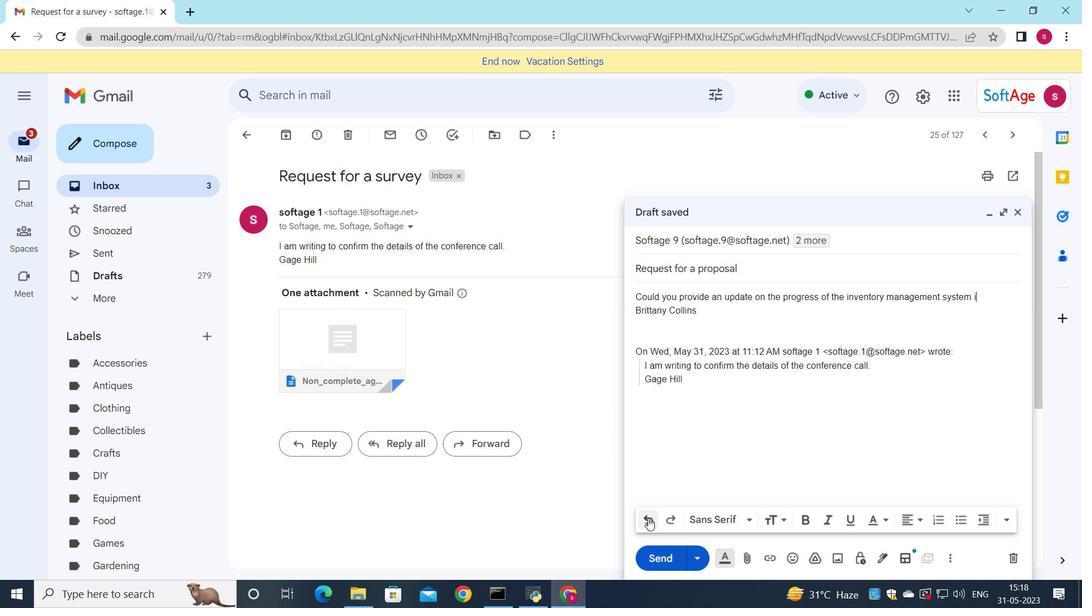 
Action: Mouse pressed left at (648, 518)
Screenshot: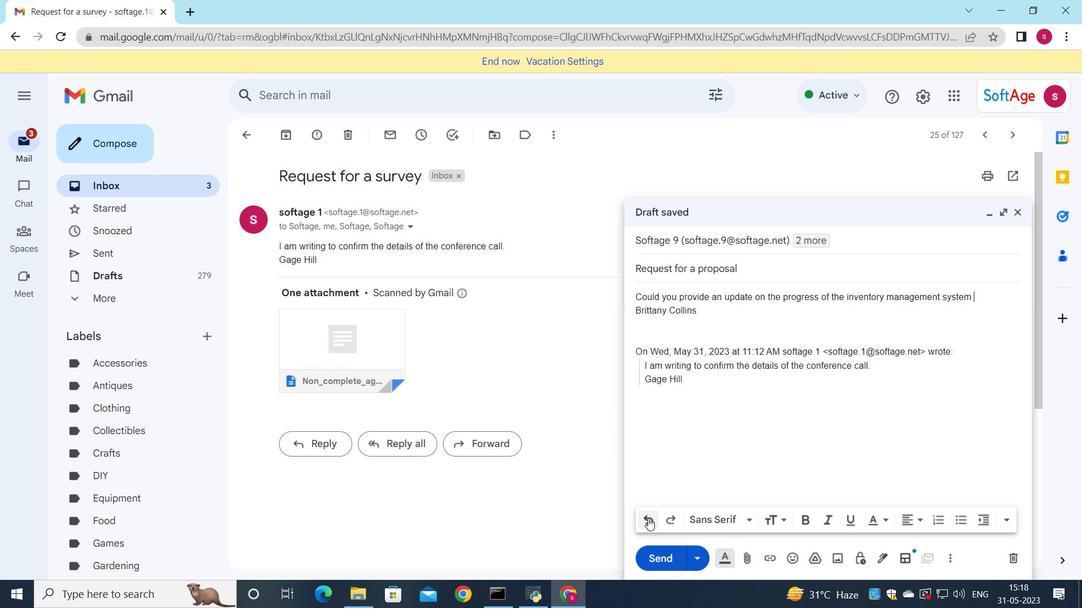 
Action: Mouse pressed left at (648, 518)
Screenshot: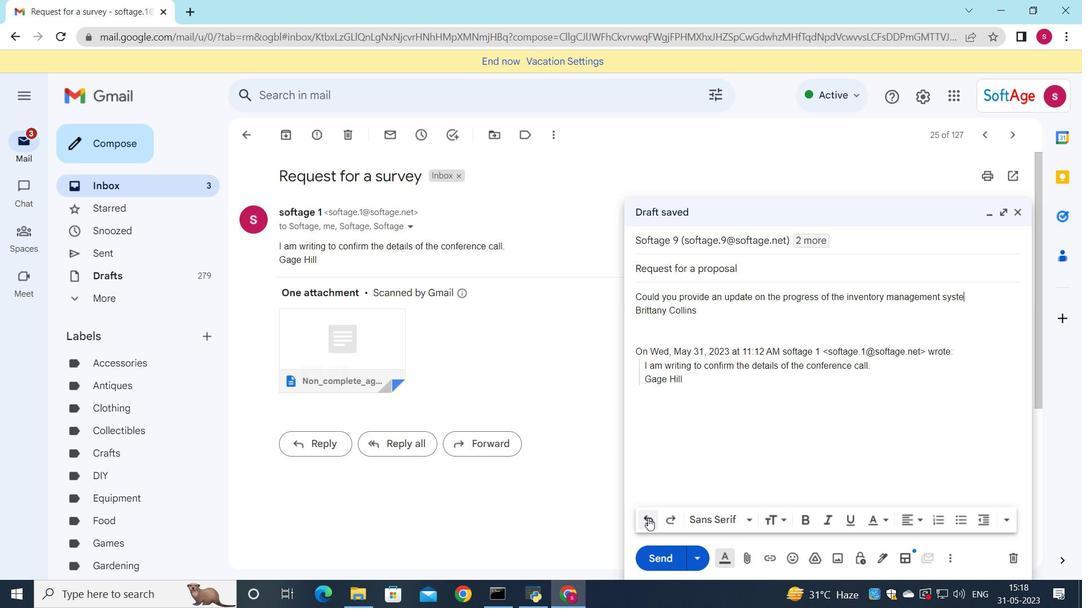 
Action: Mouse pressed left at (648, 518)
Screenshot: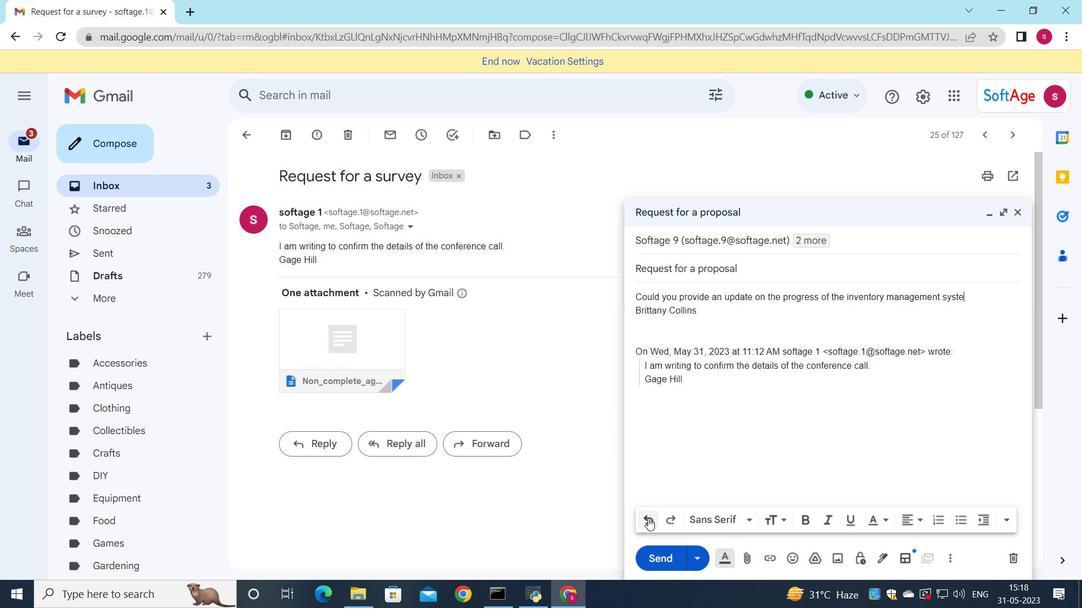 
Action: Mouse pressed left at (648, 518)
Screenshot: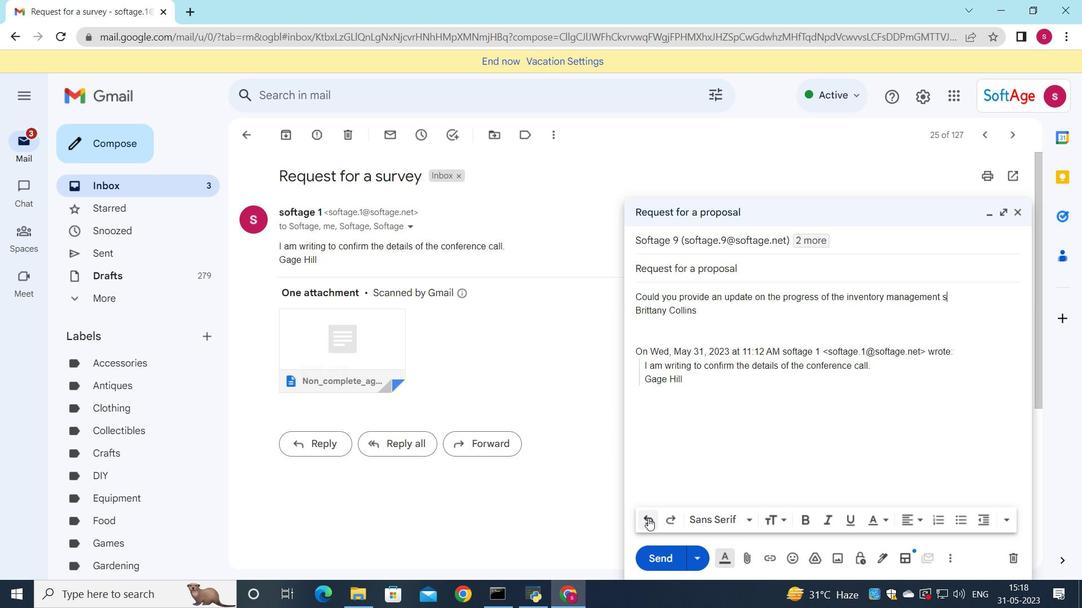 
Action: Mouse pressed left at (648, 518)
Screenshot: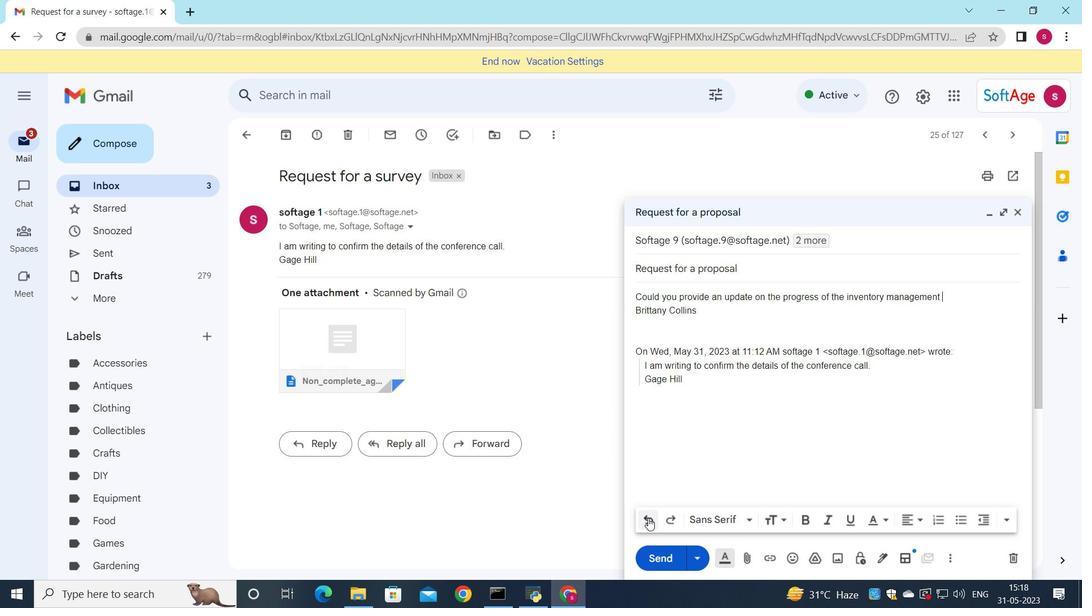 
Action: Mouse pressed left at (648, 518)
Screenshot: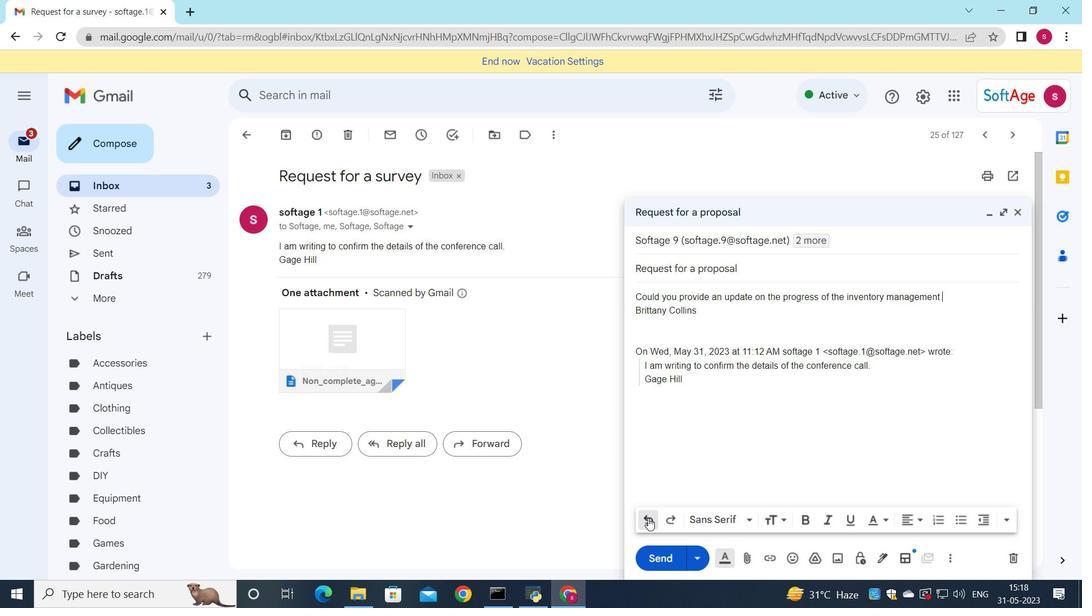 
Action: Mouse pressed left at (648, 518)
Screenshot: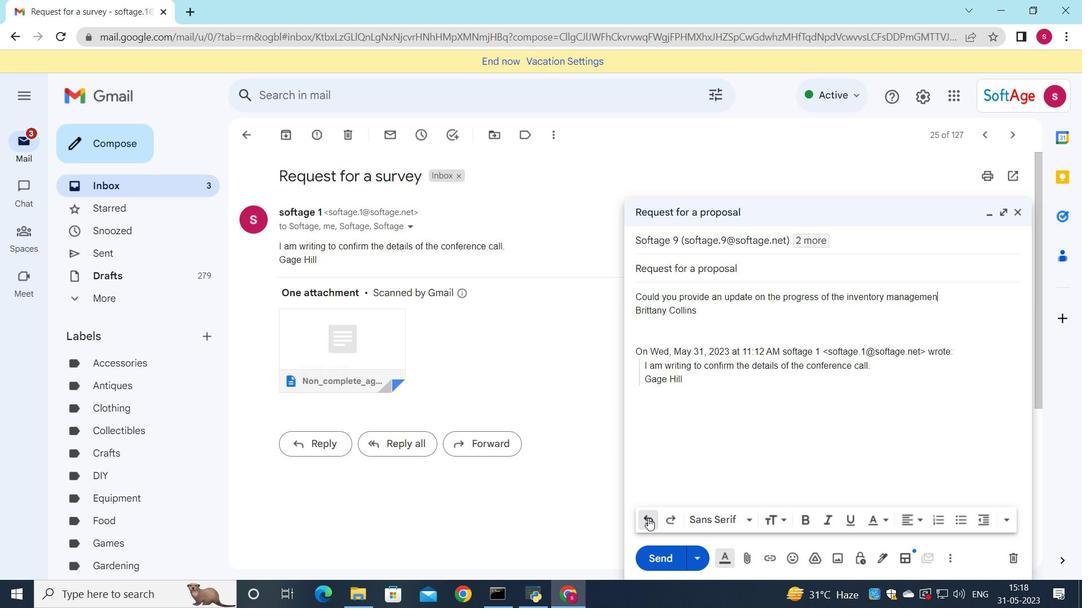 
Action: Mouse pressed left at (648, 518)
Screenshot: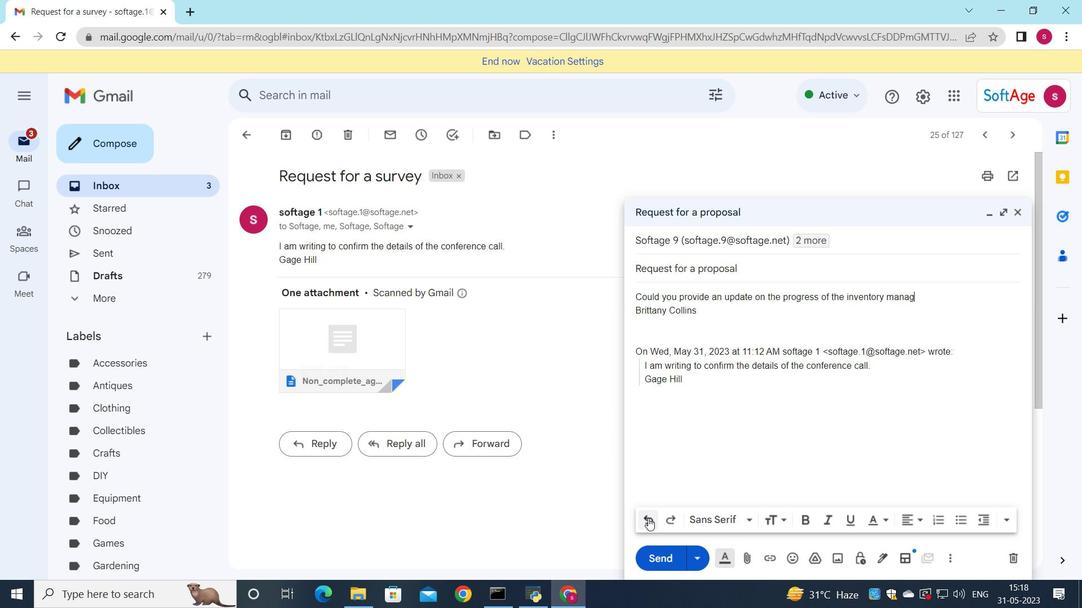 
Action: Mouse pressed left at (648, 518)
Screenshot: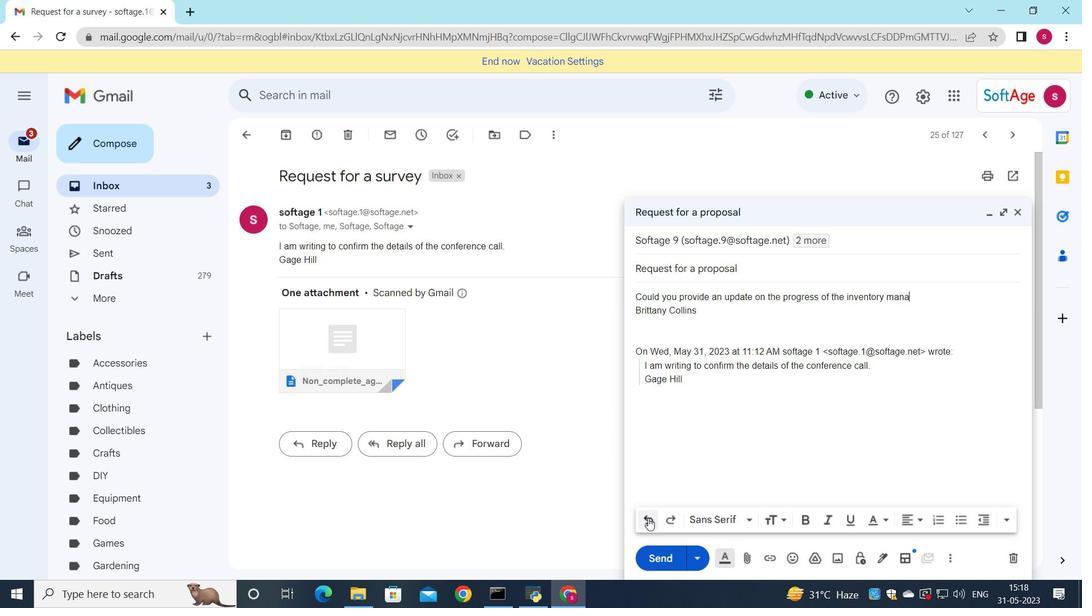 
Action: Mouse pressed left at (648, 518)
Screenshot: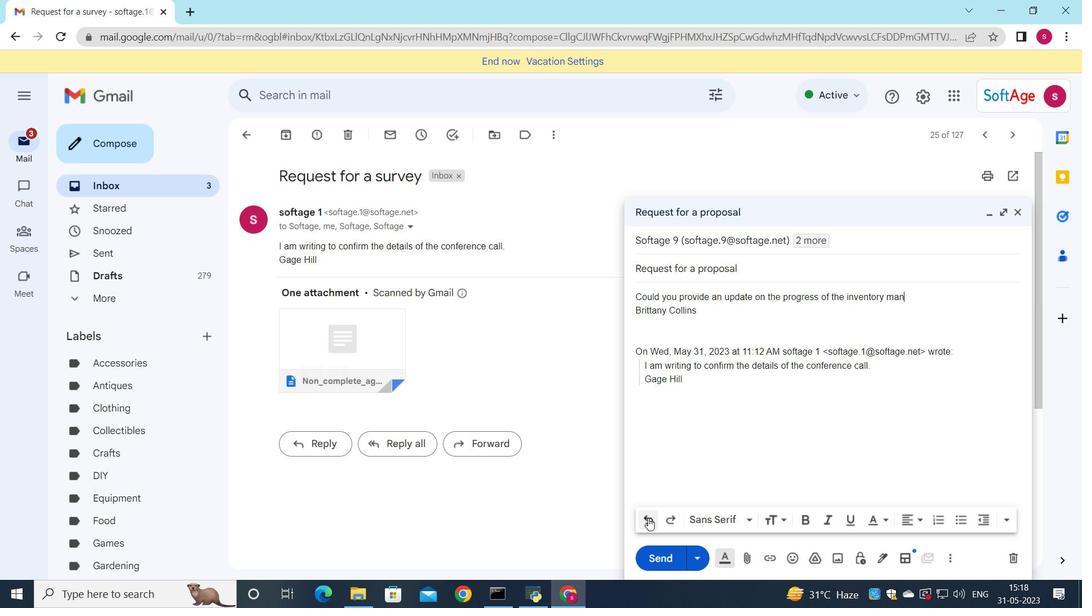 
Action: Mouse pressed left at (648, 518)
Screenshot: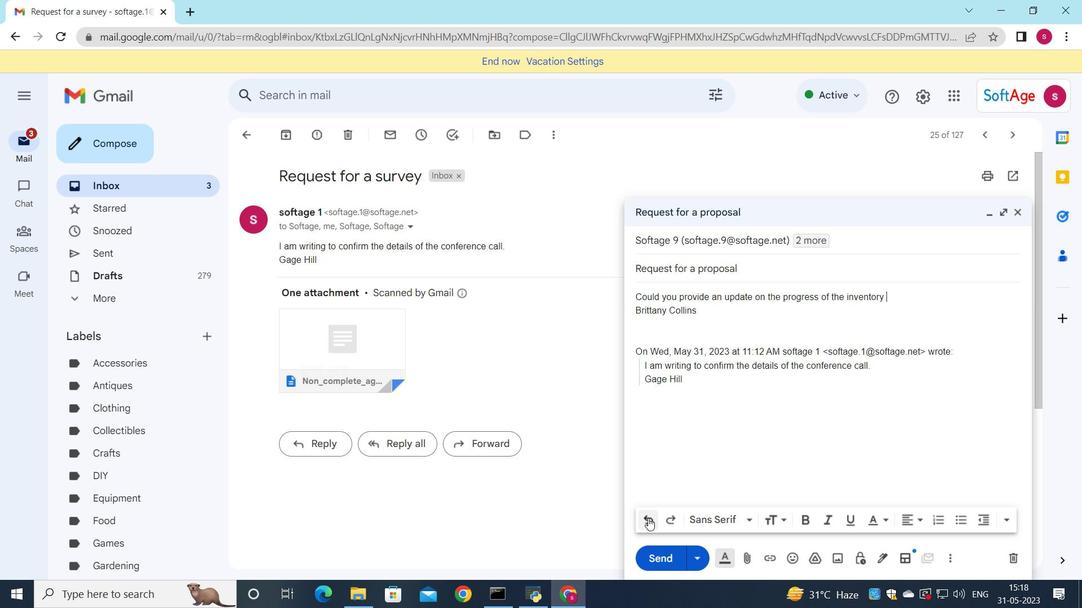 
Action: Mouse pressed left at (648, 518)
Screenshot: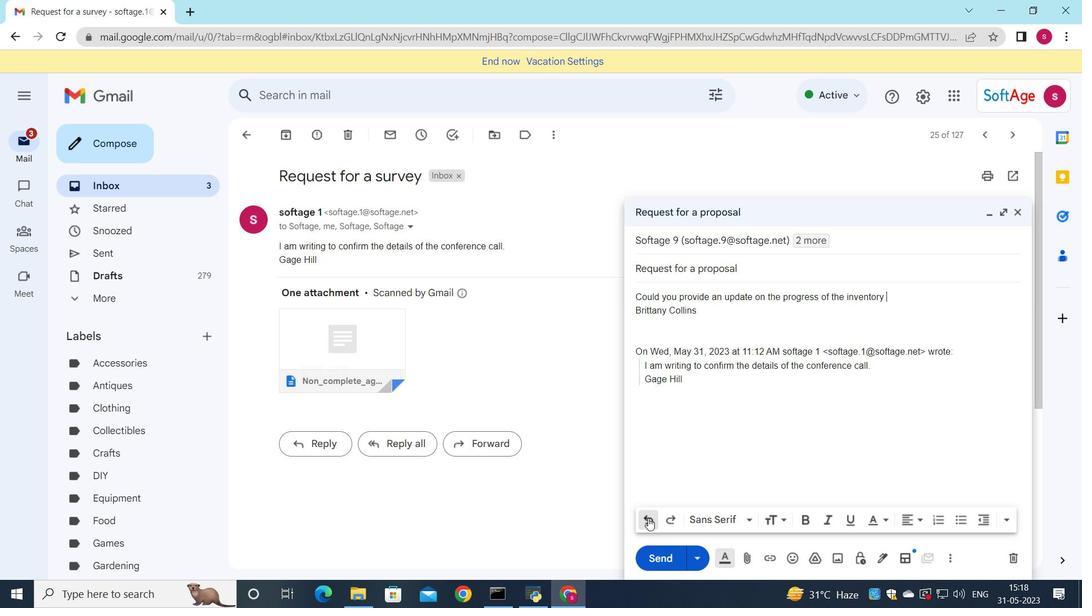 
Action: Mouse pressed left at (648, 518)
Screenshot: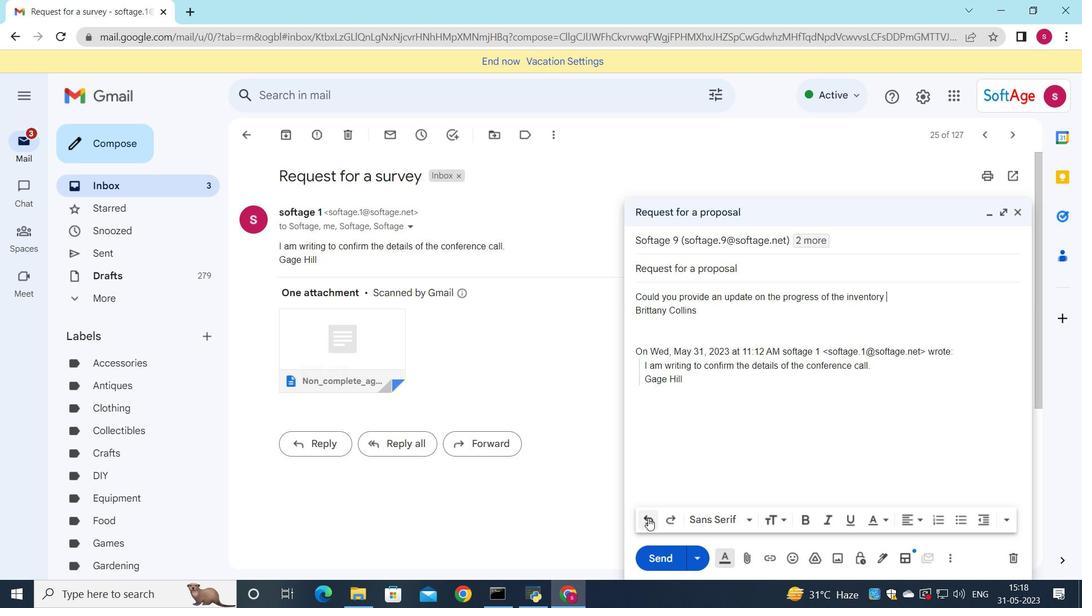 
Action: Mouse pressed left at (648, 518)
Screenshot: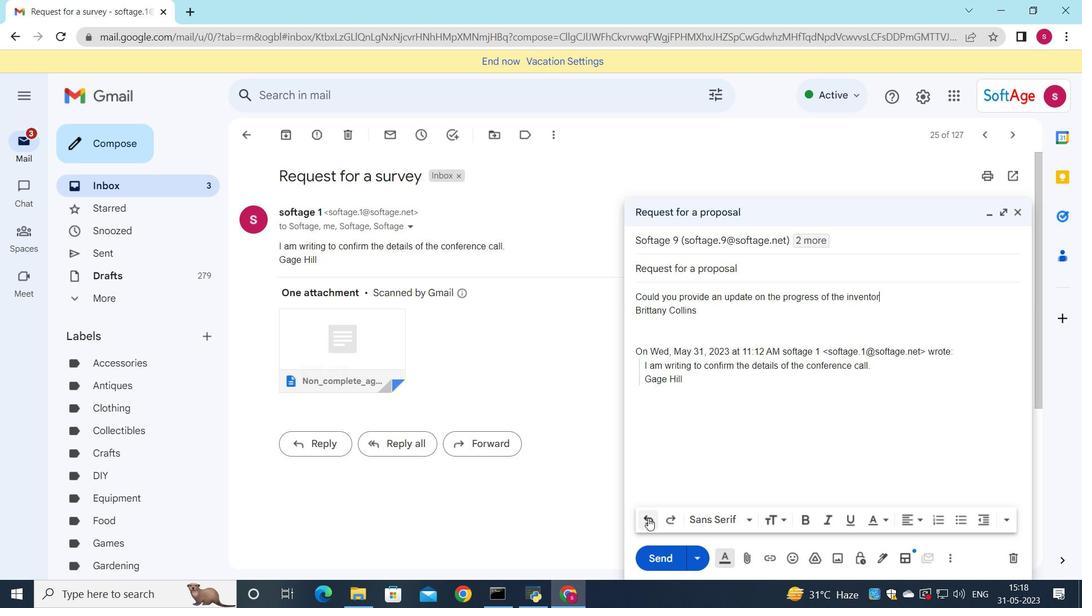 
Action: Mouse pressed left at (648, 518)
Screenshot: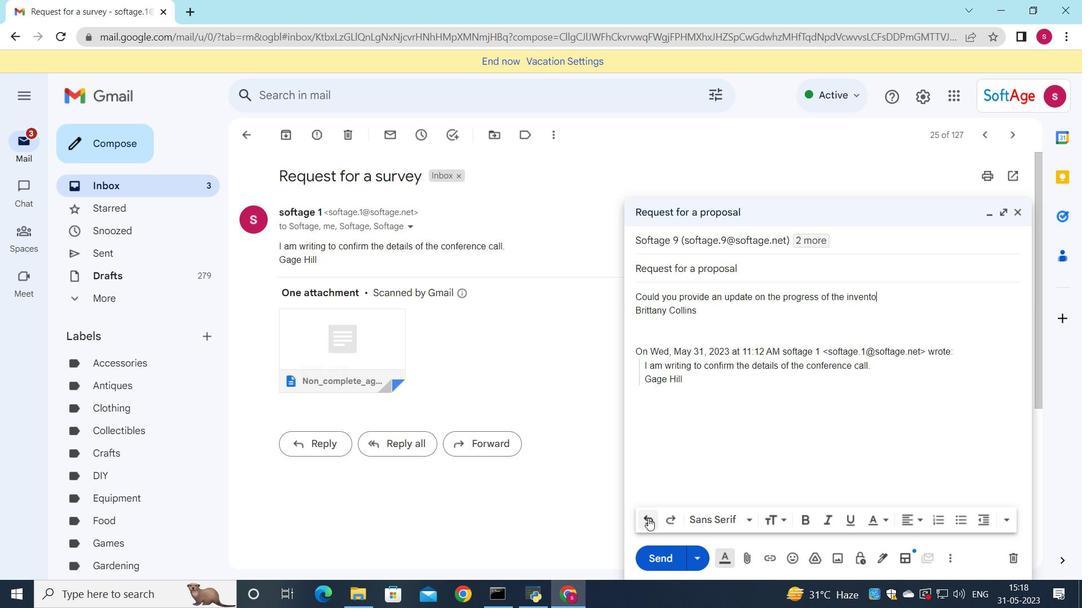 
Action: Mouse pressed left at (648, 518)
Screenshot: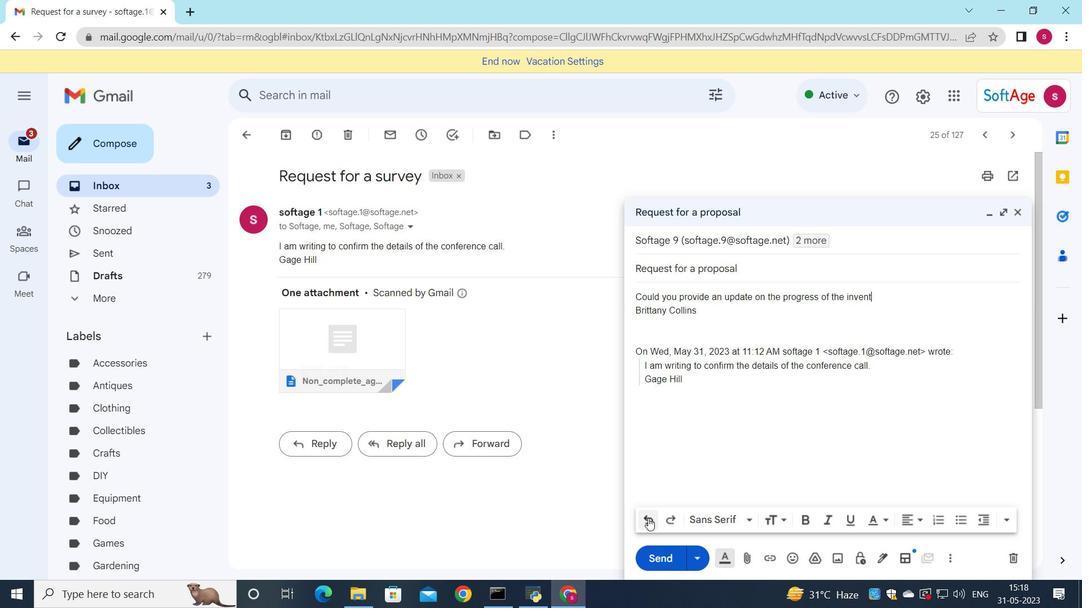 
Action: Mouse pressed left at (648, 518)
Screenshot: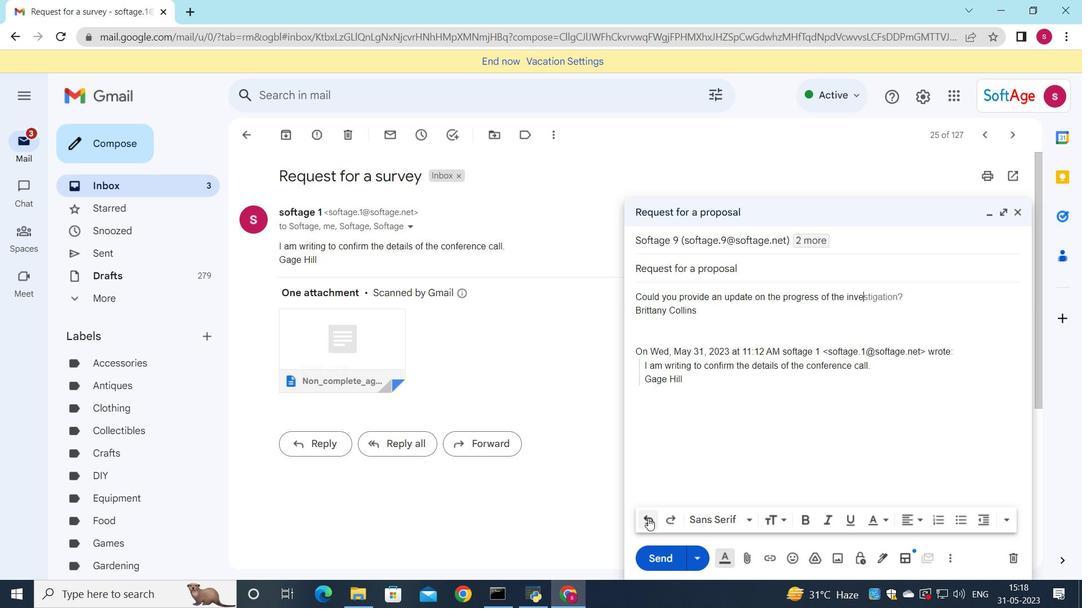 
Action: Mouse pressed left at (648, 518)
Screenshot: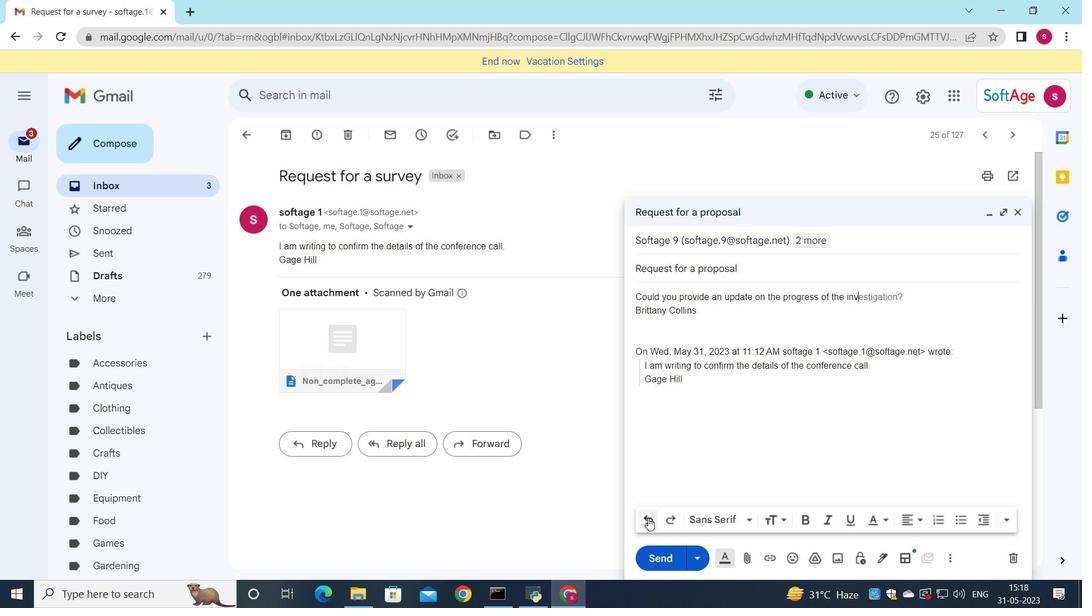 
Action: Mouse pressed left at (648, 518)
Screenshot: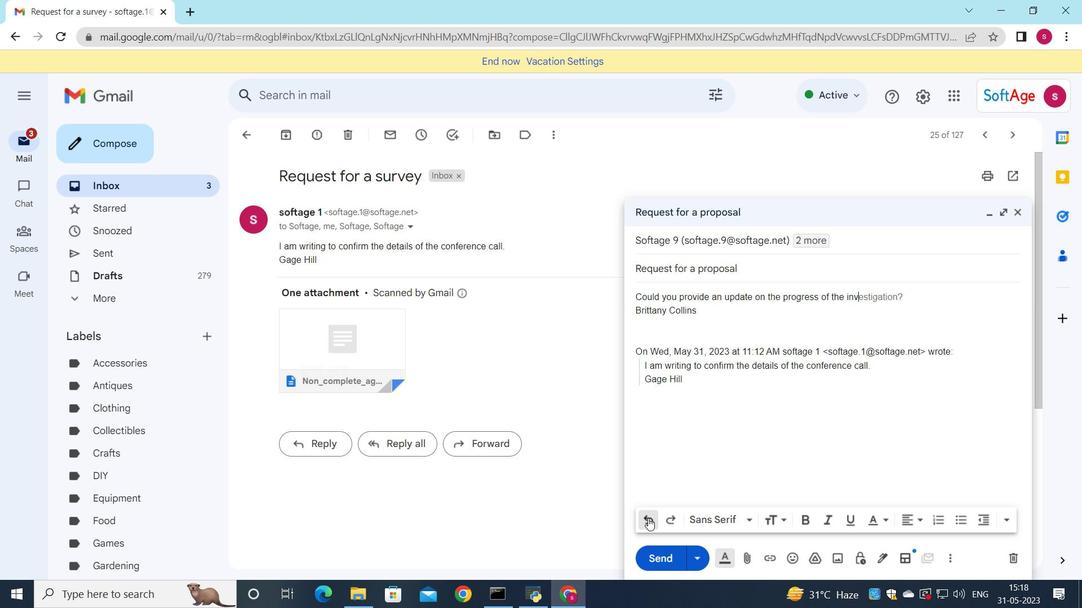 
Action: Mouse pressed left at (648, 518)
Screenshot: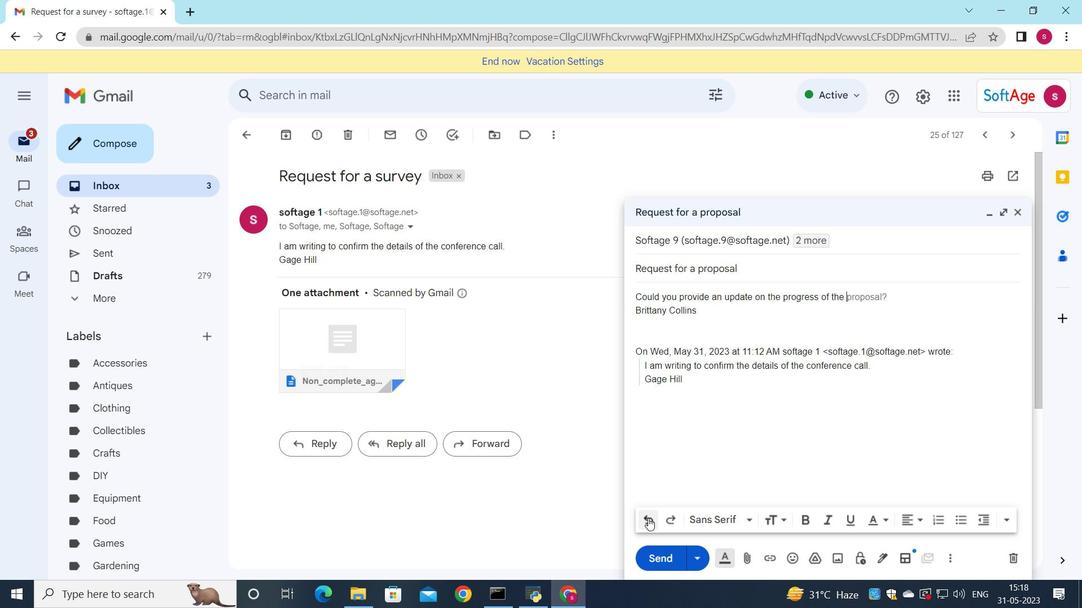 
Action: Mouse pressed left at (648, 518)
Screenshot: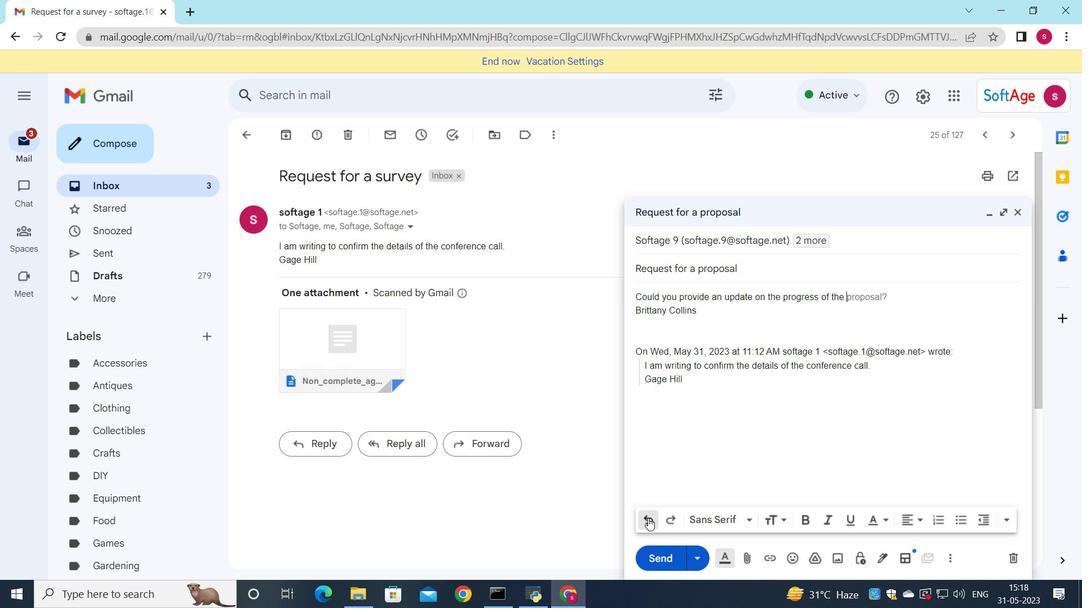 
Action: Mouse pressed left at (648, 518)
Screenshot: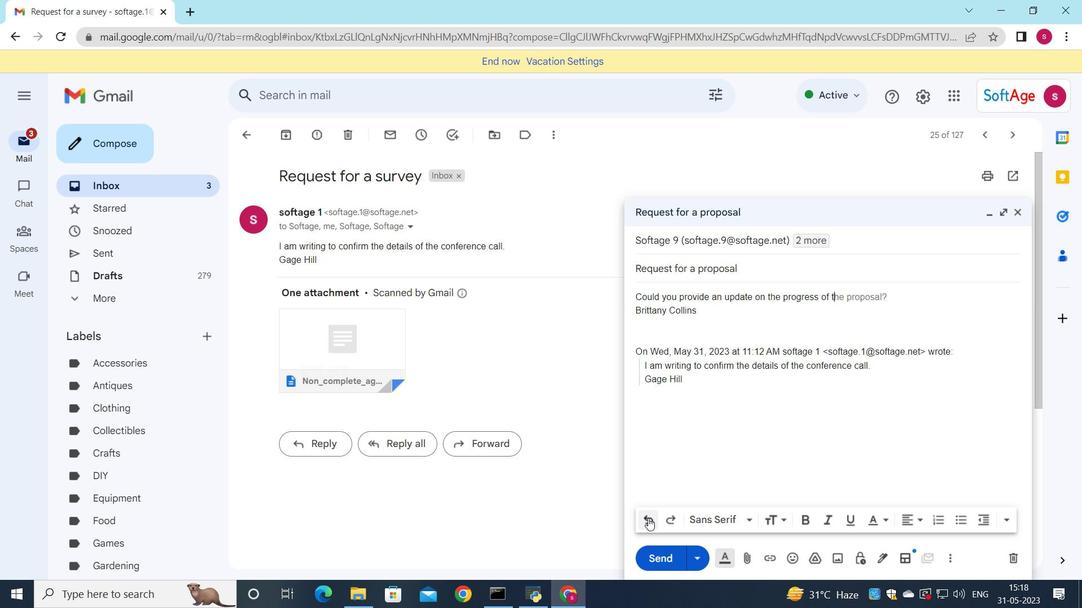 
Action: Mouse pressed left at (648, 518)
Screenshot: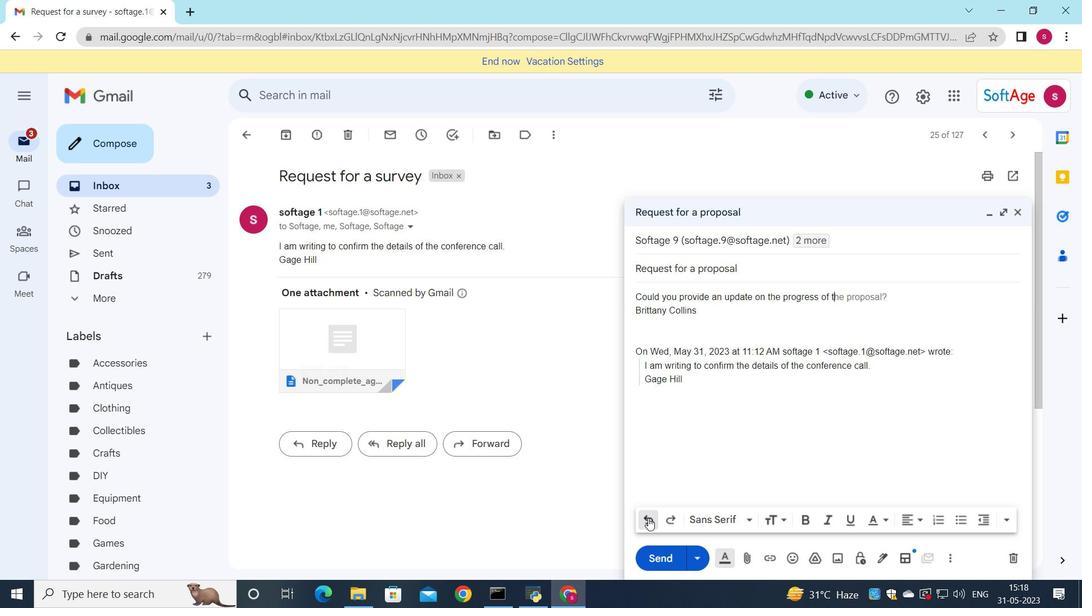 
Action: Mouse pressed left at (648, 518)
Screenshot: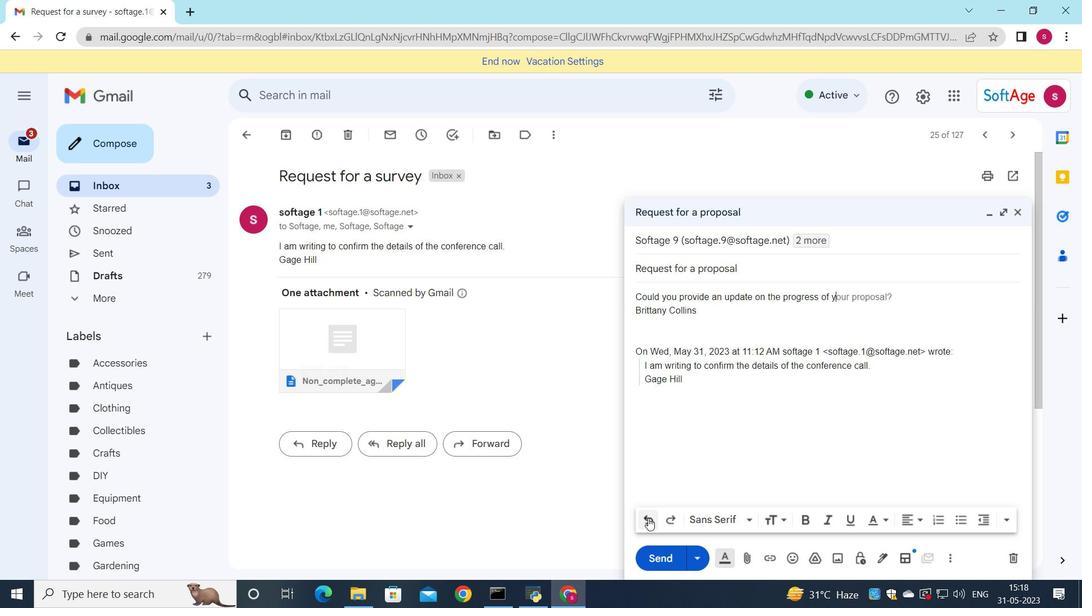 
Action: Mouse pressed left at (648, 518)
Screenshot: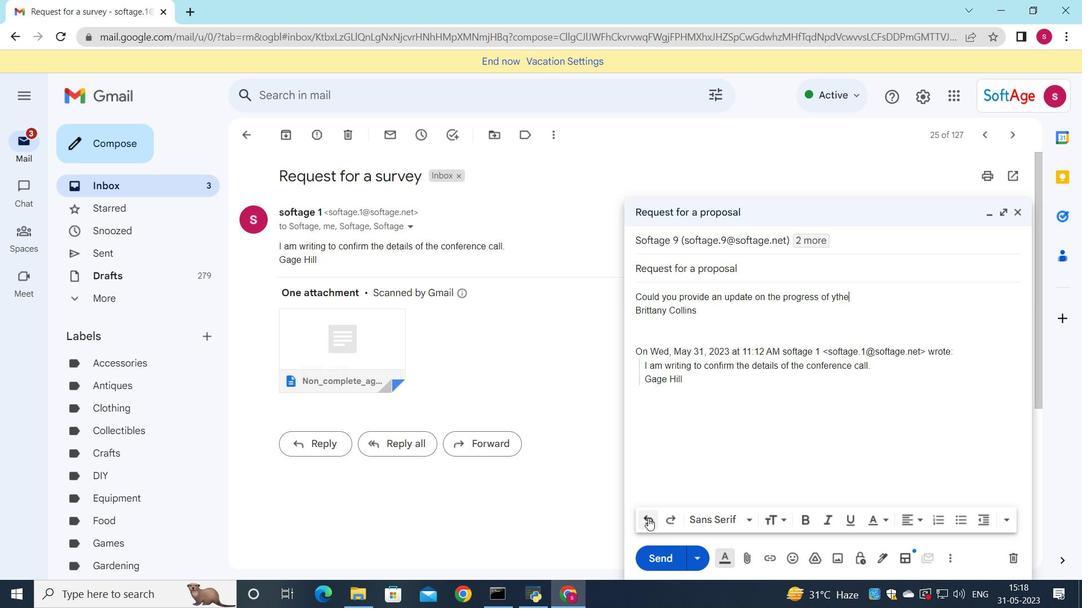 
Action: Mouse pressed left at (648, 518)
Screenshot: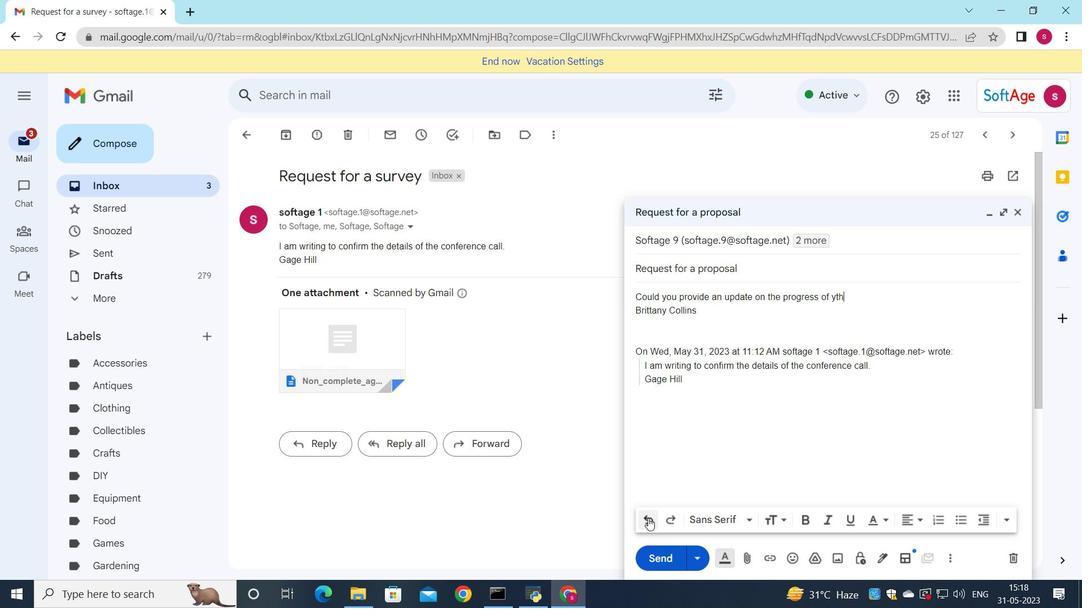 
Action: Mouse pressed left at (648, 518)
Screenshot: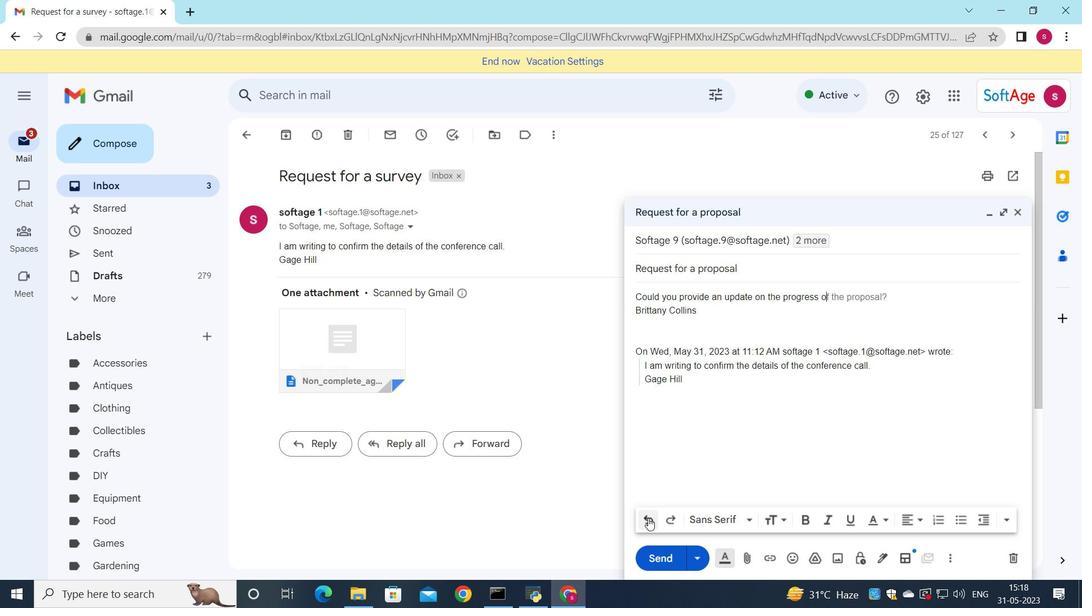 
Action: Mouse pressed left at (648, 518)
Screenshot: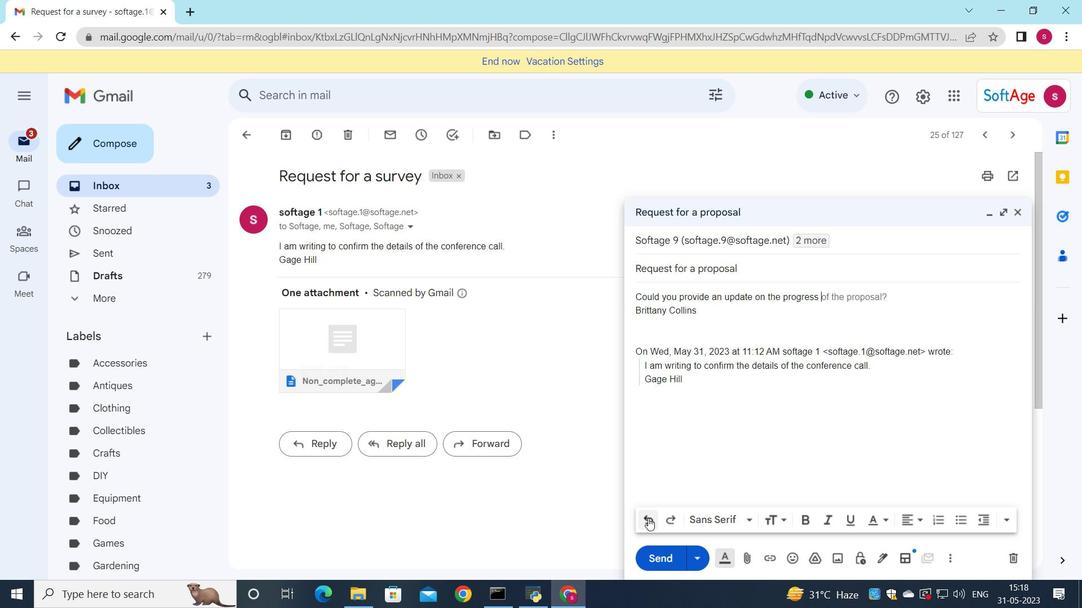 
Action: Mouse pressed left at (648, 518)
Screenshot: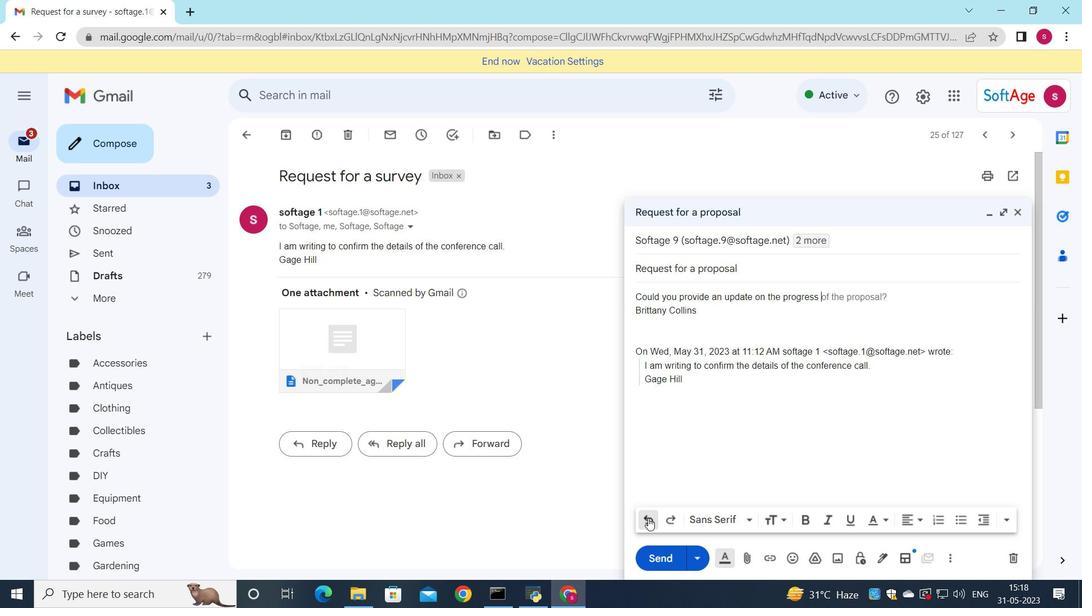 
Action: Mouse pressed left at (648, 518)
Screenshot: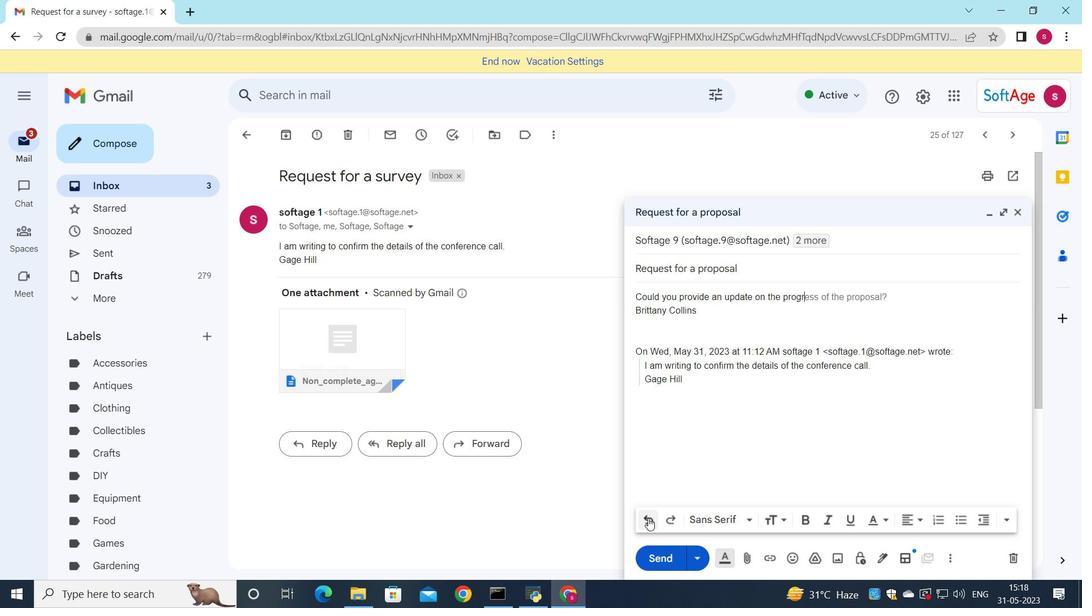 
Action: Mouse pressed left at (648, 518)
Screenshot: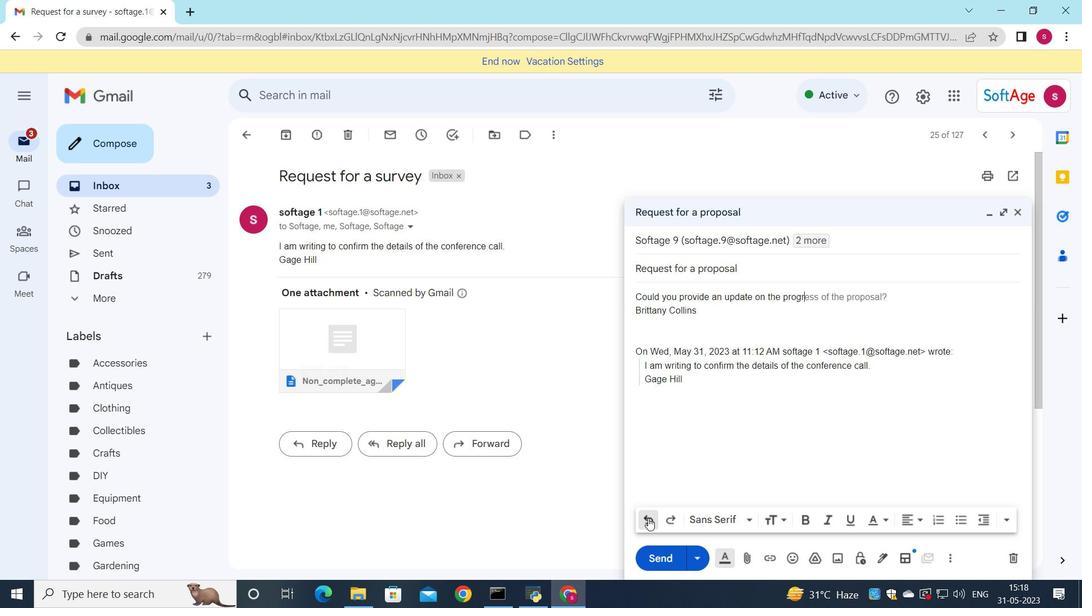 
Action: Mouse pressed left at (648, 518)
Screenshot: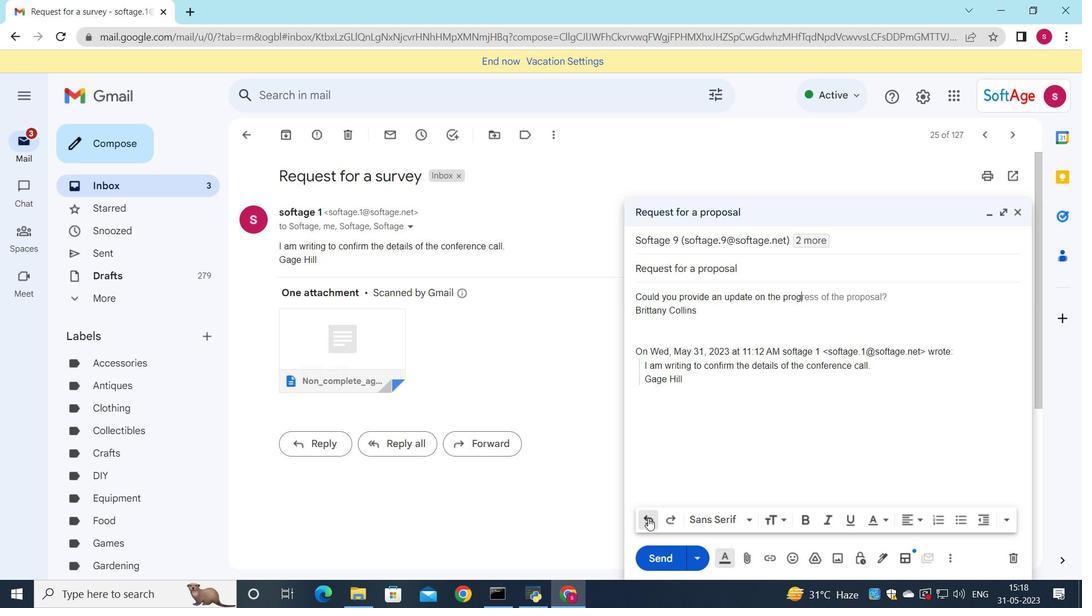 
Action: Mouse pressed left at (648, 518)
Screenshot: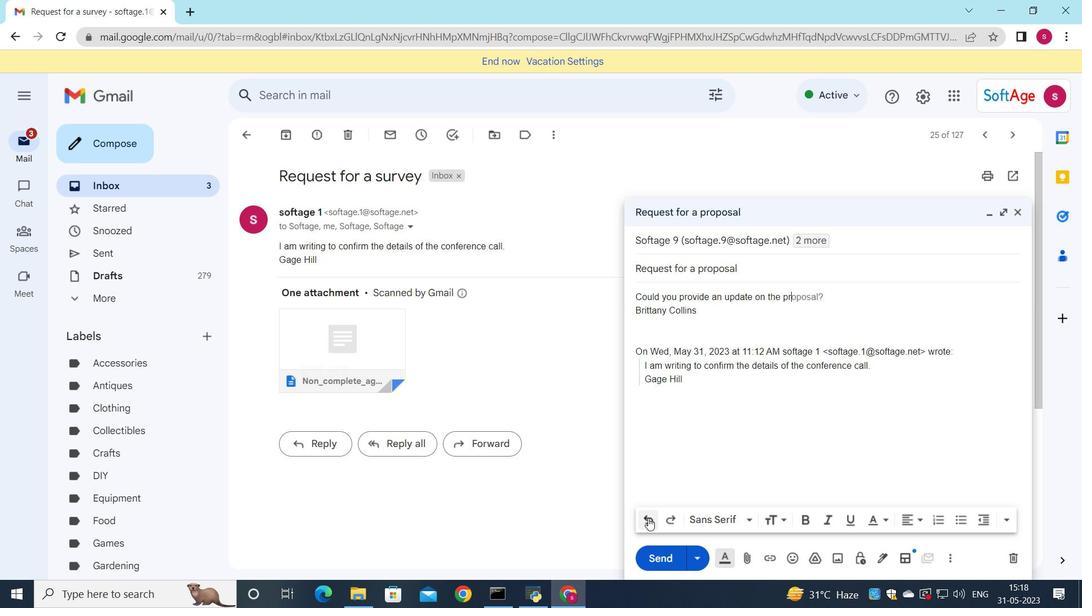 
Action: Mouse pressed left at (648, 518)
Screenshot: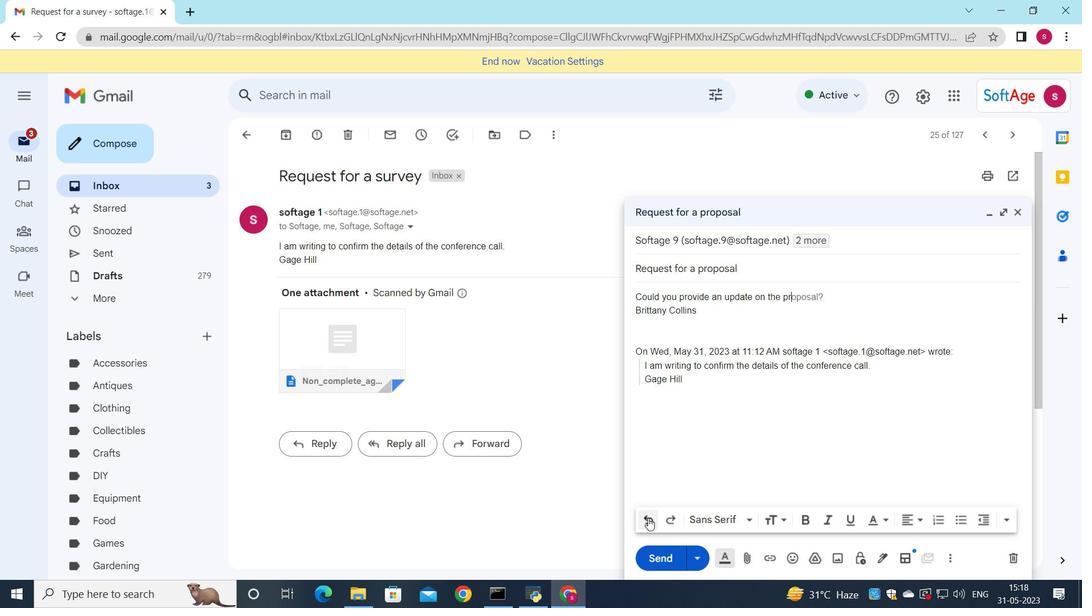 
Action: Mouse pressed left at (648, 518)
Screenshot: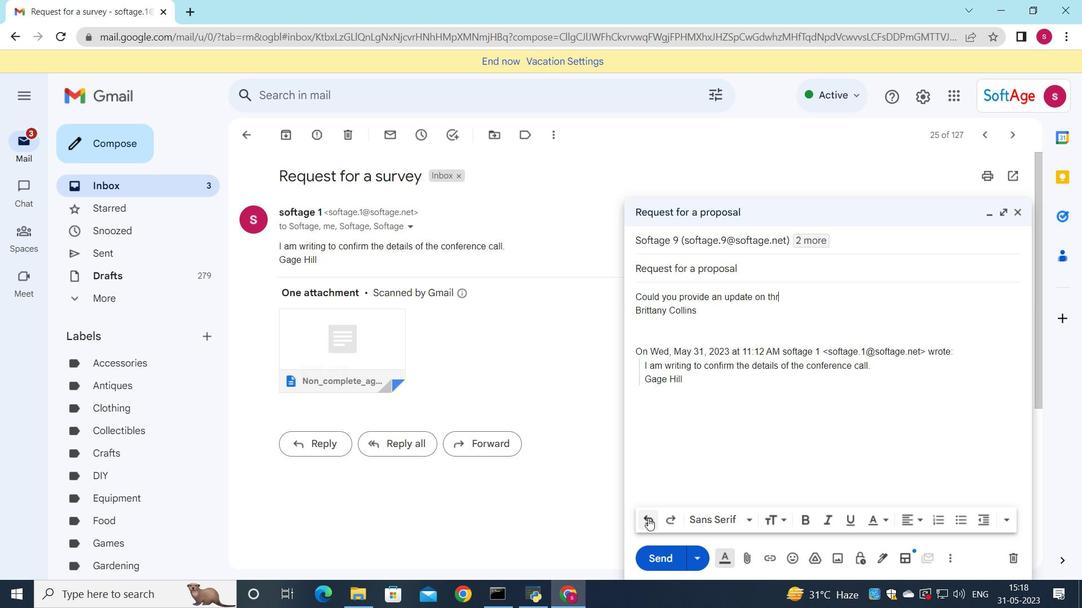 
Action: Mouse pressed left at (648, 518)
Screenshot: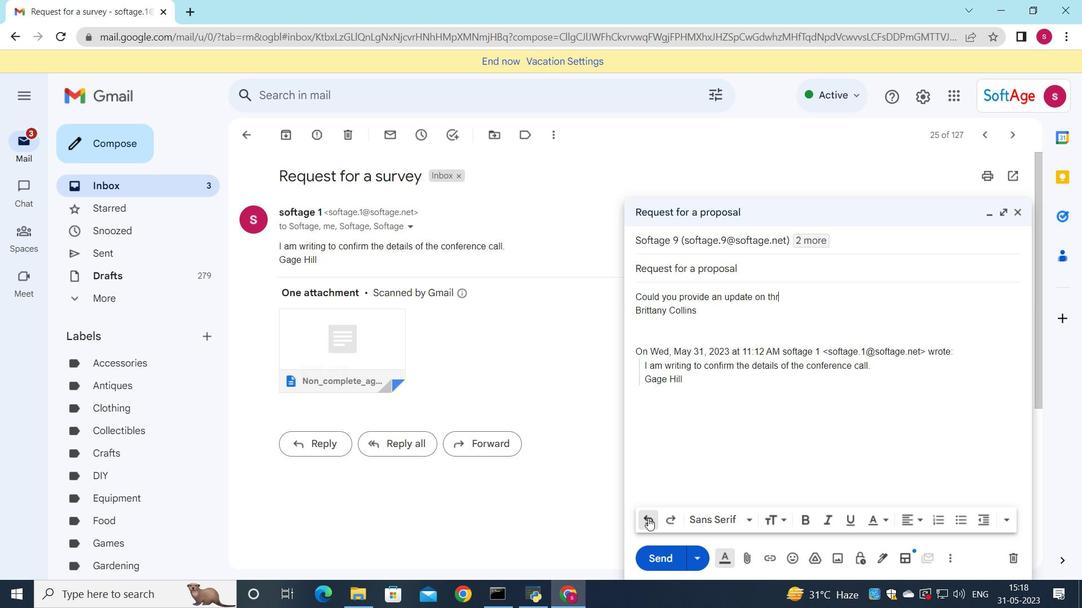 
Action: Mouse pressed left at (648, 518)
Screenshot: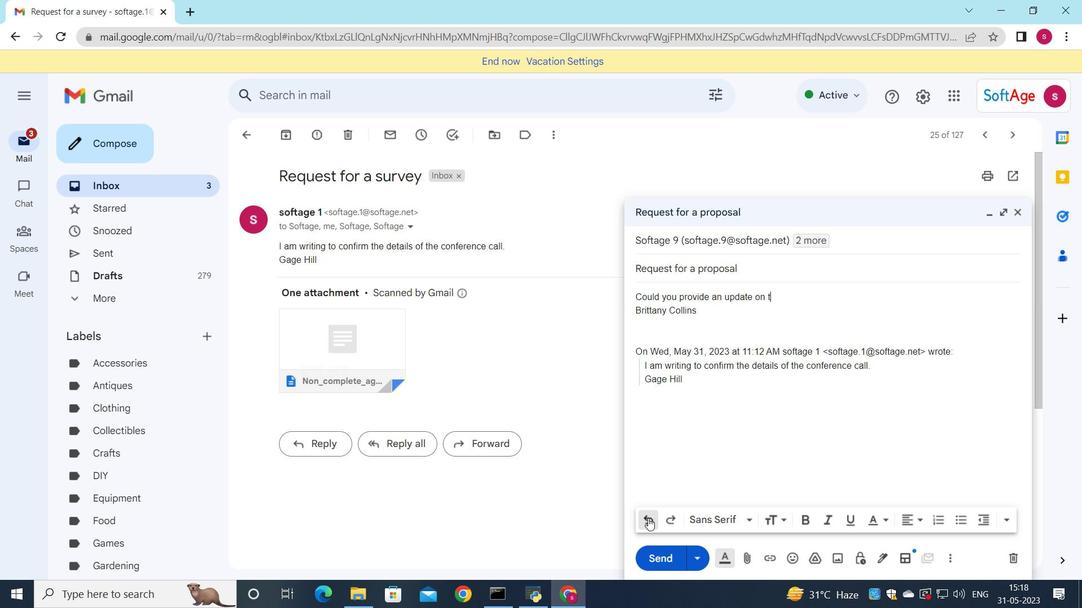 
Action: Mouse pressed left at (648, 518)
Screenshot: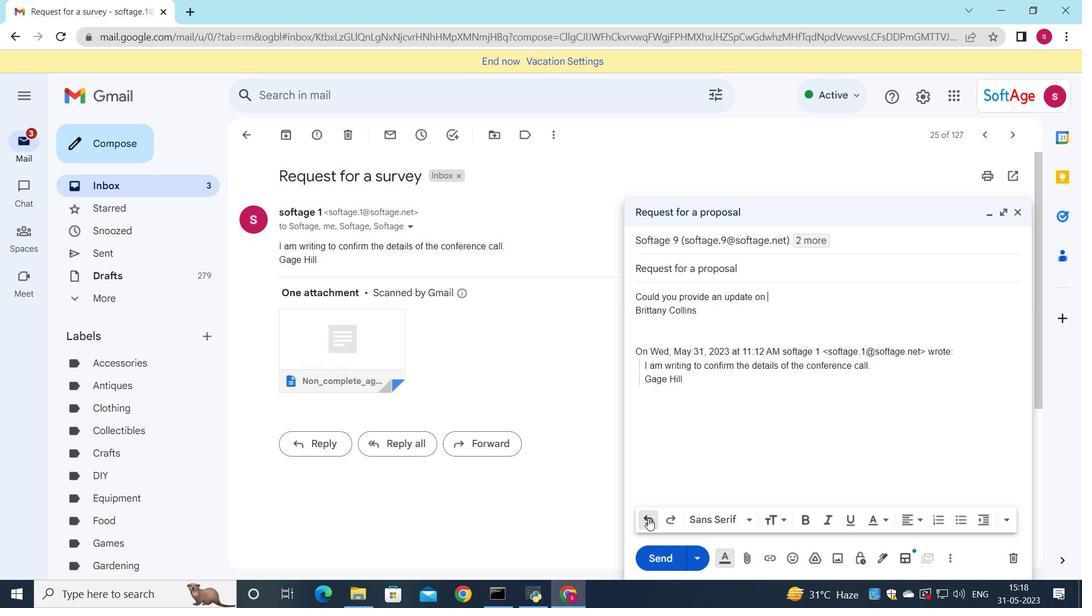
Action: Mouse pressed left at (648, 518)
Screenshot: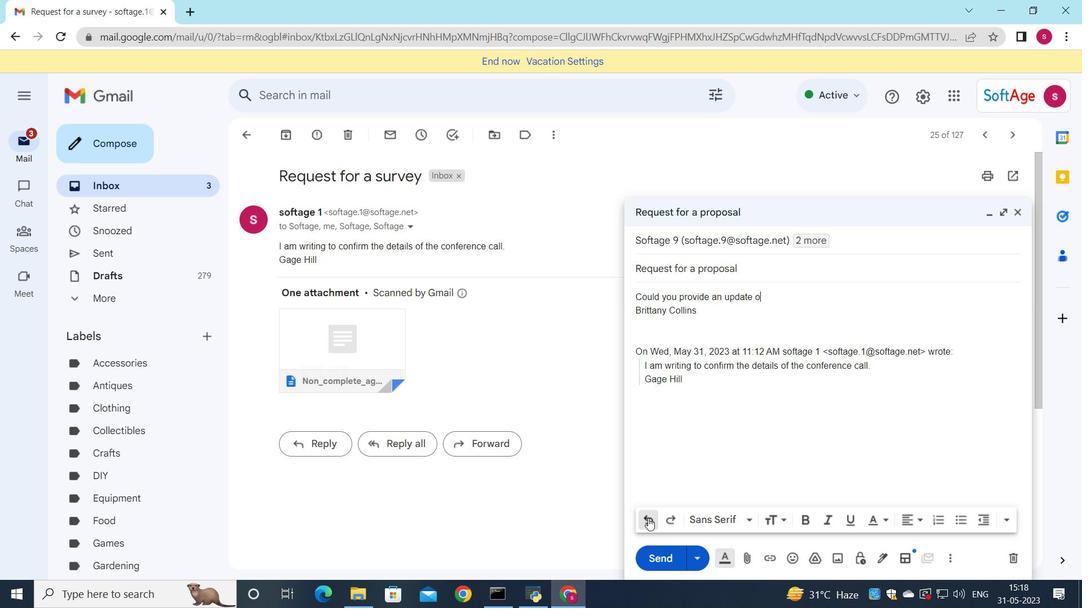 
Action: Mouse pressed left at (648, 518)
Screenshot: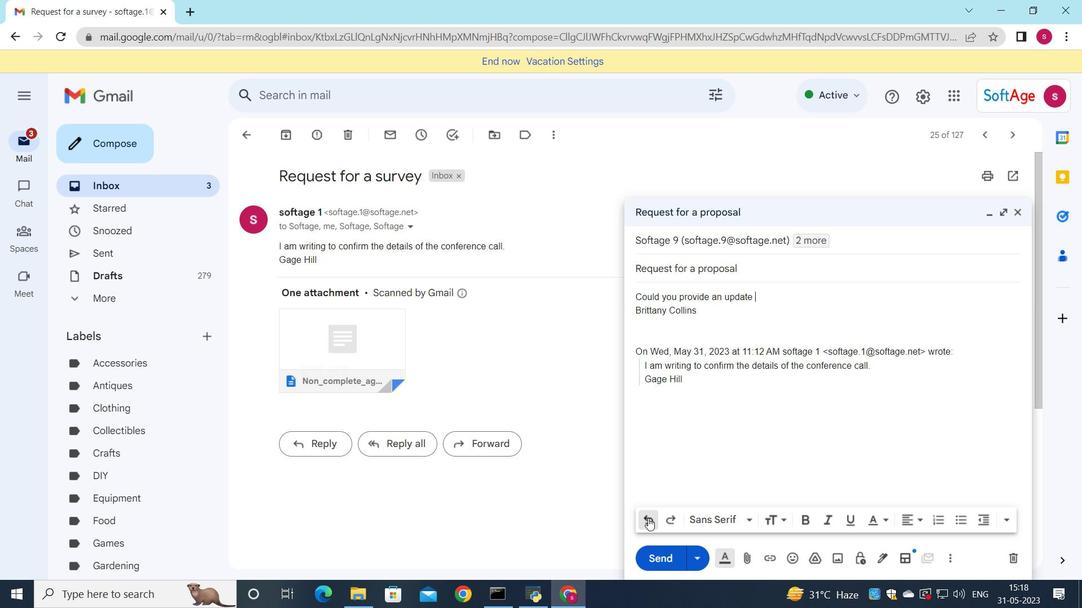 
Action: Mouse pressed left at (648, 518)
Screenshot: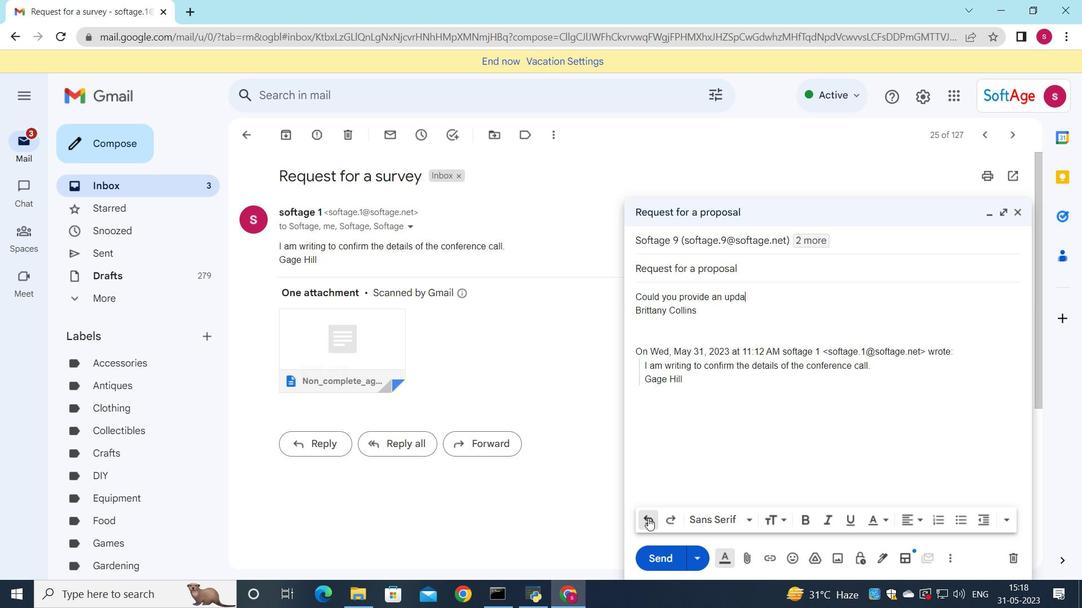 
Action: Mouse pressed left at (648, 518)
Screenshot: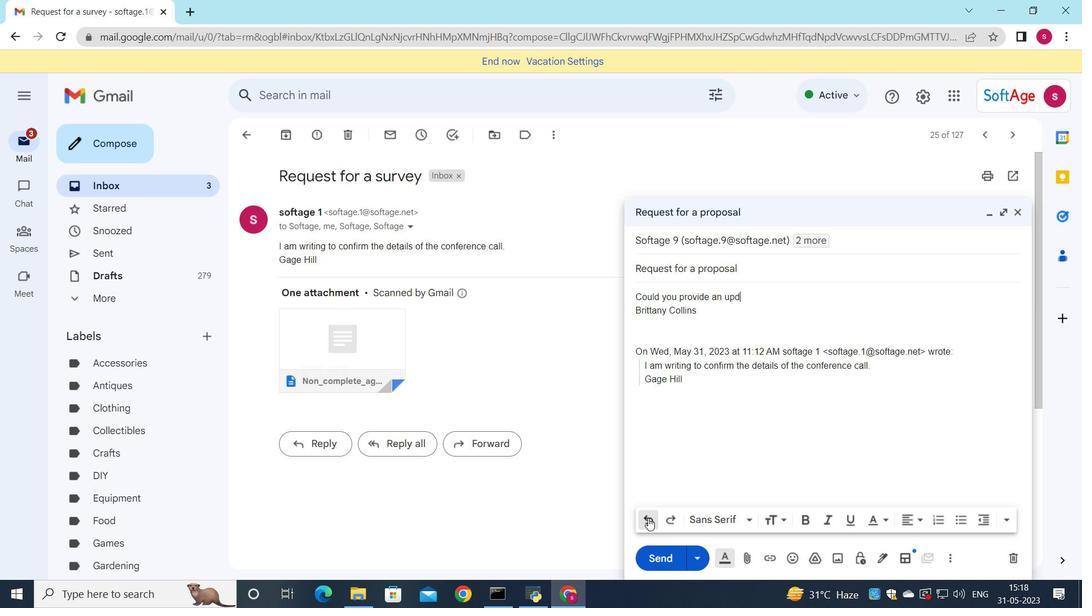 
Action: Mouse pressed left at (648, 518)
Screenshot: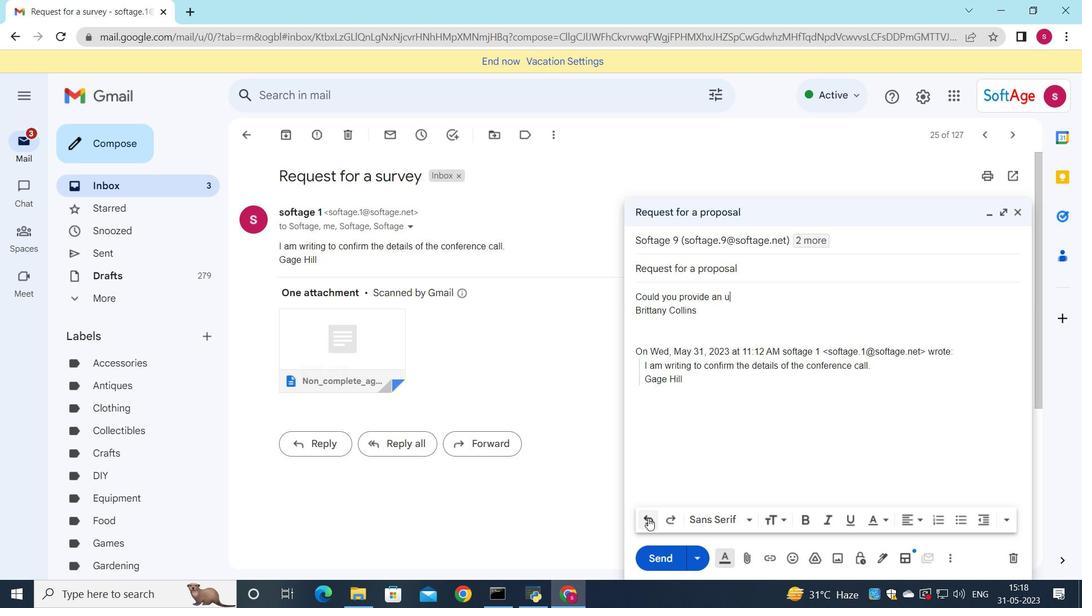 
Action: Mouse pressed left at (648, 518)
Screenshot: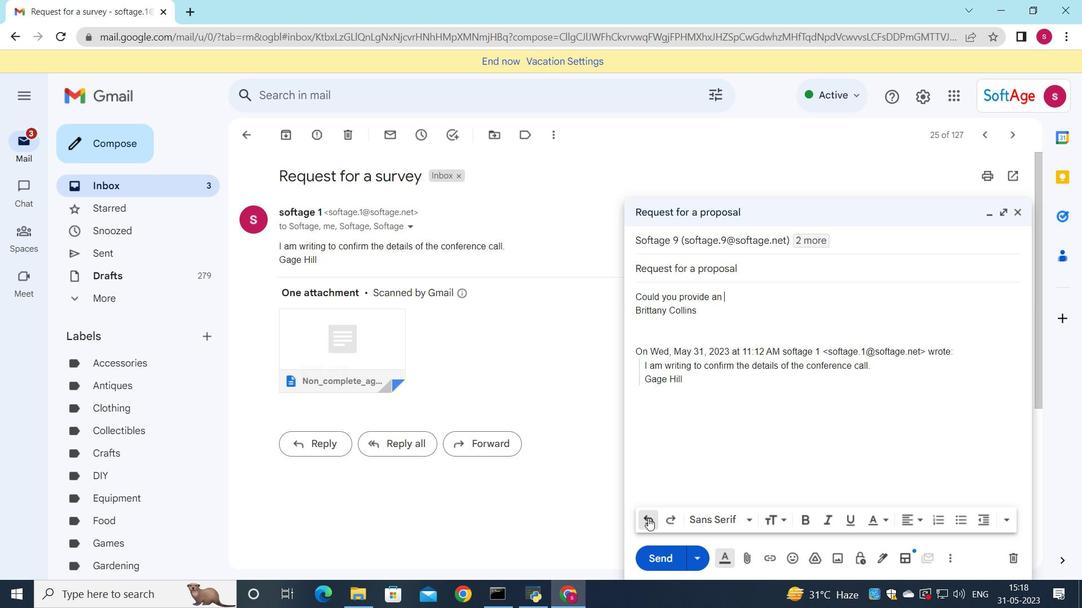 
Action: Mouse pressed left at (648, 518)
Screenshot: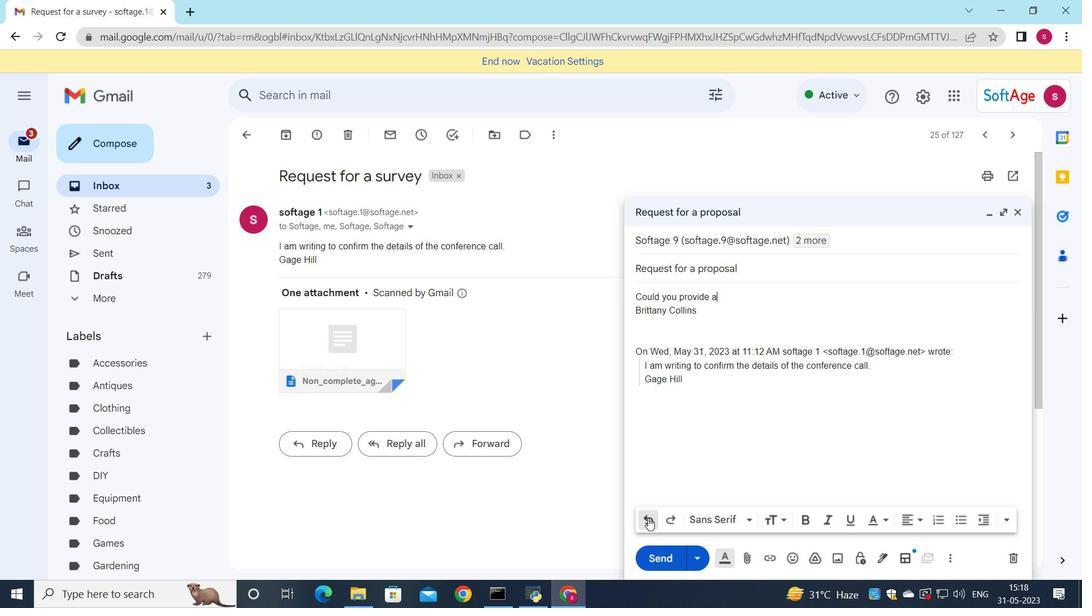 
Action: Mouse pressed left at (648, 518)
Screenshot: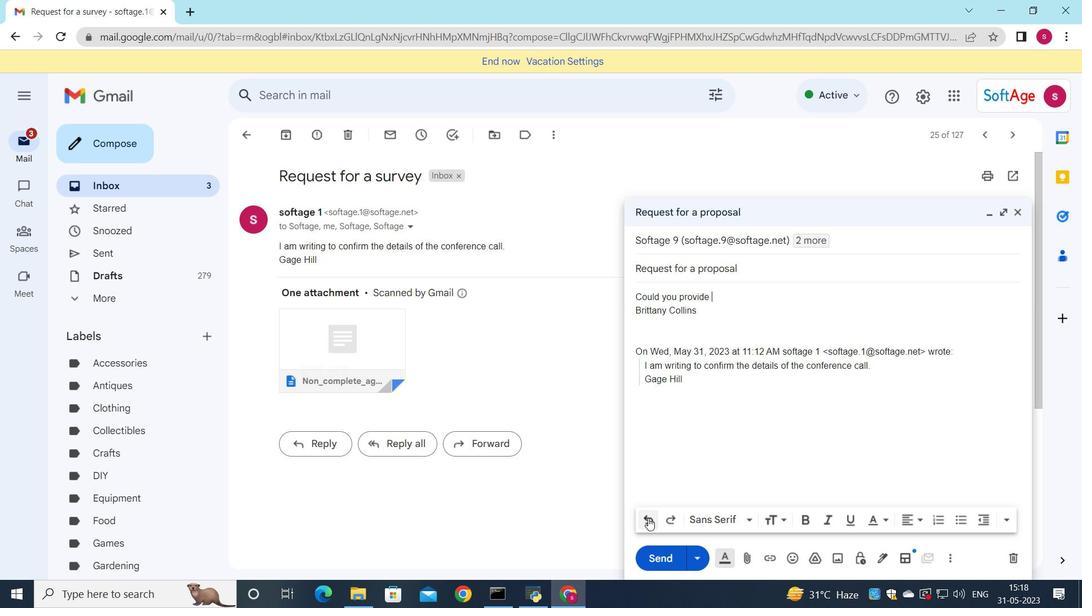 
Action: Mouse pressed left at (648, 518)
Screenshot: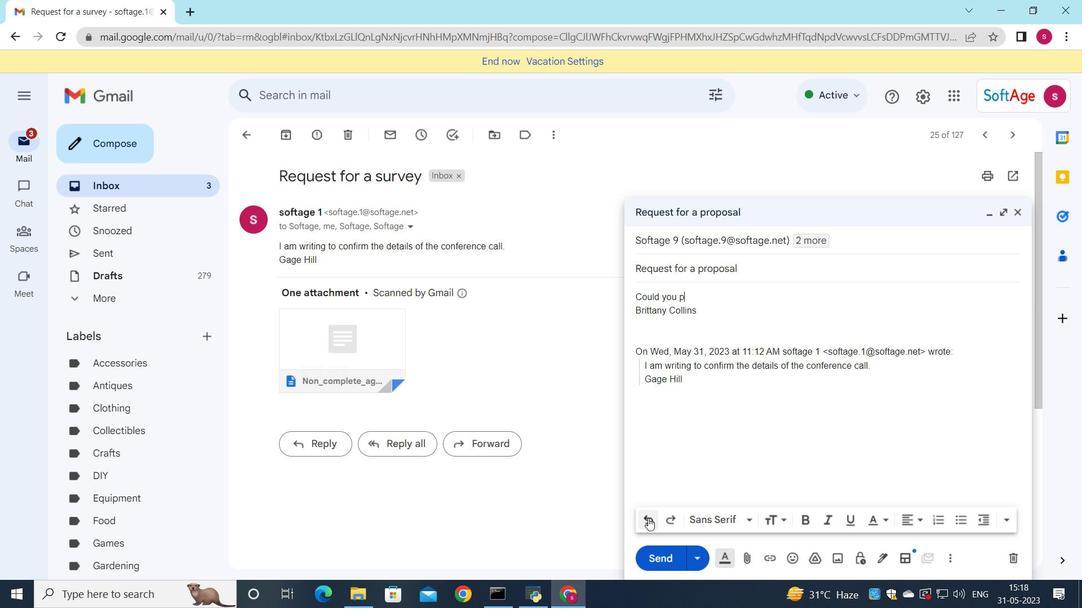 
Action: Mouse pressed left at (648, 518)
Screenshot: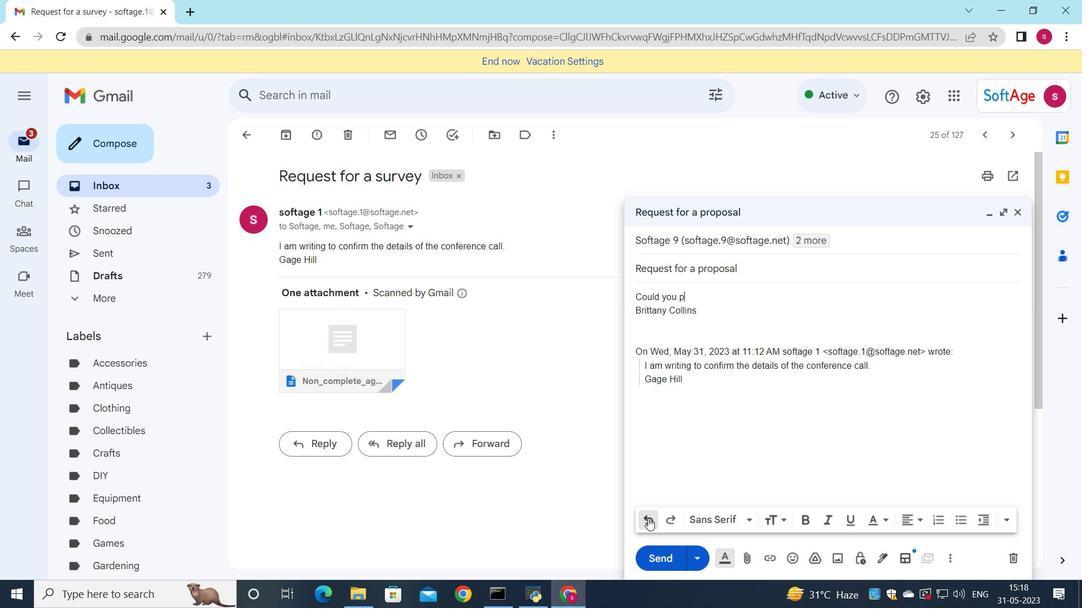 
Action: Mouse pressed left at (648, 518)
Screenshot: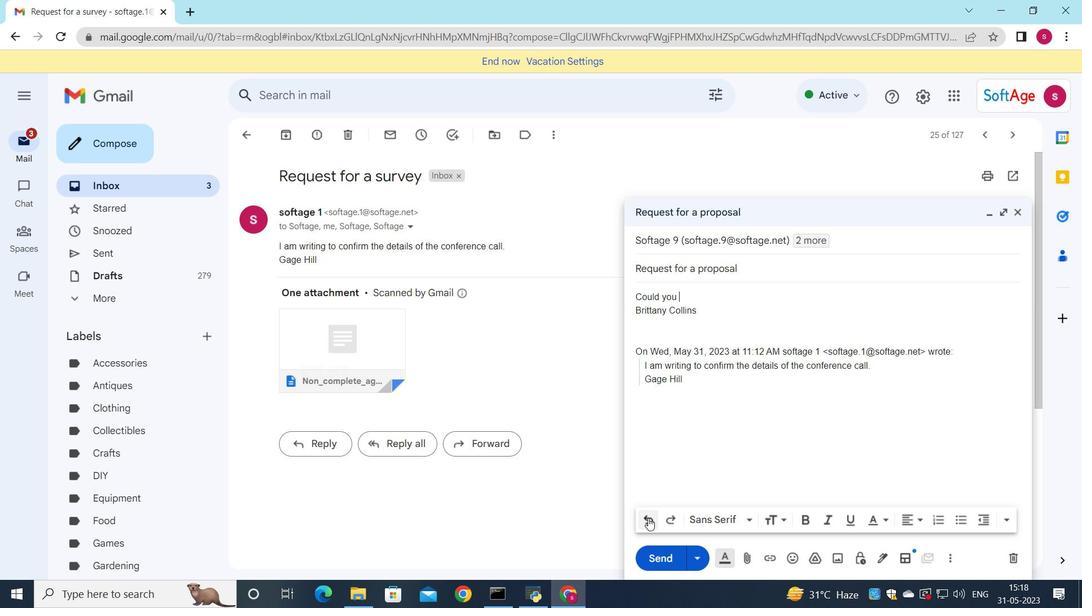 
Action: Mouse pressed left at (648, 518)
Screenshot: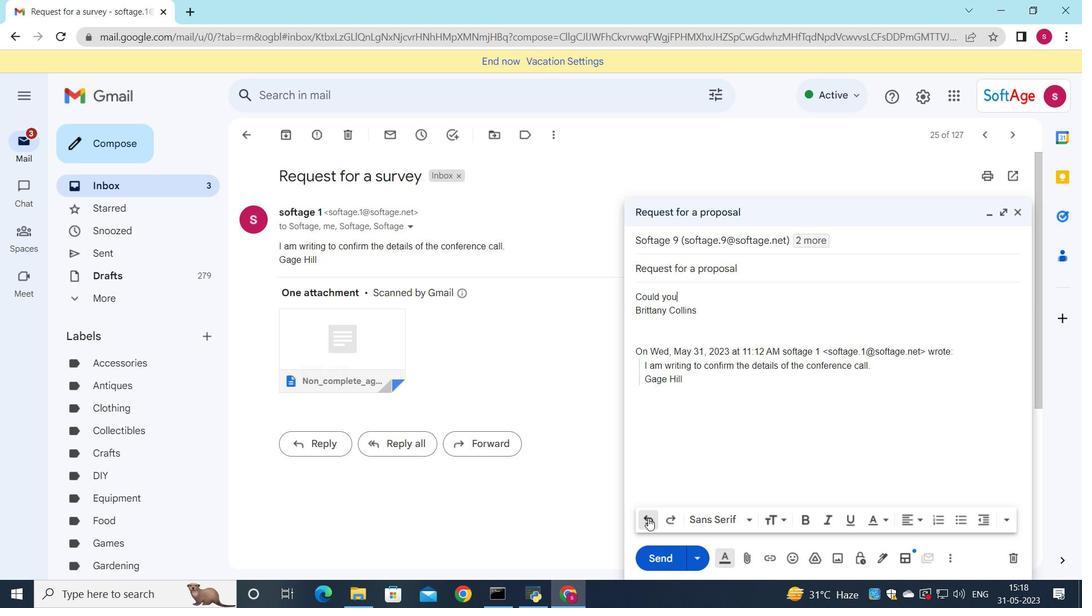 
Action: Mouse pressed left at (648, 518)
Screenshot: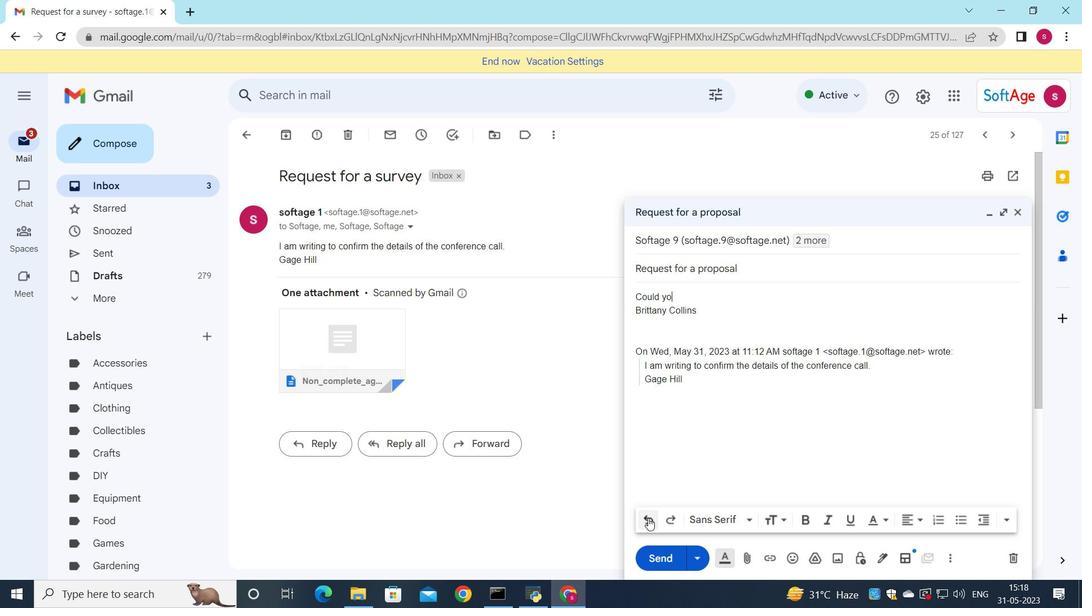 
Action: Mouse pressed left at (648, 518)
Screenshot: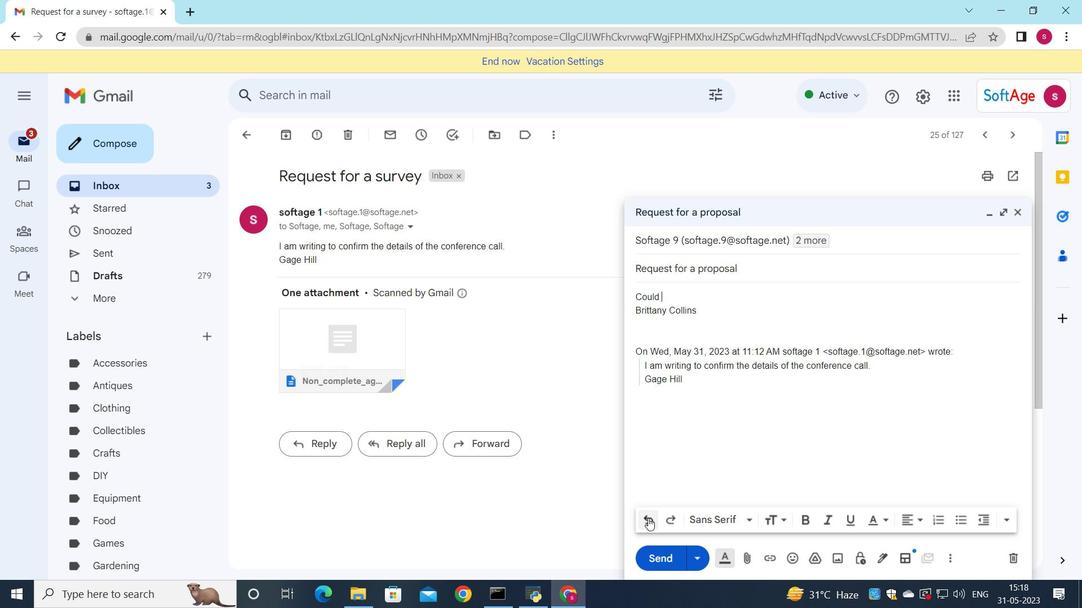 
Action: Mouse pressed left at (648, 518)
Screenshot: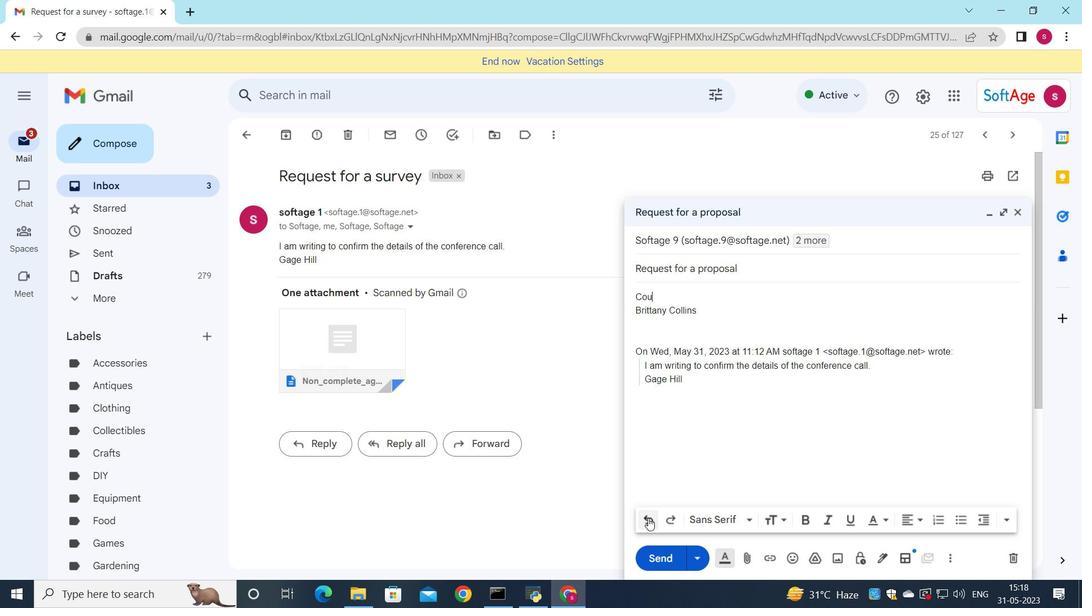 
Action: Mouse pressed left at (648, 518)
Screenshot: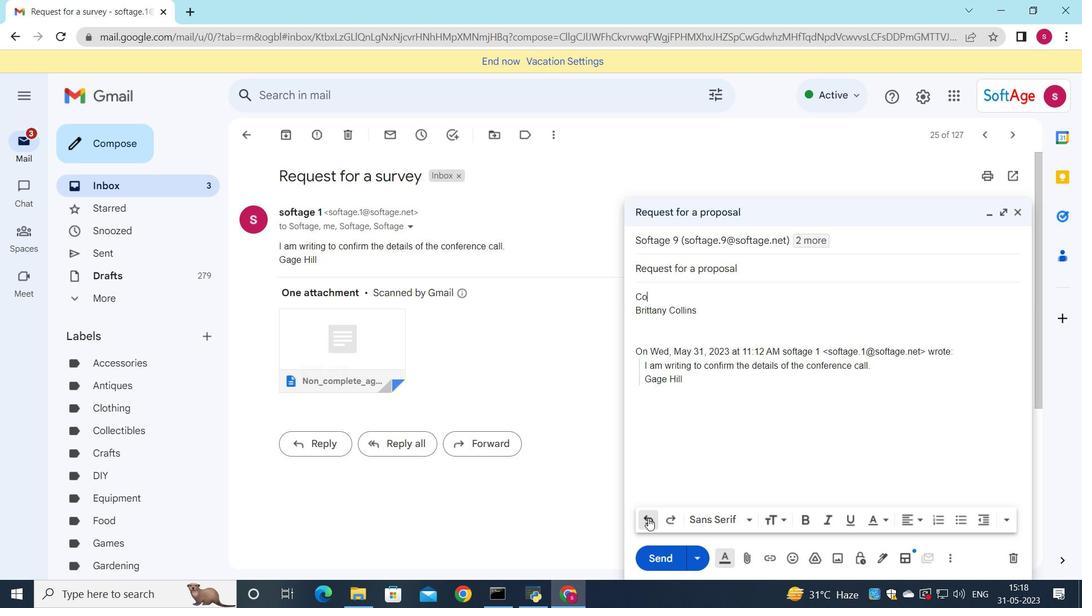 
Action: Mouse pressed left at (648, 518)
Screenshot: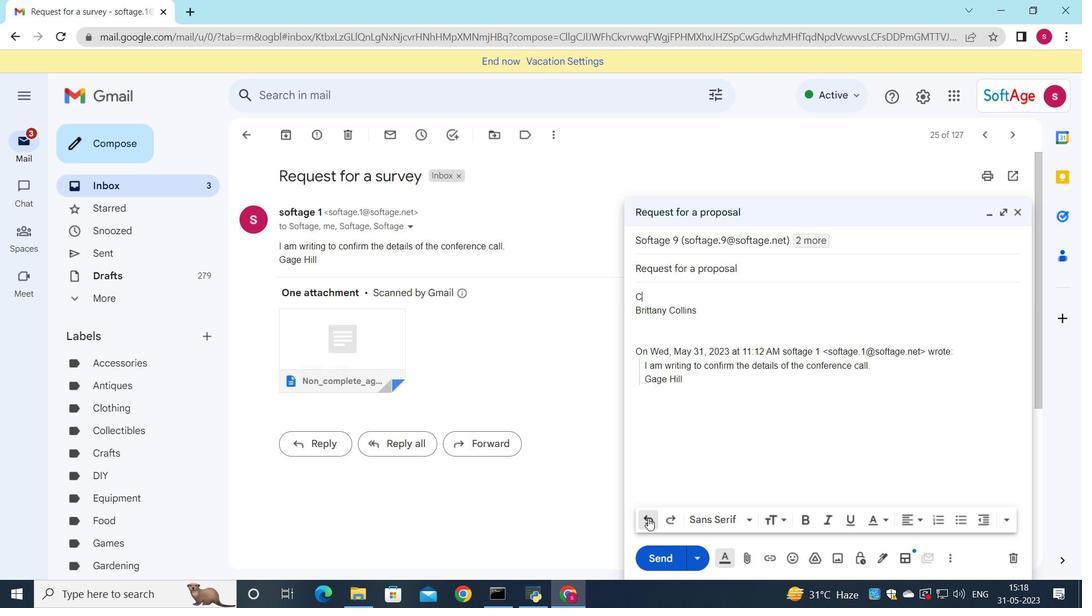 
Action: Key pressed <Key.shift>I<Key.space>would<Key.space>like<Key.space>to<Key.space>arrange<Key.space>a<Key.space>meeting<Key.space>to<Key.space>discuss<Key.space>this<Key.space>issue.
Screenshot: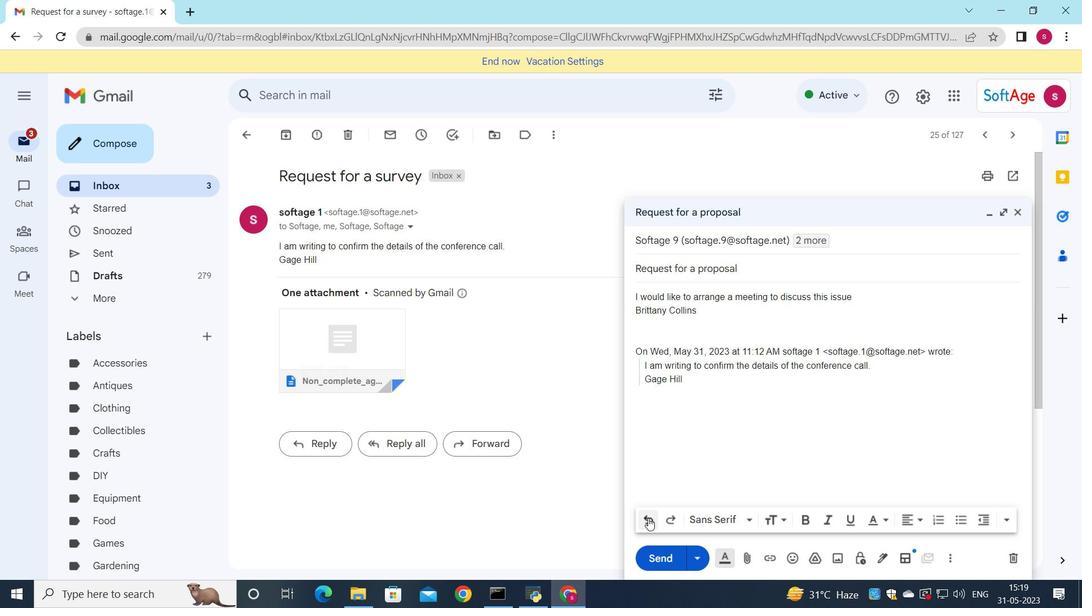 
Action: Mouse moved to (660, 559)
Screenshot: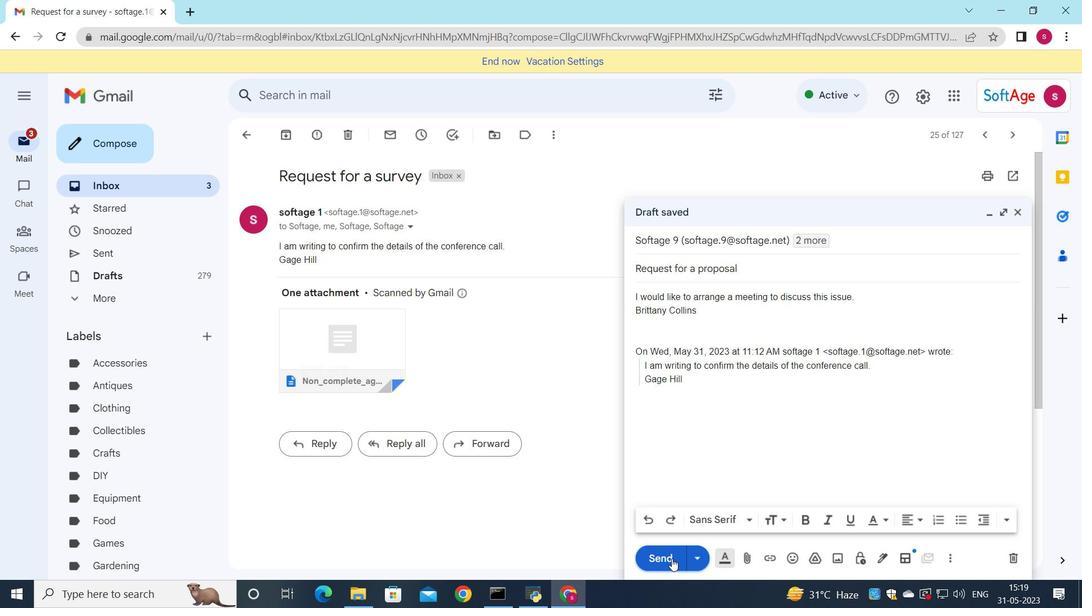
Action: Mouse pressed left at (660, 559)
Screenshot: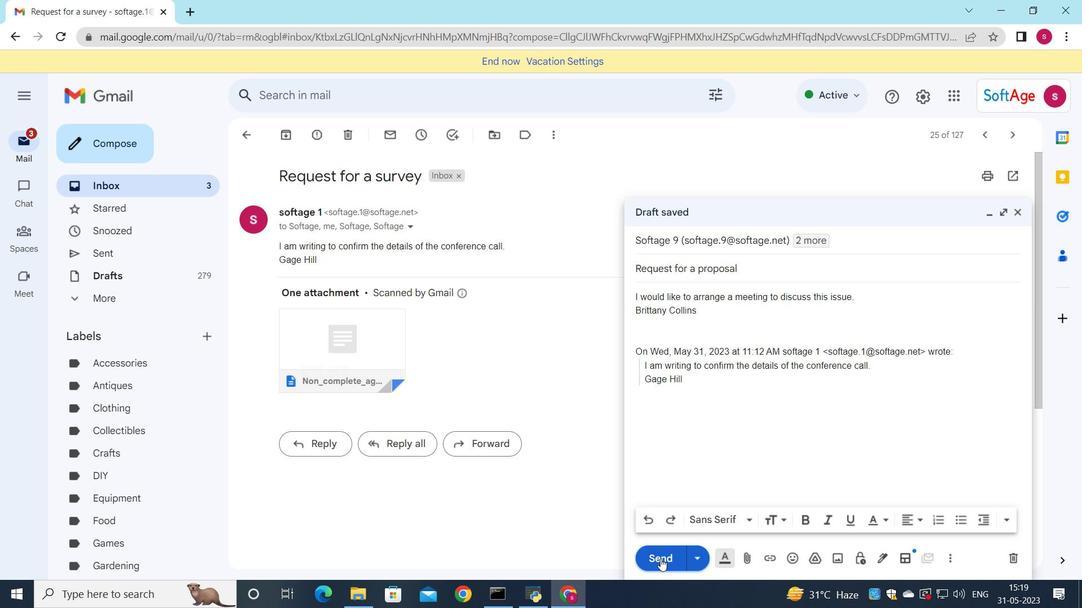 
Action: Mouse moved to (255, 137)
Screenshot: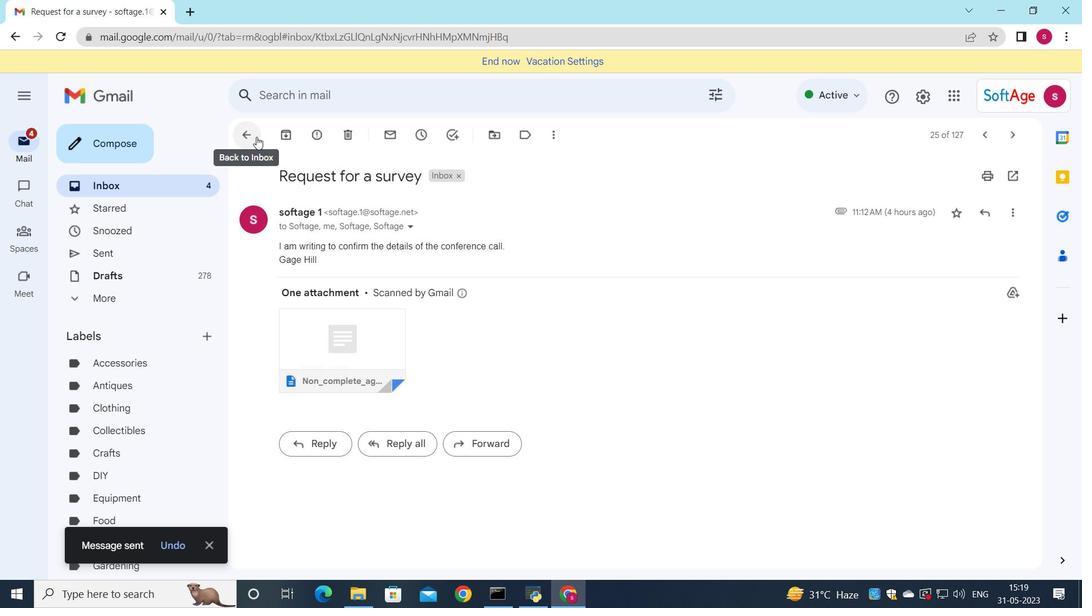 
Action: Mouse pressed left at (255, 137)
Screenshot: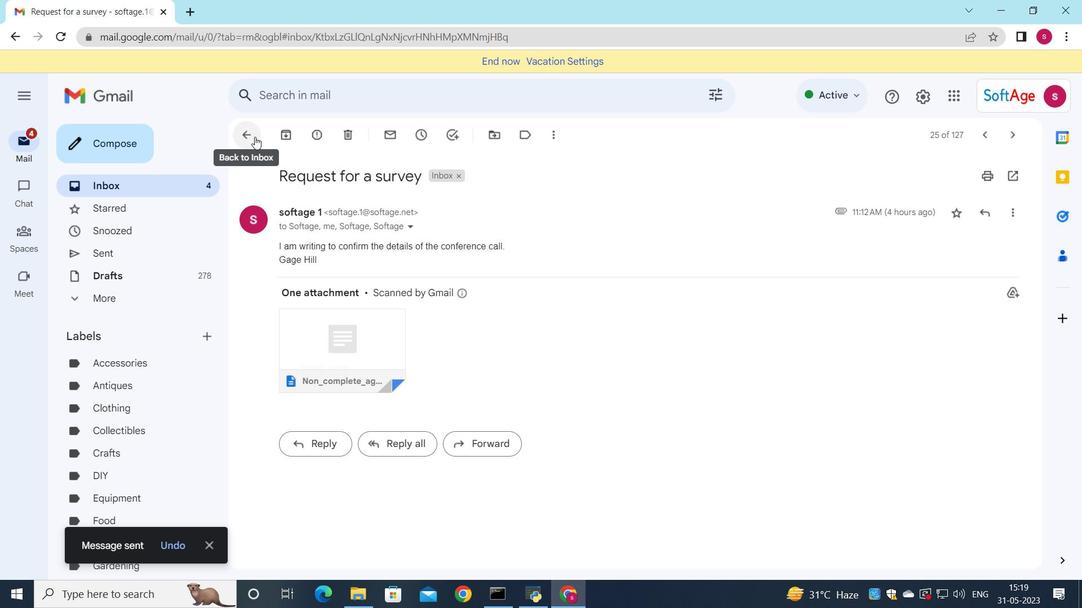 
Action: Mouse moved to (349, 226)
Screenshot: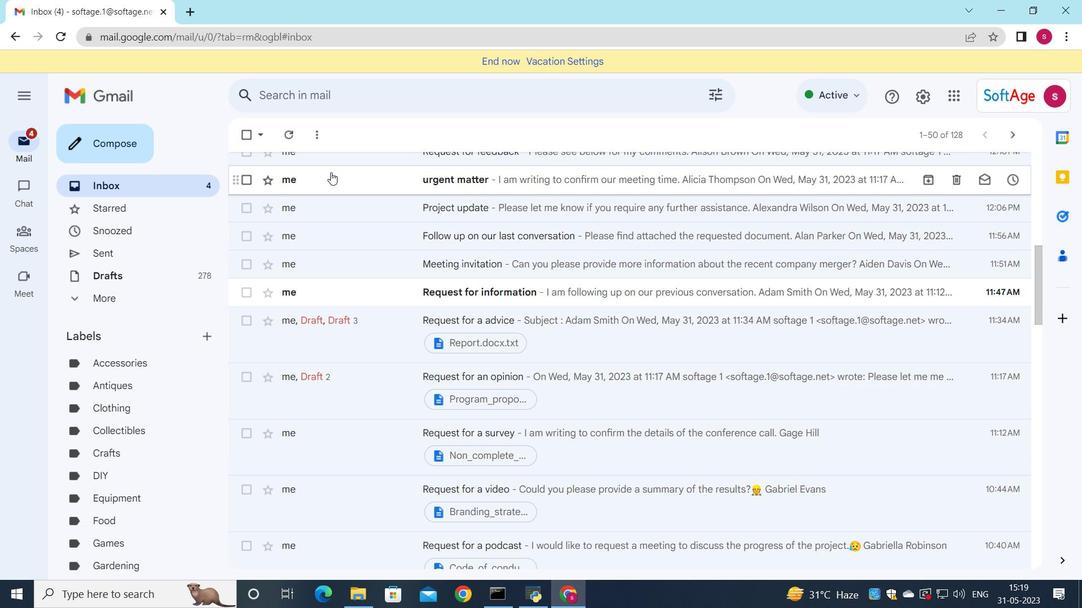 
Action: Mouse scrolled (349, 226) with delta (0, 0)
Screenshot: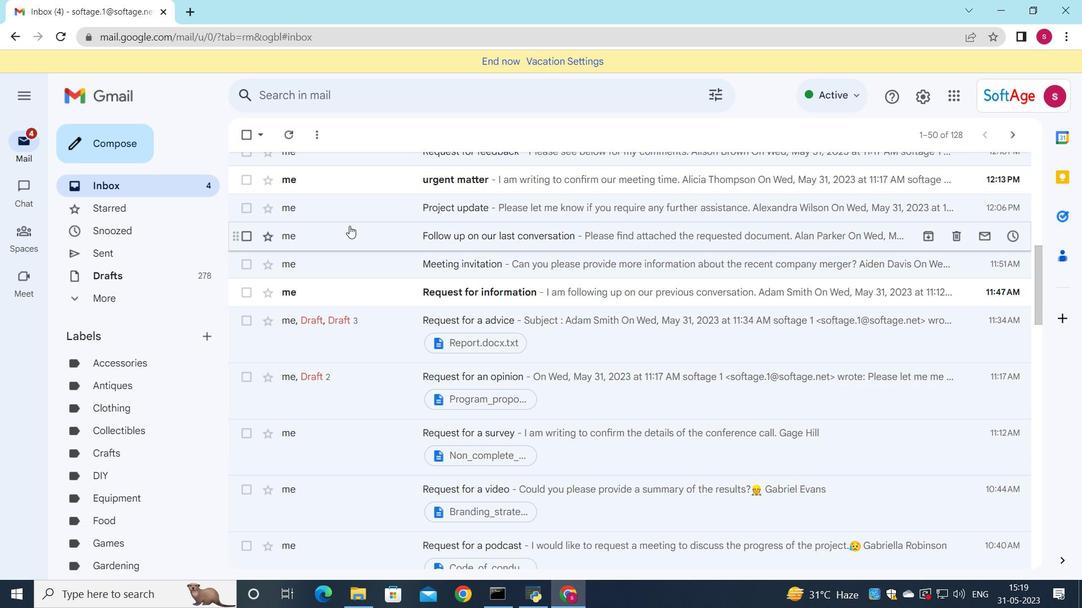 
Action: Mouse scrolled (349, 226) with delta (0, 0)
Screenshot: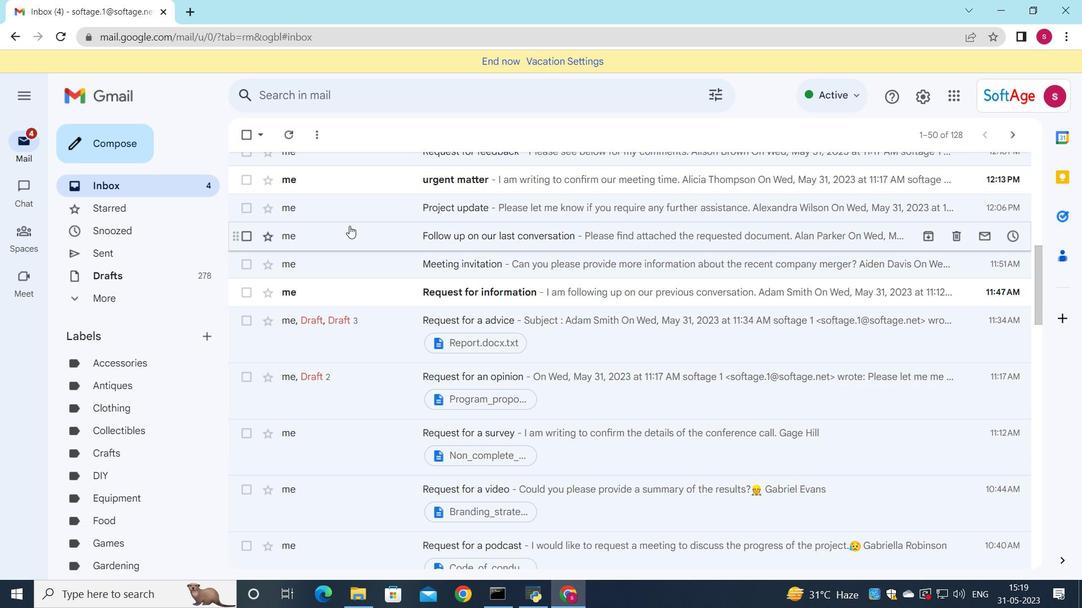 
Action: Mouse scrolled (349, 226) with delta (0, 0)
Screenshot: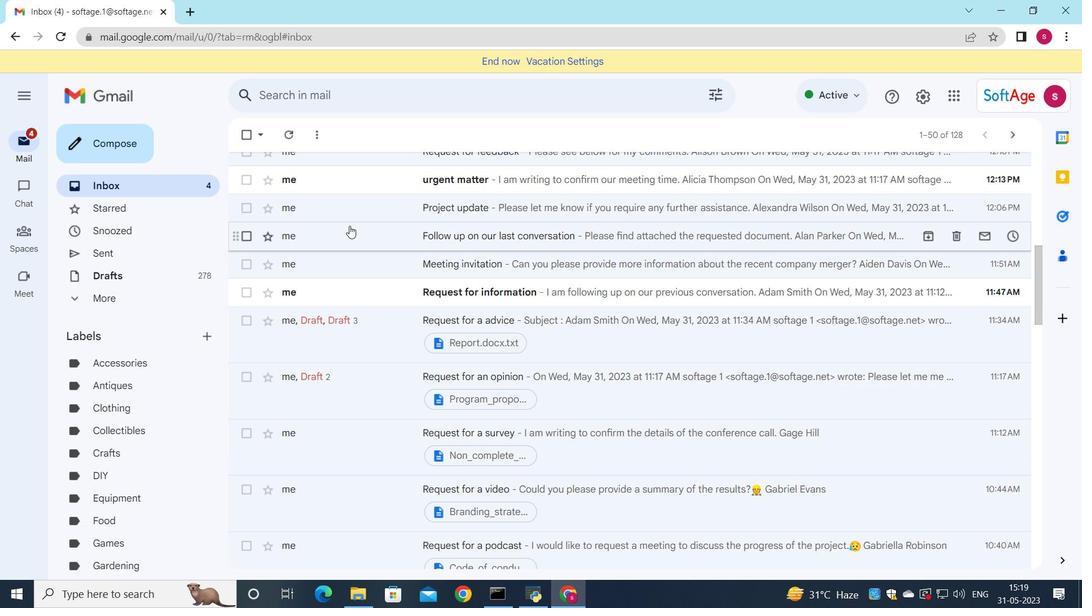 
Action: Mouse scrolled (349, 226) with delta (0, 0)
Screenshot: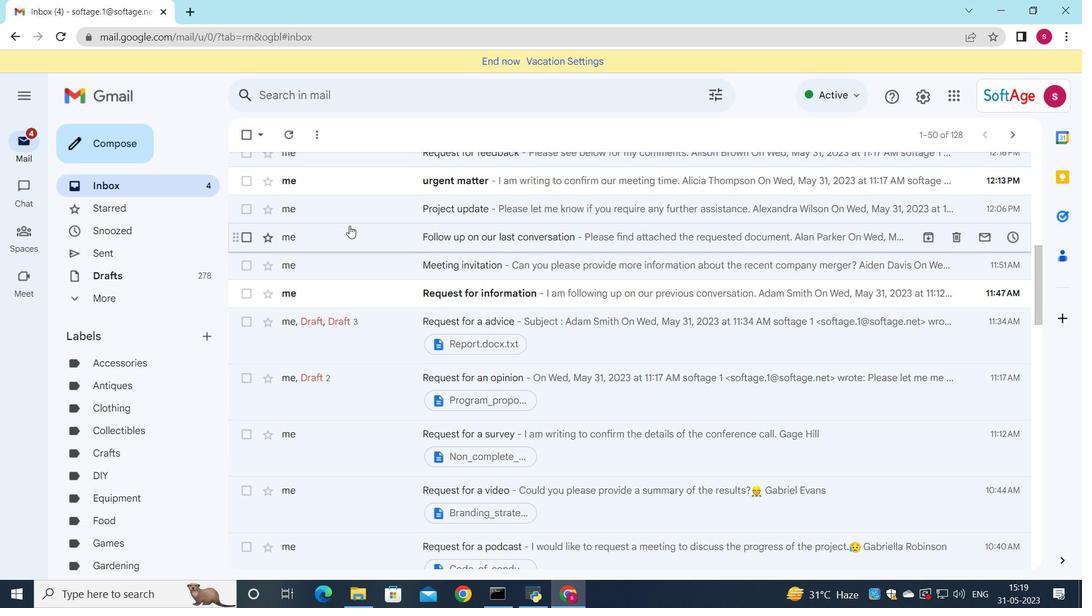 
Action: Mouse scrolled (349, 226) with delta (0, 0)
Screenshot: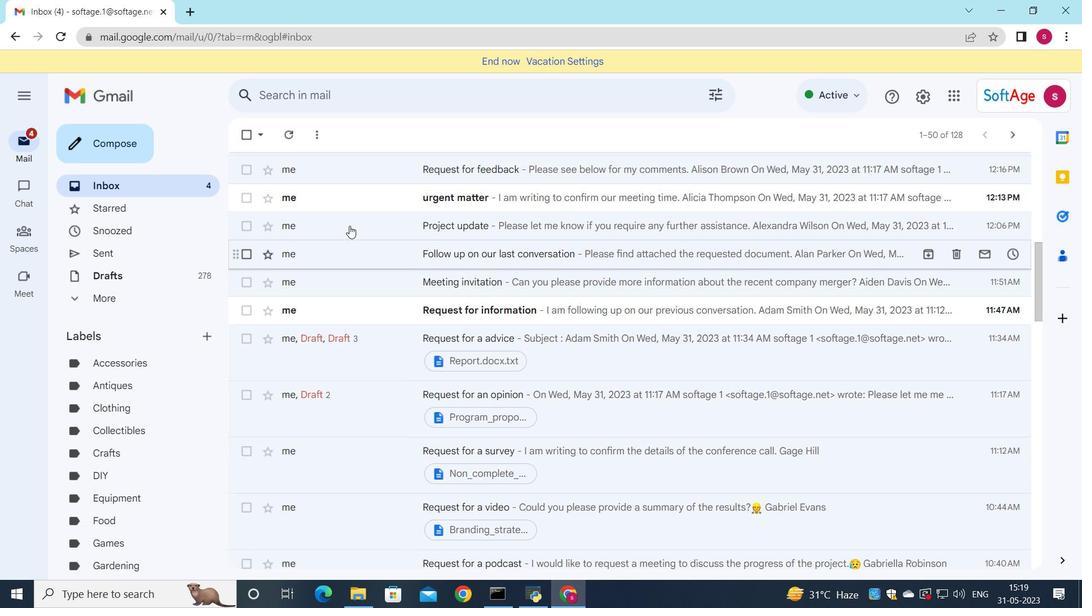 
Action: Mouse scrolled (349, 226) with delta (0, 0)
Screenshot: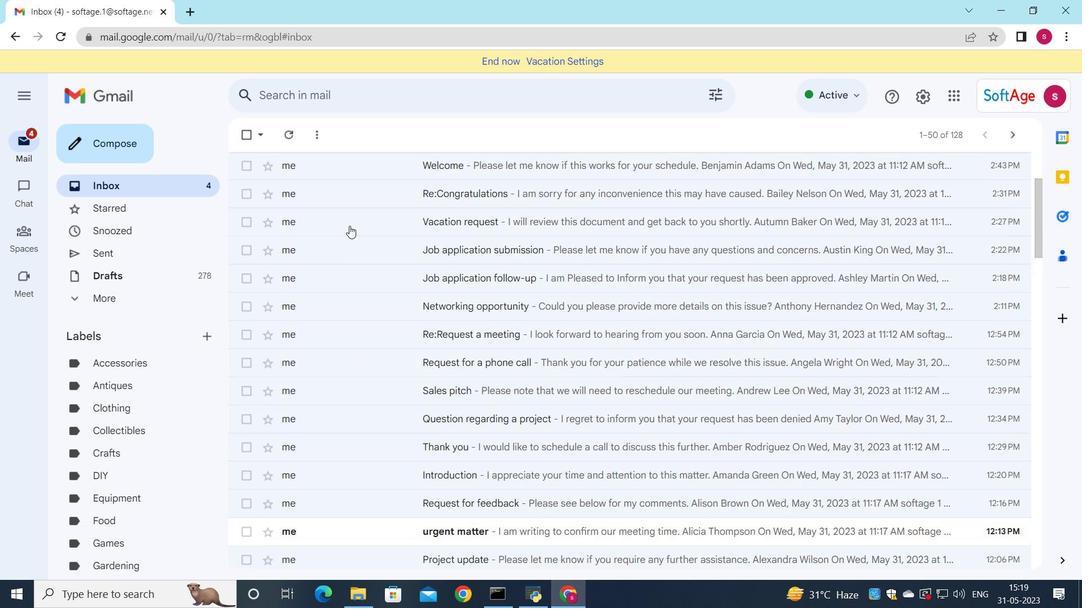 
Action: Mouse scrolled (349, 226) with delta (0, 0)
Screenshot: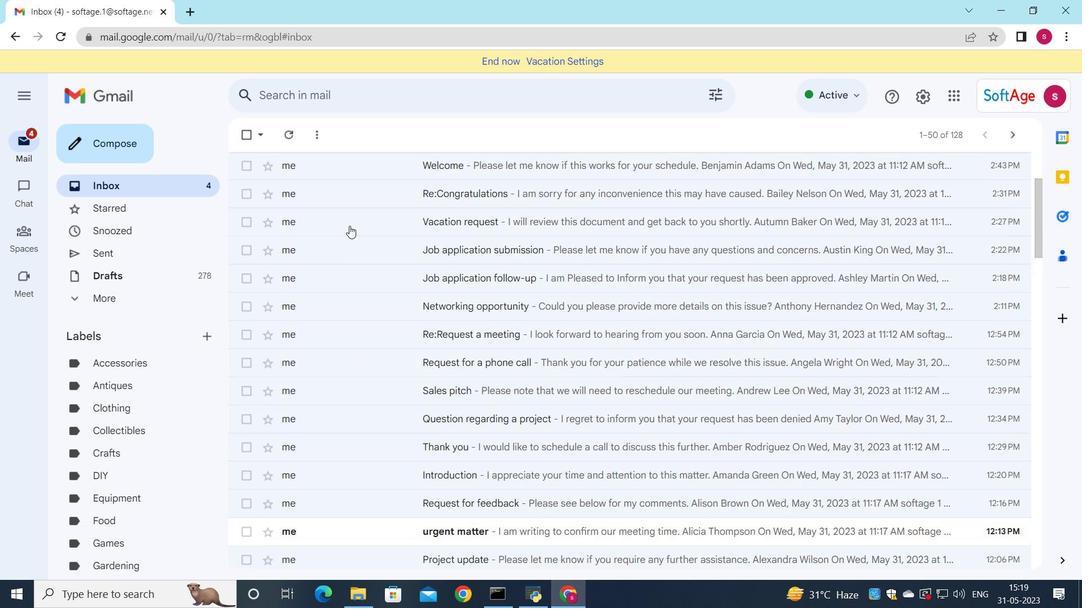
Action: Mouse scrolled (349, 226) with delta (0, 0)
Screenshot: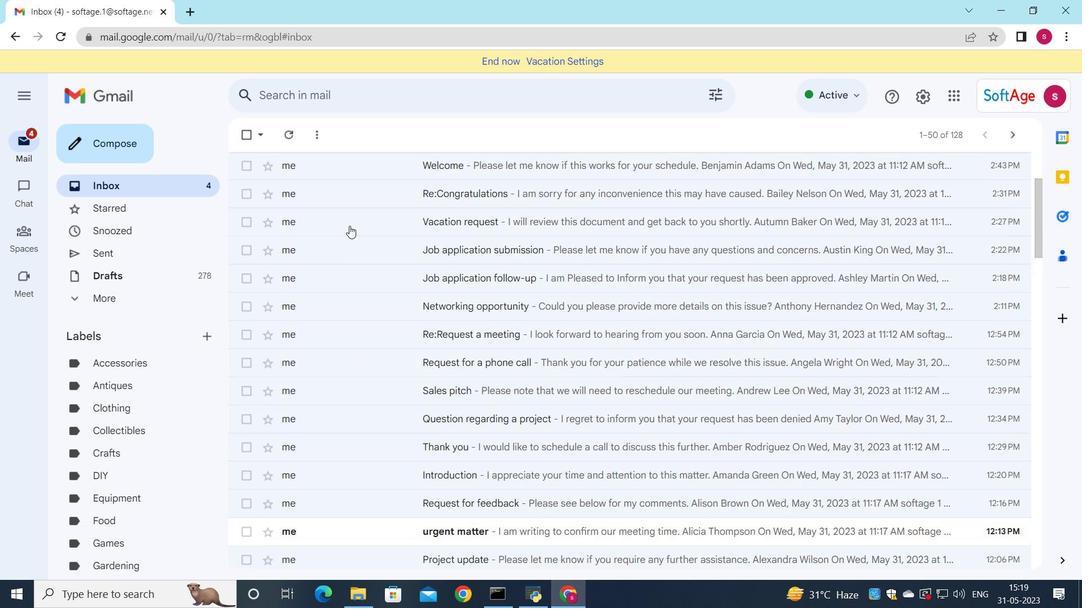 
Action: Mouse scrolled (349, 226) with delta (0, 0)
Screenshot: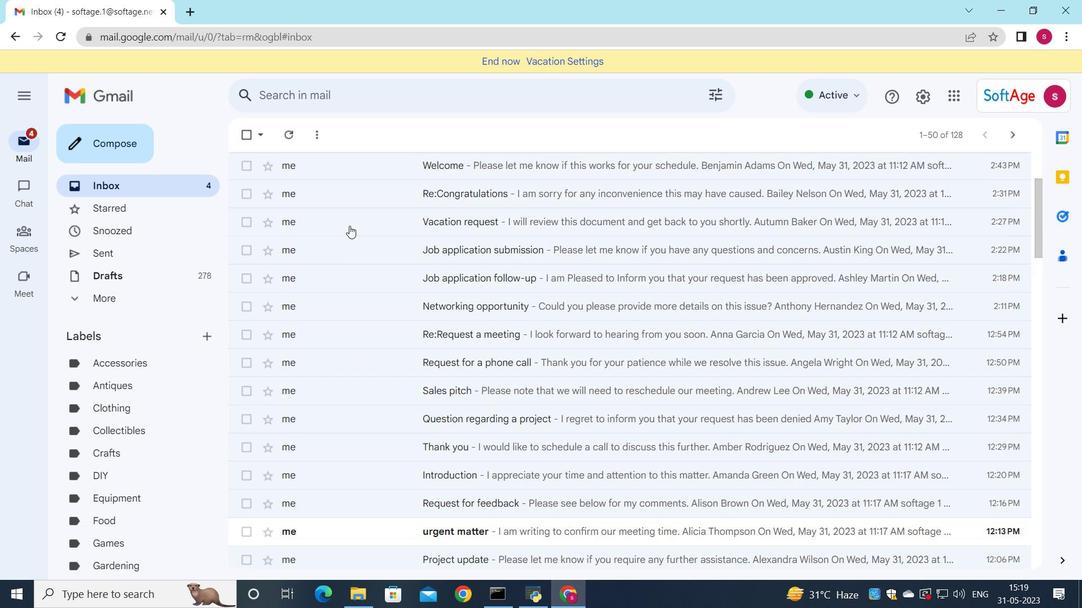
Action: Mouse scrolled (349, 226) with delta (0, 0)
Screenshot: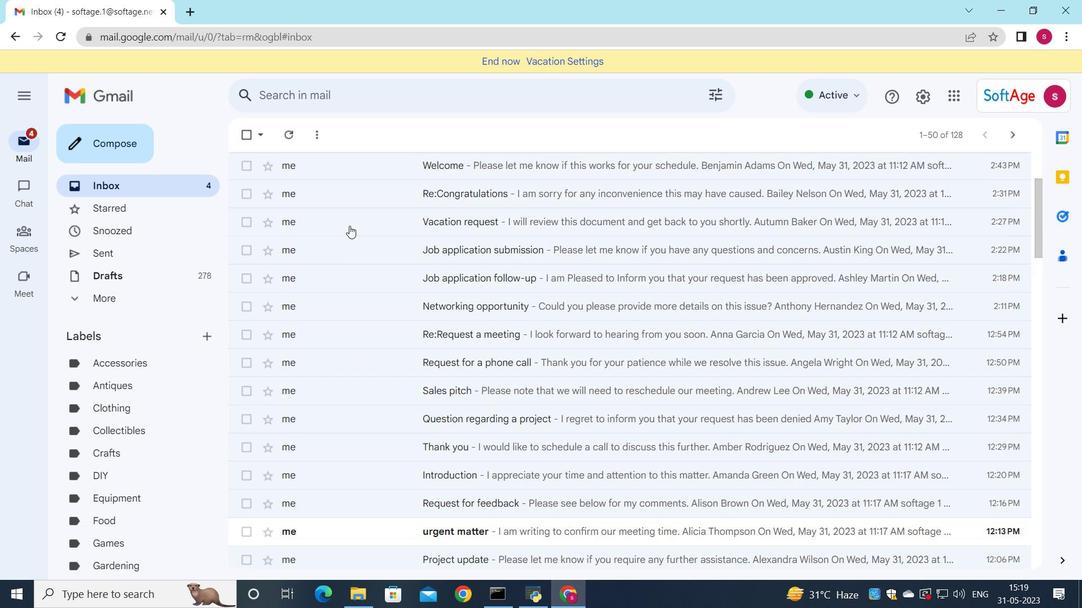 
Action: Mouse scrolled (349, 226) with delta (0, 0)
Screenshot: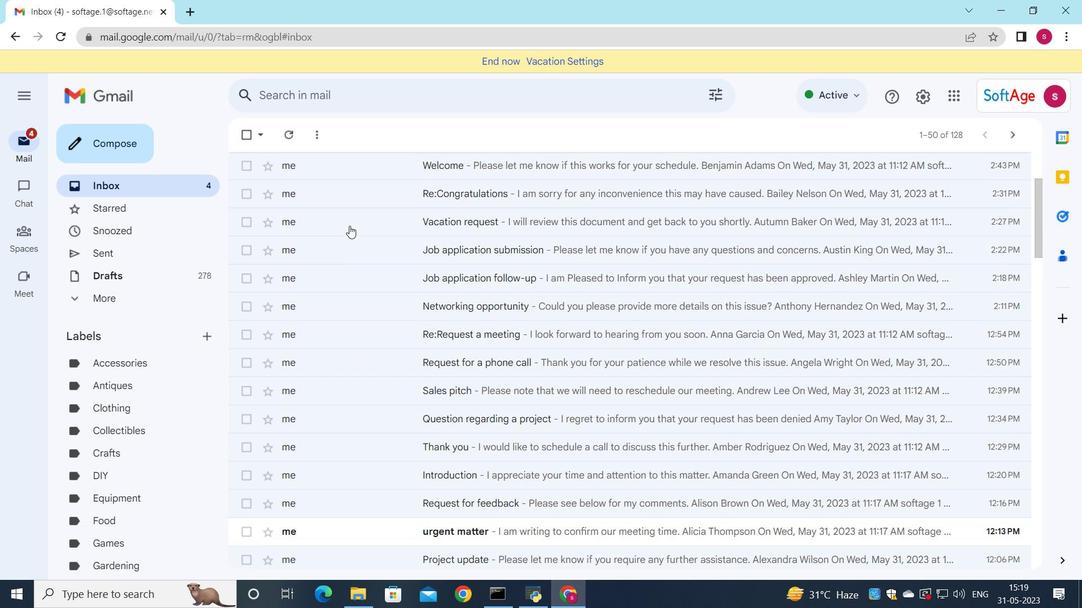 
Action: Mouse moved to (350, 225)
Screenshot: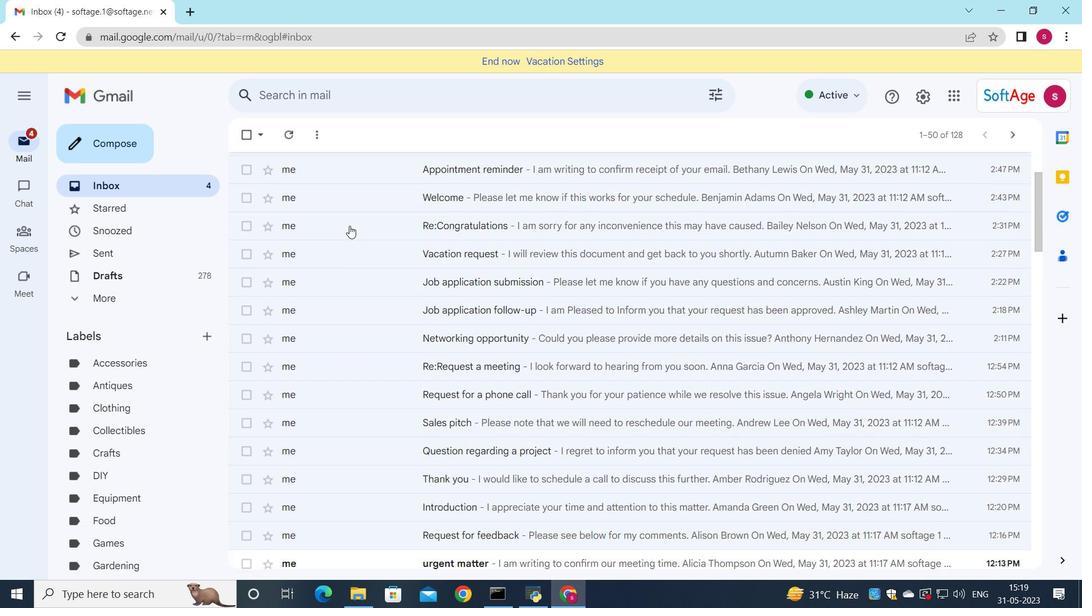 
Action: Mouse scrolled (350, 226) with delta (0, 0)
Screenshot: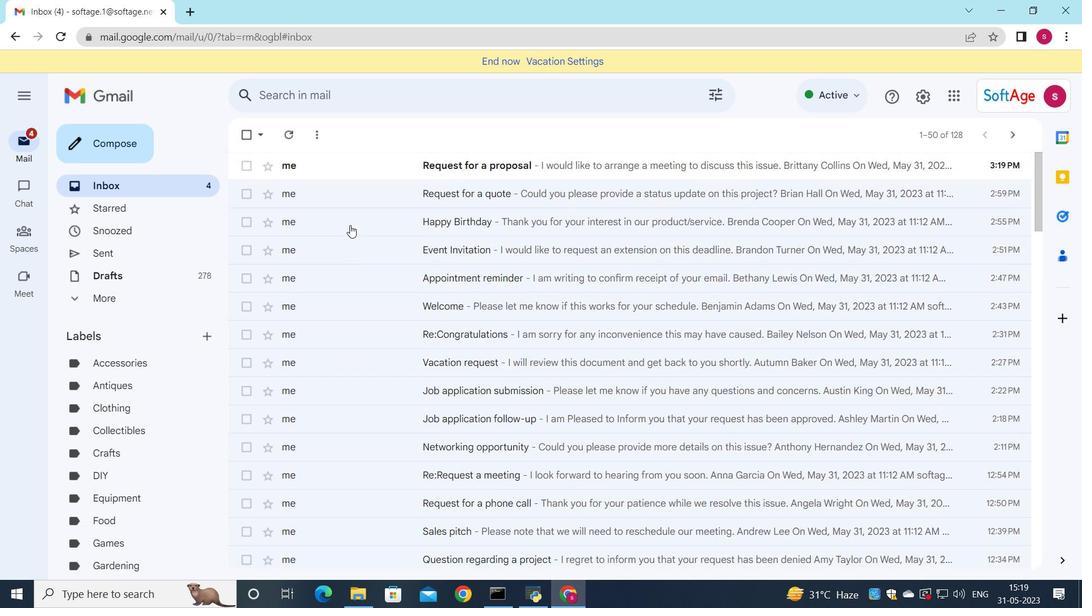 
Action: Mouse scrolled (350, 226) with delta (0, 0)
Screenshot: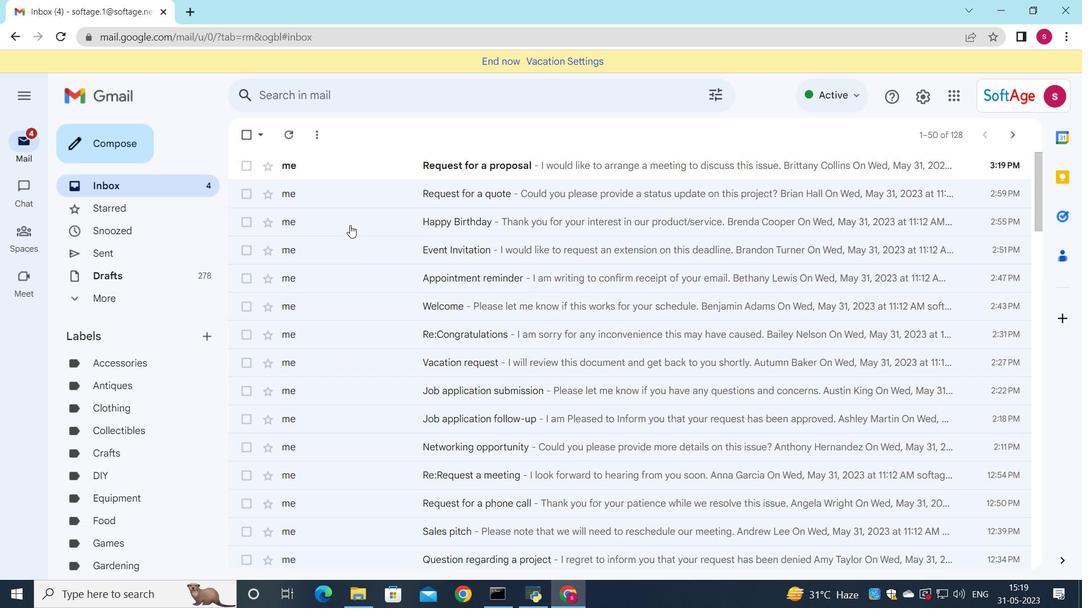 
Action: Mouse scrolled (350, 226) with delta (0, 0)
Screenshot: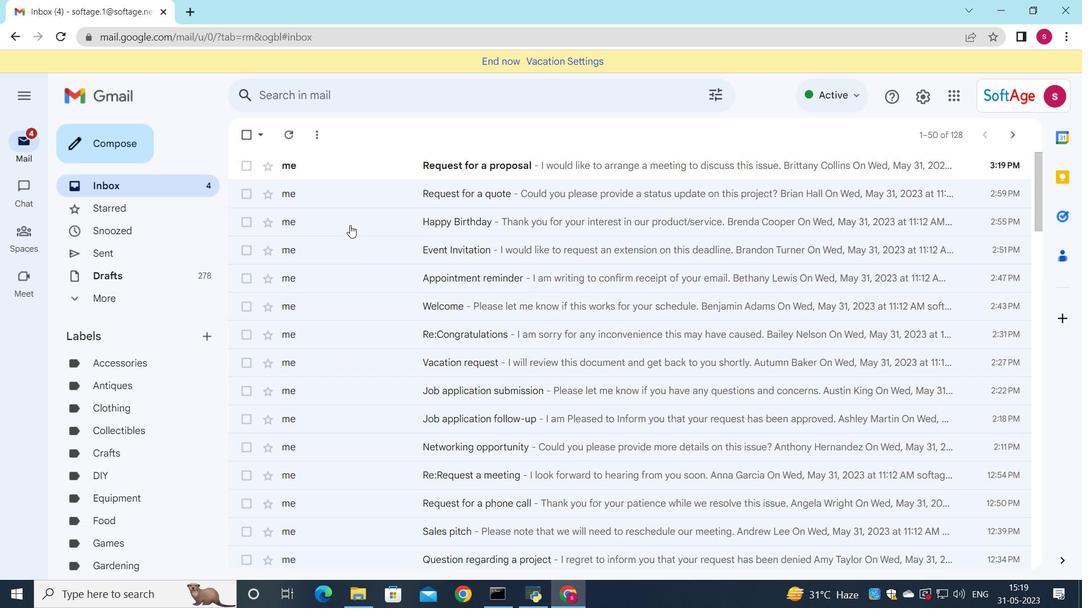 
Action: Mouse scrolled (350, 226) with delta (0, 0)
Screenshot: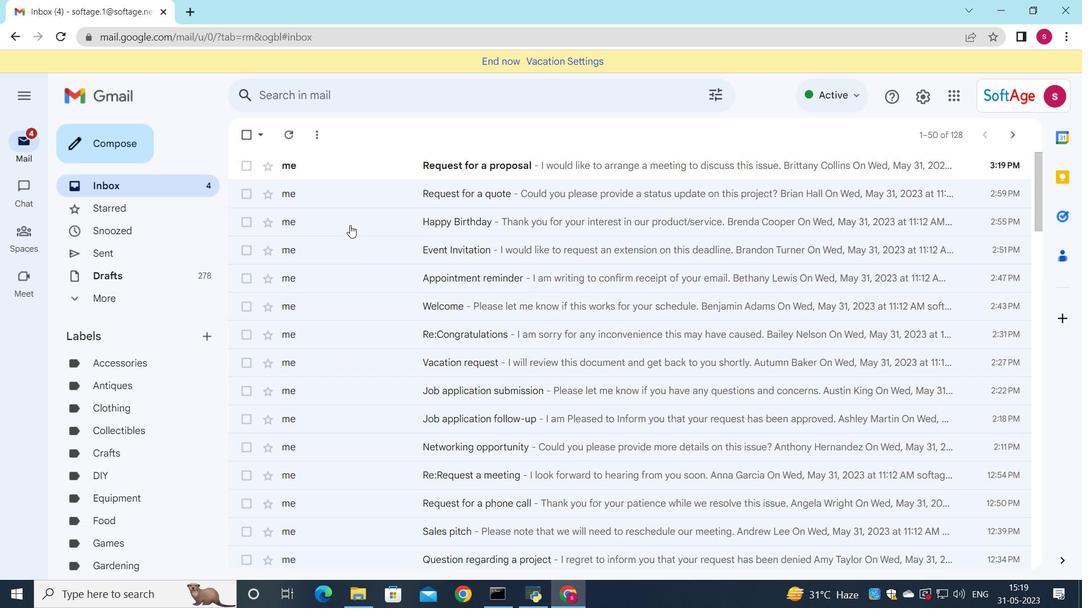 
Action: Mouse scrolled (350, 226) with delta (0, 0)
Screenshot: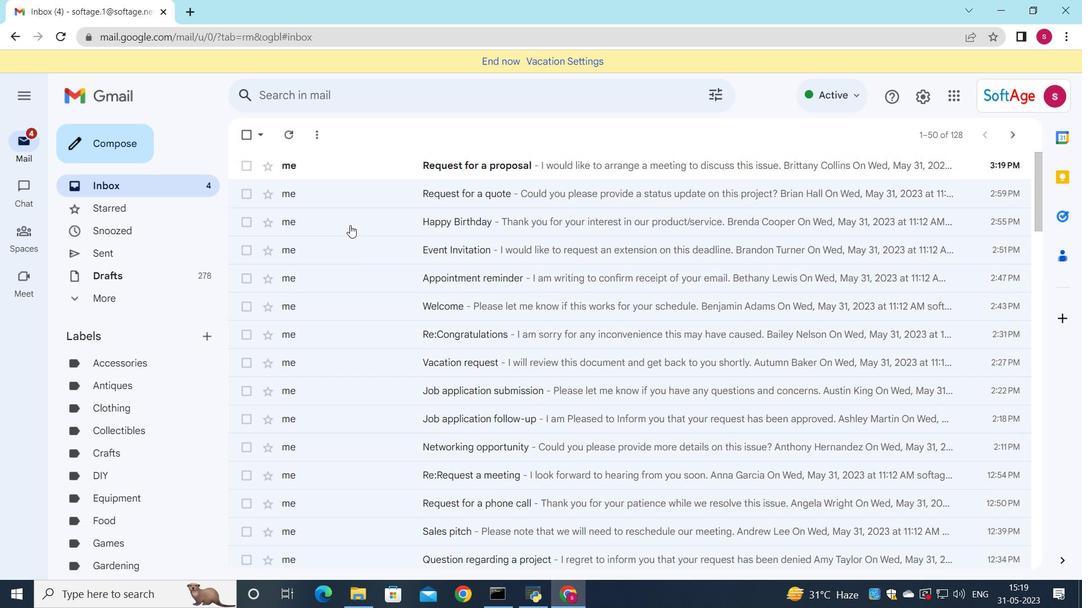 
Action: Mouse moved to (497, 164)
Screenshot: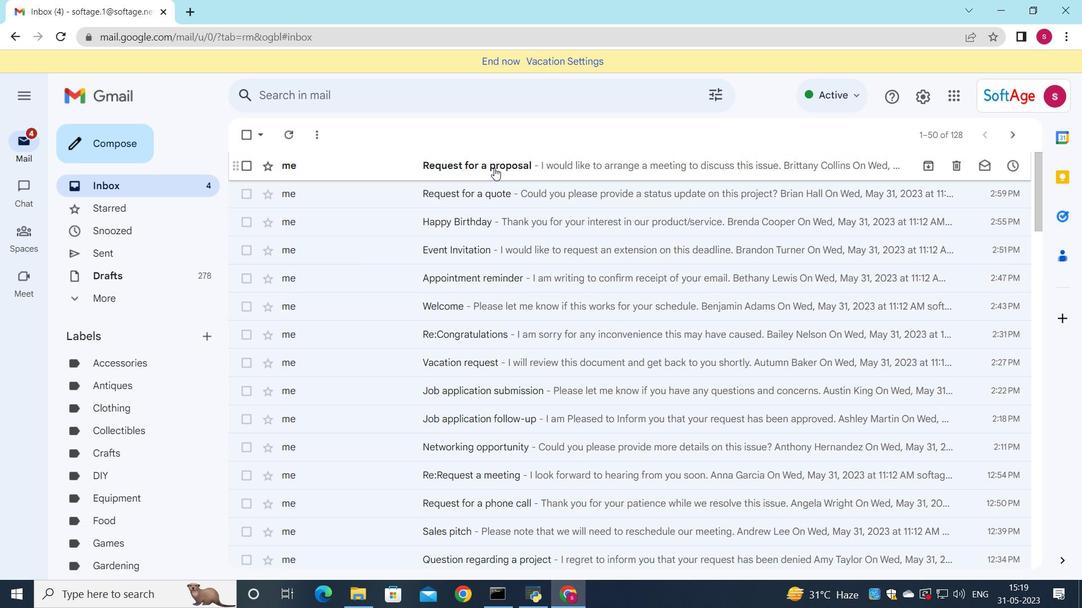 
Action: Mouse pressed left at (497, 164)
Screenshot: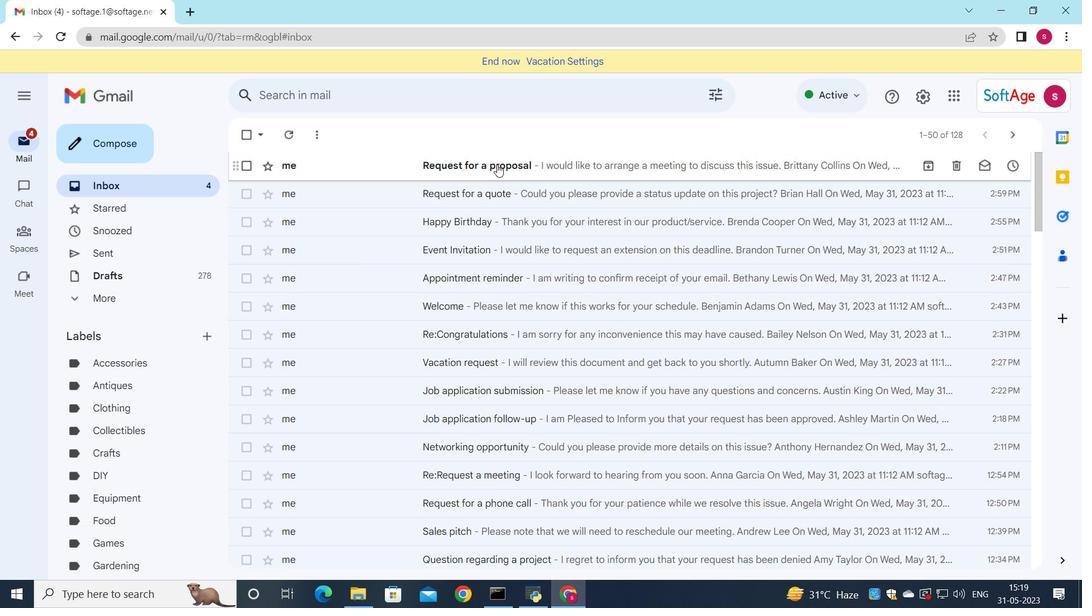 
Action: Mouse moved to (523, 264)
Screenshot: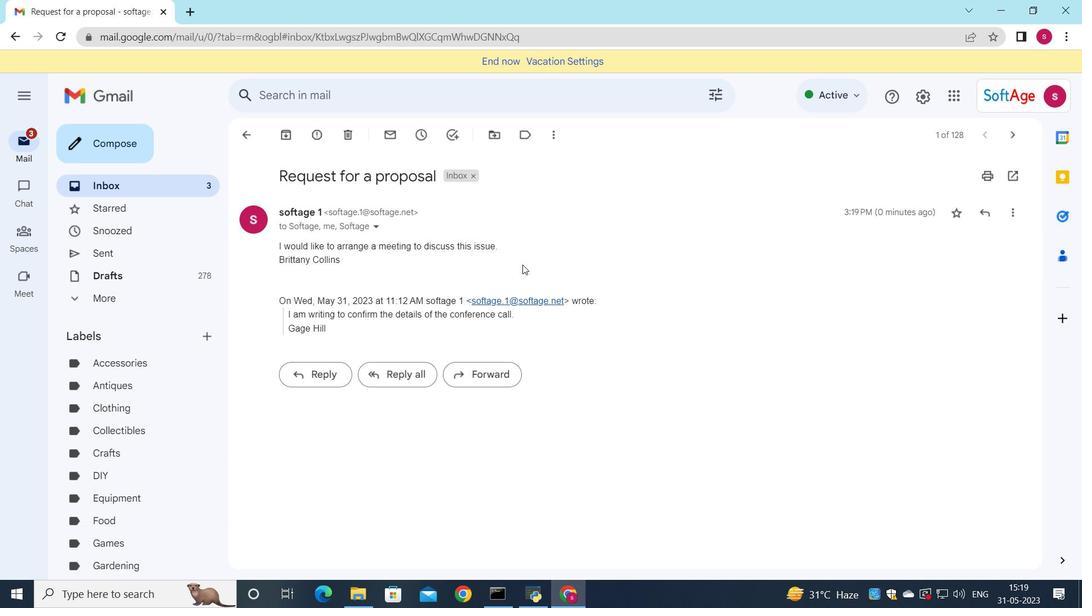 
